 Task: Find connections with filter location Cherbourg-Octeville with filter topic #constructionwith filter profile language English with filter current company JSW Energy Ltd with filter school SVS College of Engineering with filter industry Commercial and Service Industry Machinery Manufacturing with filter service category Information Security with filter keywords title Beautician
Action: Mouse moved to (600, 84)
Screenshot: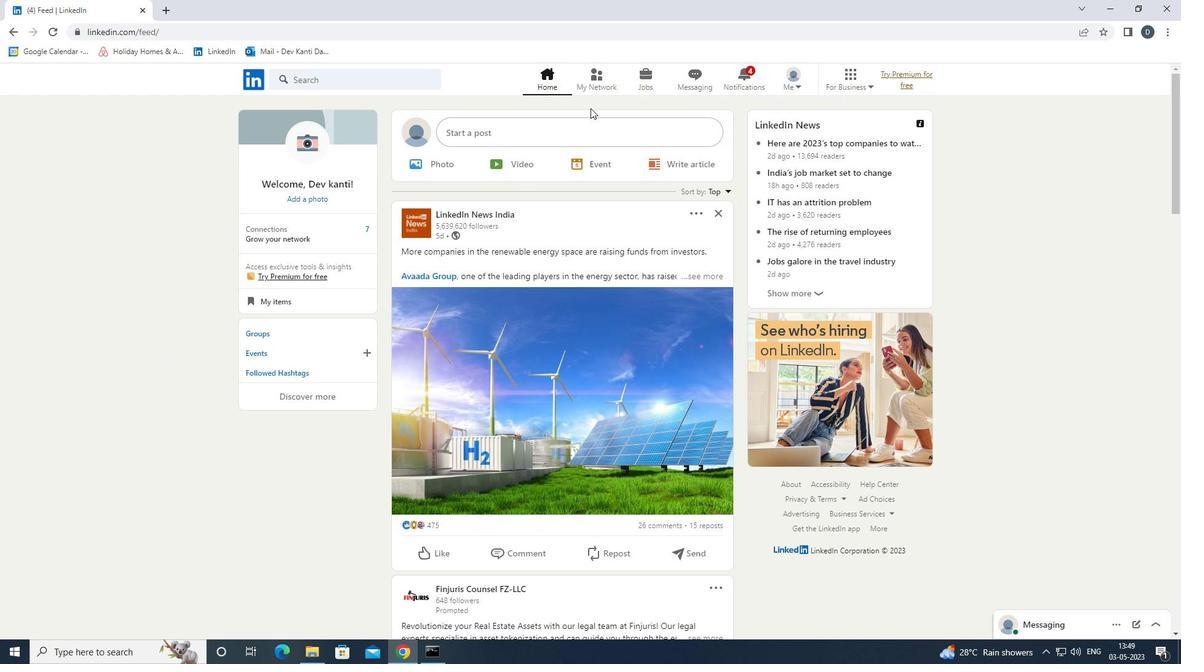 
Action: Mouse pressed left at (600, 84)
Screenshot: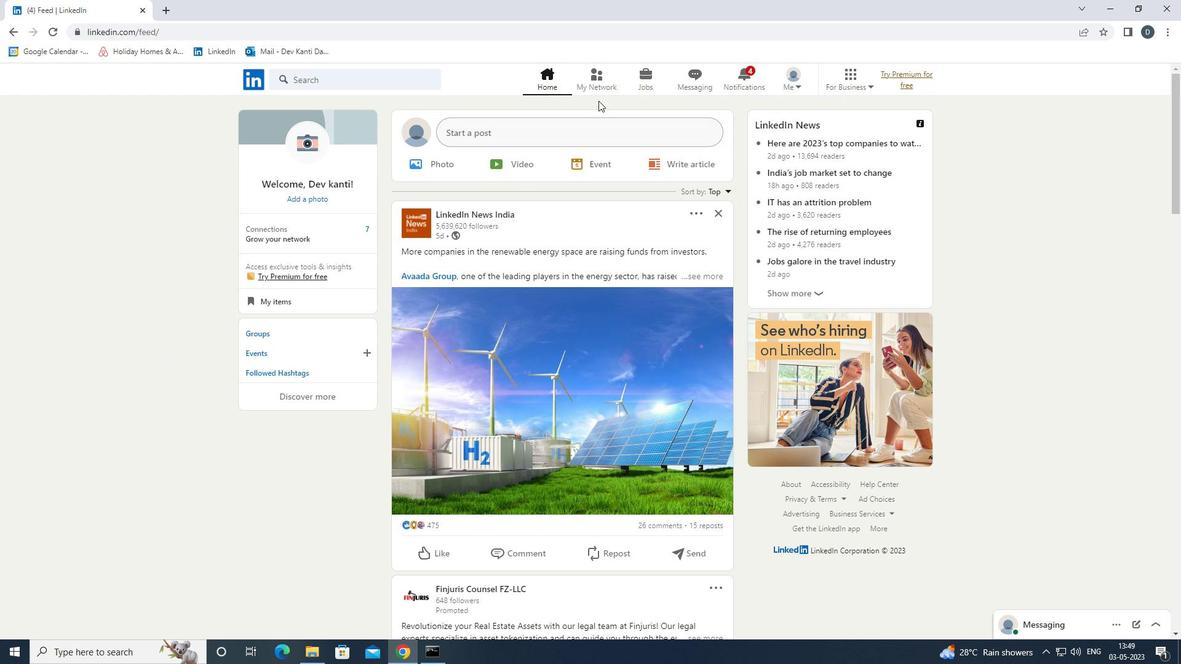 
Action: Mouse moved to (406, 147)
Screenshot: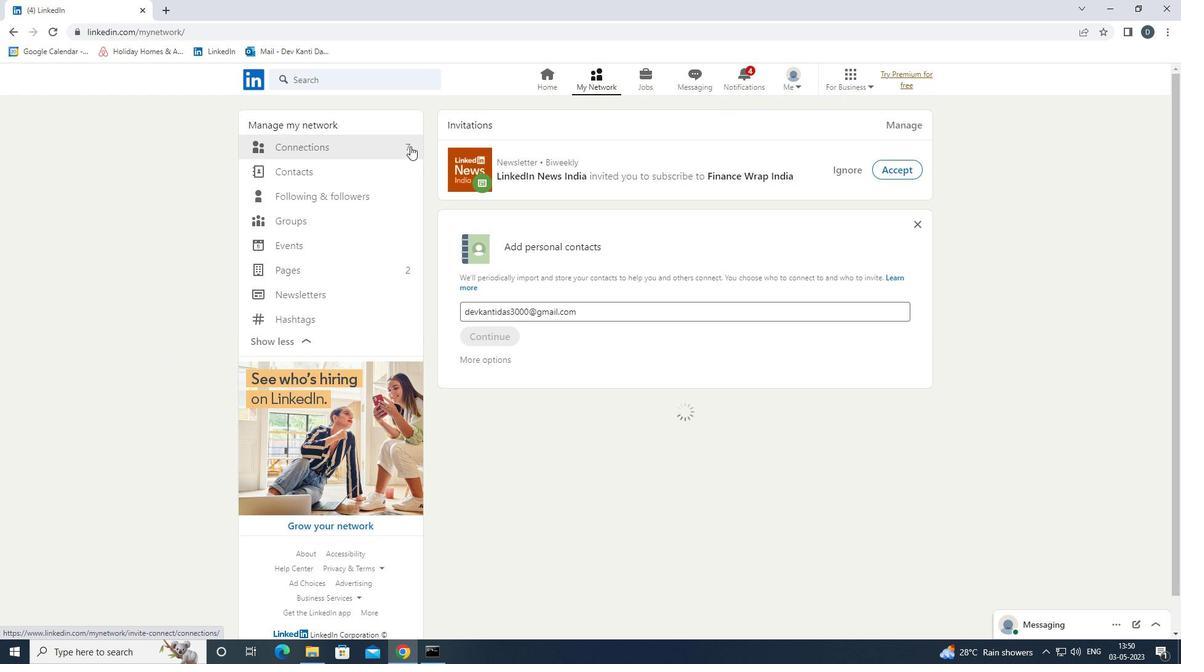 
Action: Mouse pressed left at (406, 147)
Screenshot: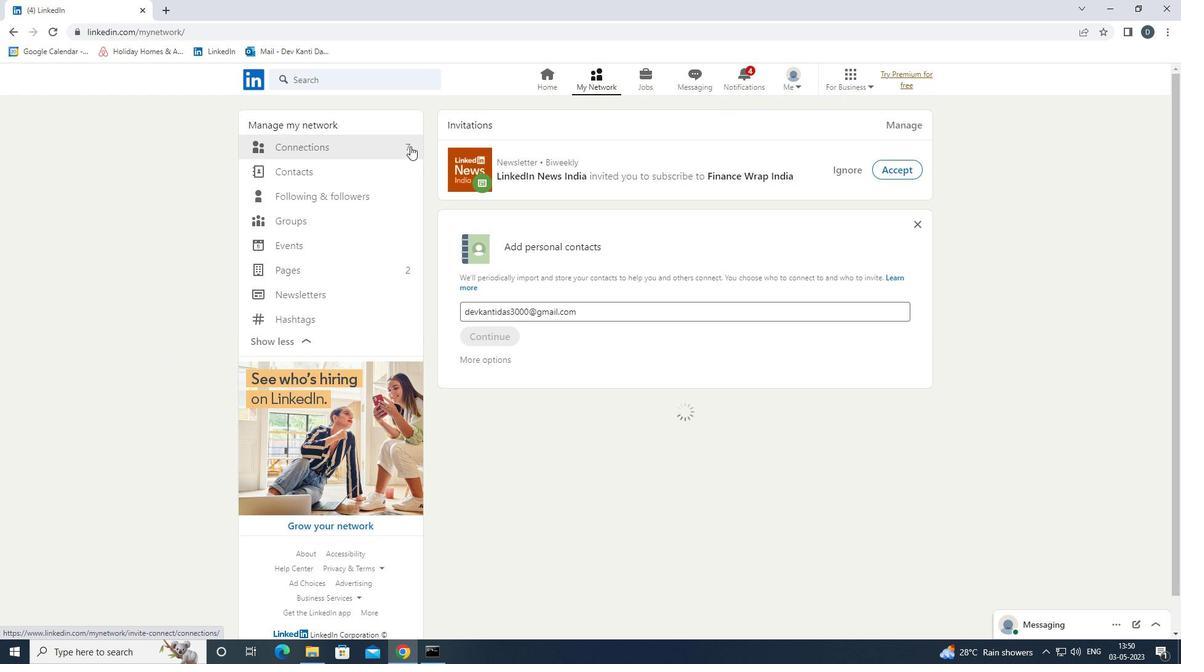 
Action: Mouse moved to (687, 147)
Screenshot: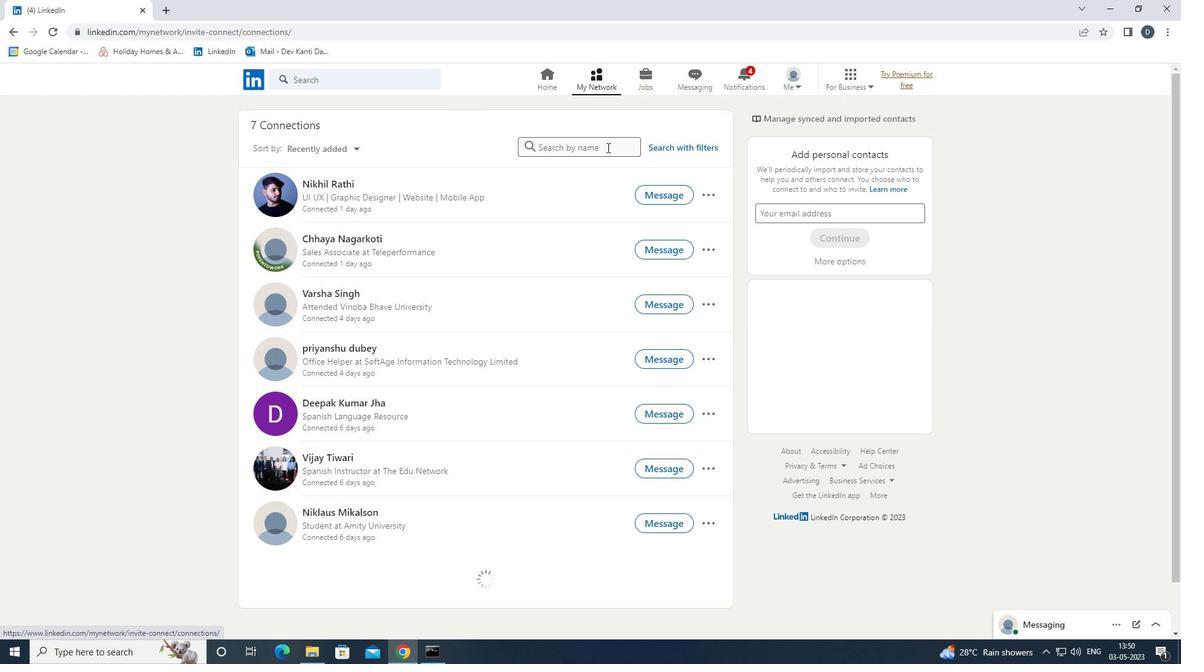 
Action: Mouse pressed left at (687, 147)
Screenshot: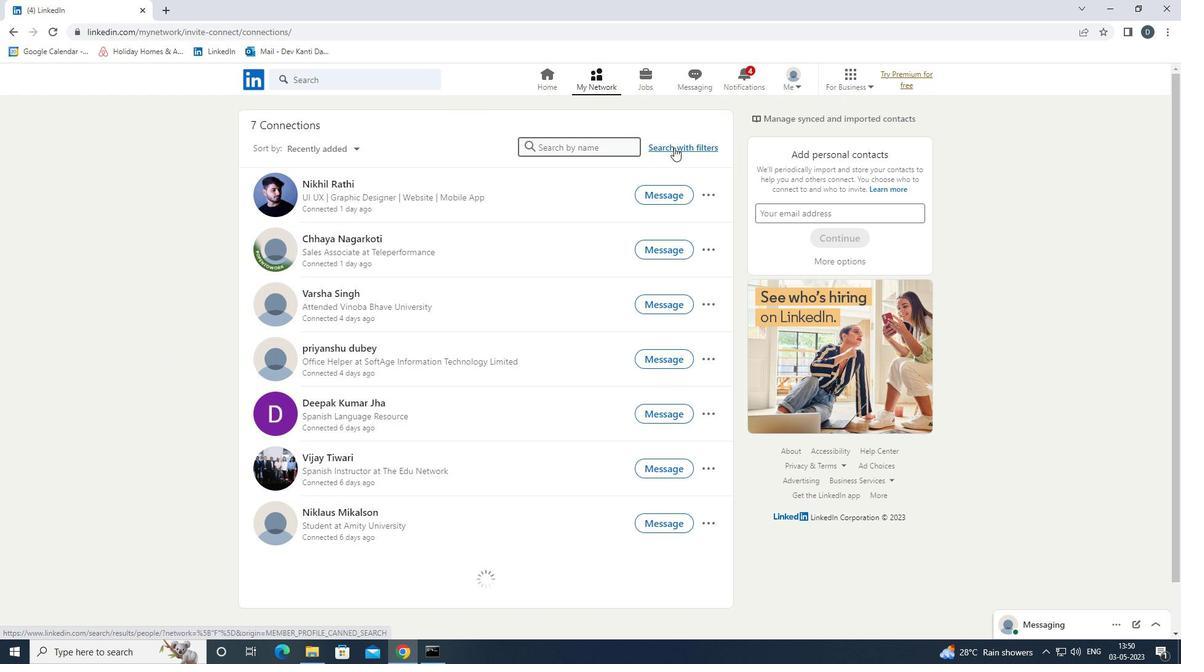 
Action: Mouse moved to (617, 116)
Screenshot: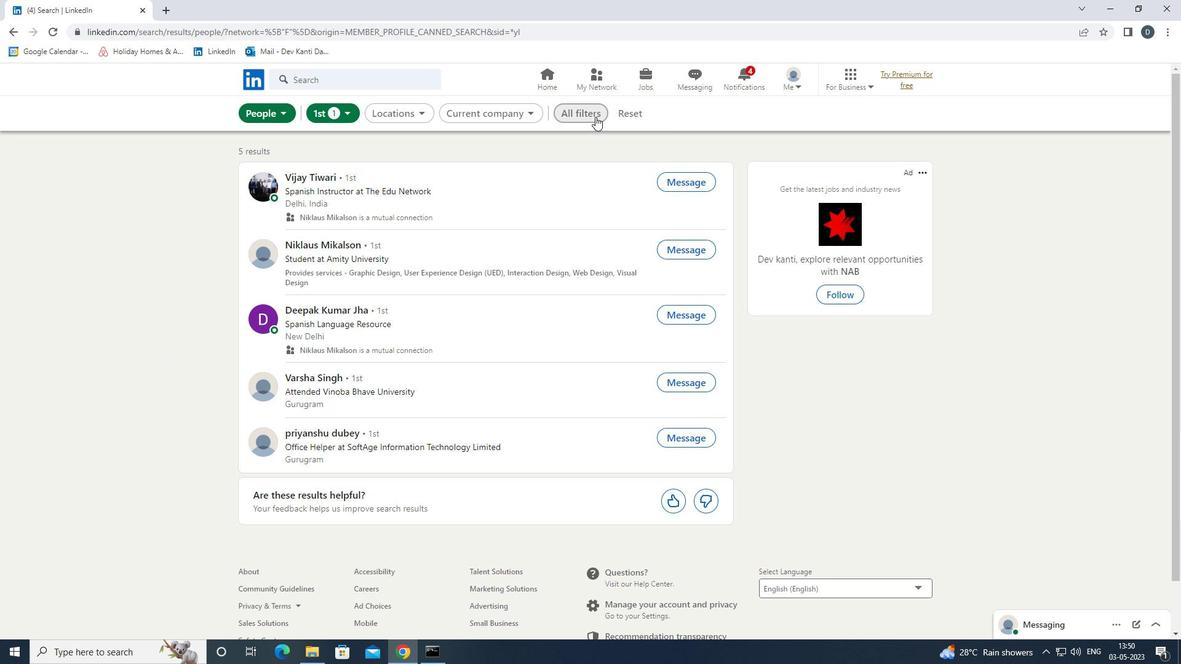
Action: Mouse pressed left at (617, 116)
Screenshot: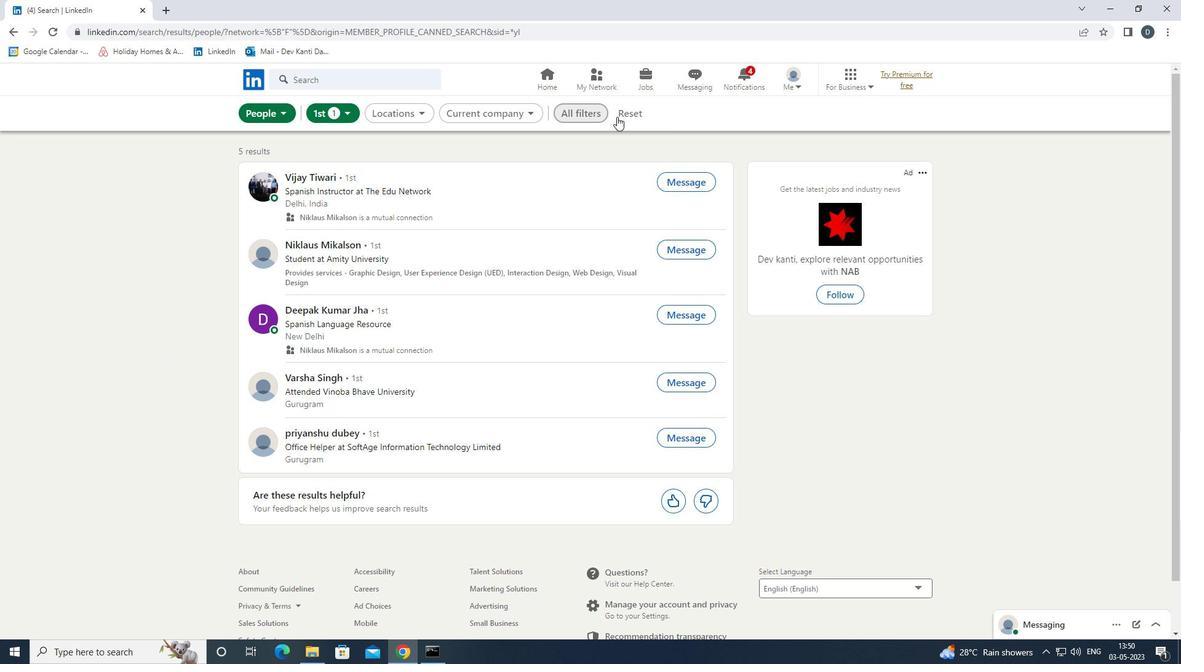 
Action: Mouse moved to (598, 113)
Screenshot: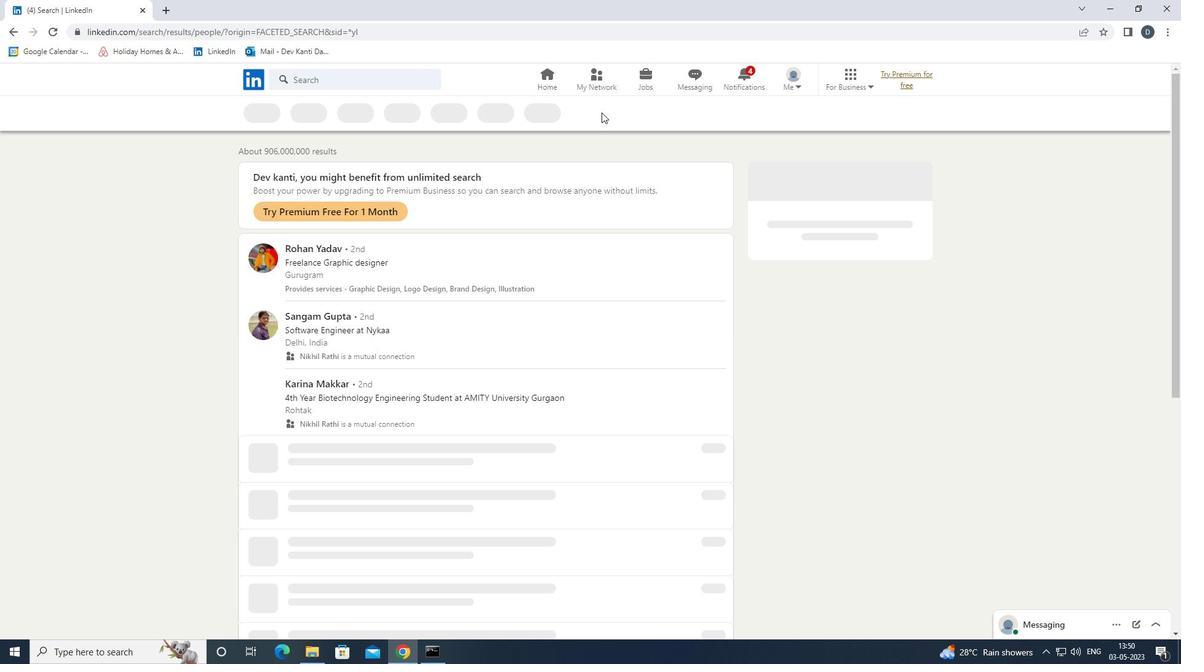 
Action: Mouse pressed left at (598, 113)
Screenshot: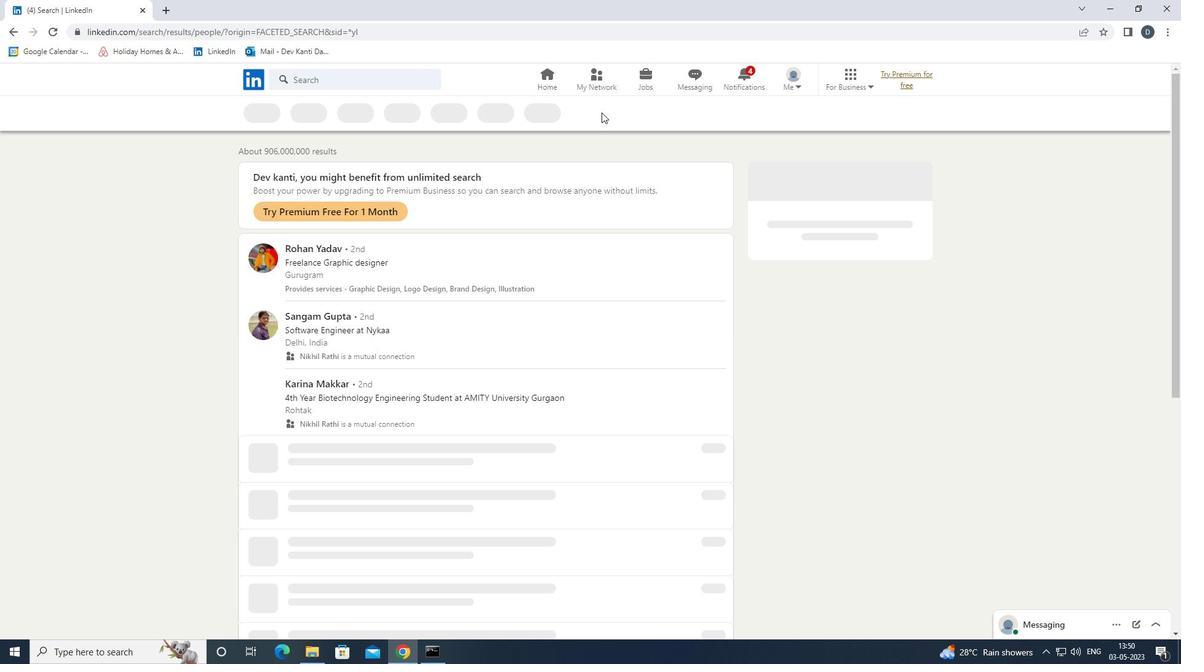 
Action: Mouse pressed left at (598, 113)
Screenshot: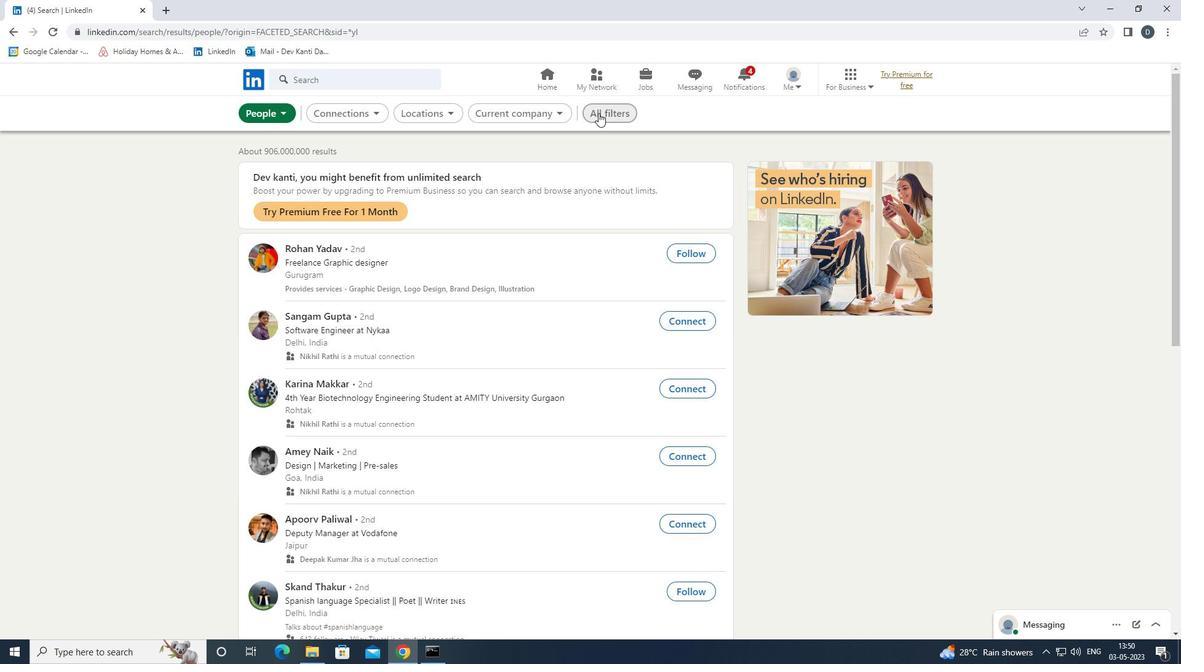 
Action: Mouse moved to (1018, 352)
Screenshot: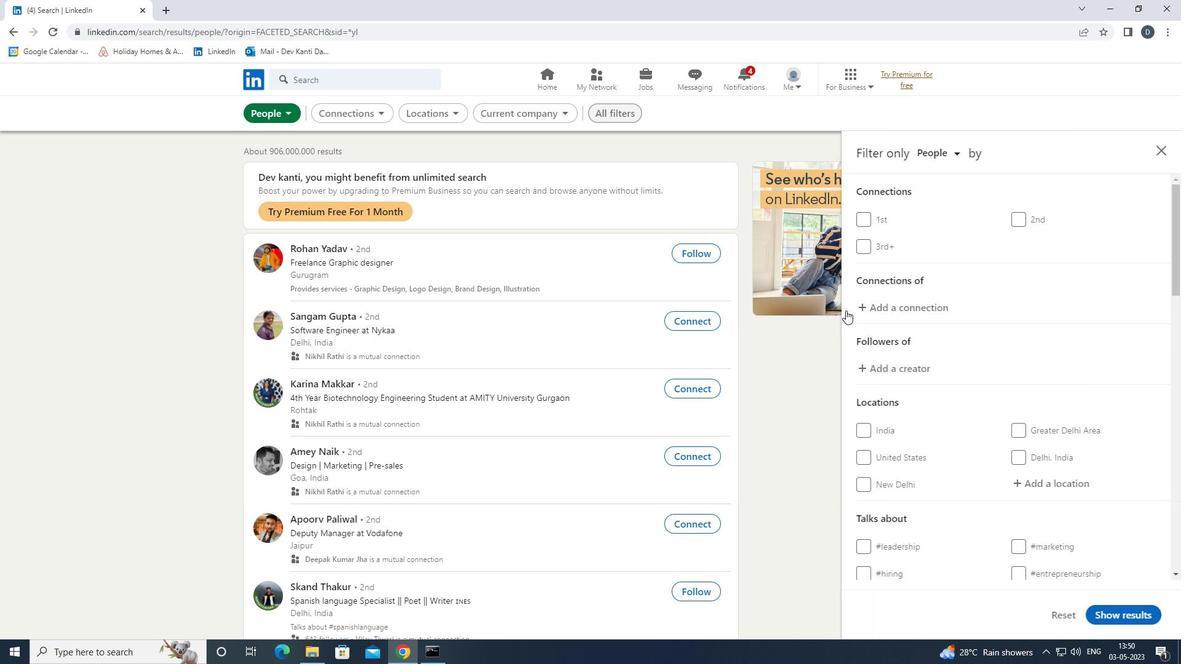 
Action: Mouse scrolled (1018, 351) with delta (0, 0)
Screenshot: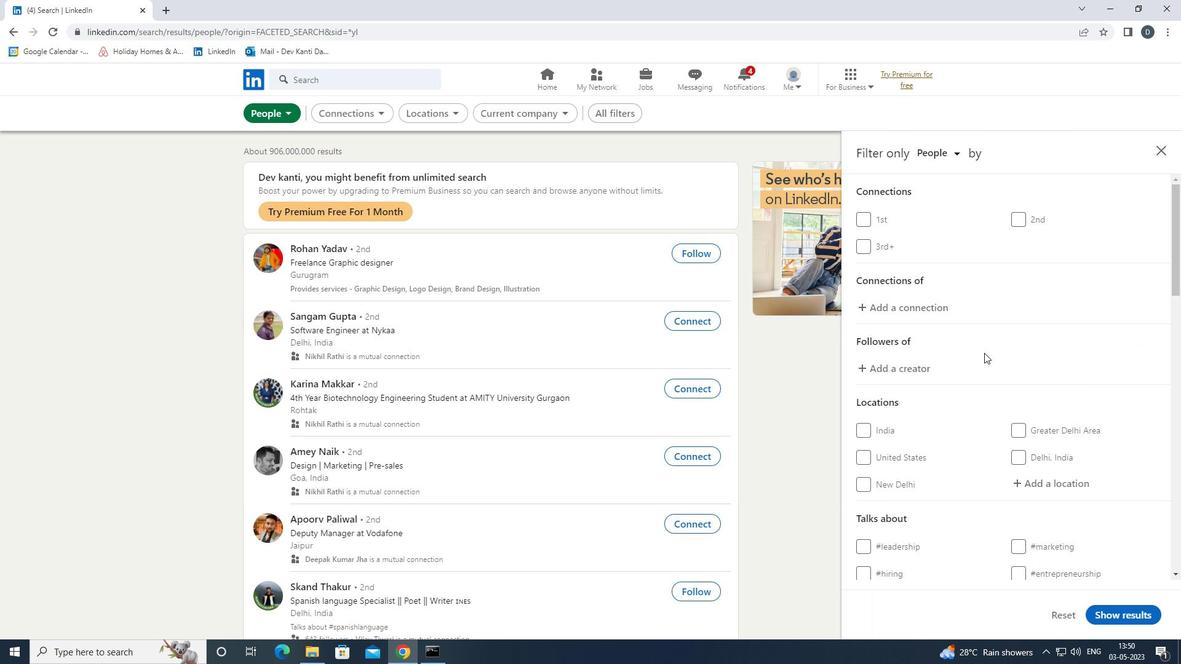 
Action: Mouse scrolled (1018, 351) with delta (0, 0)
Screenshot: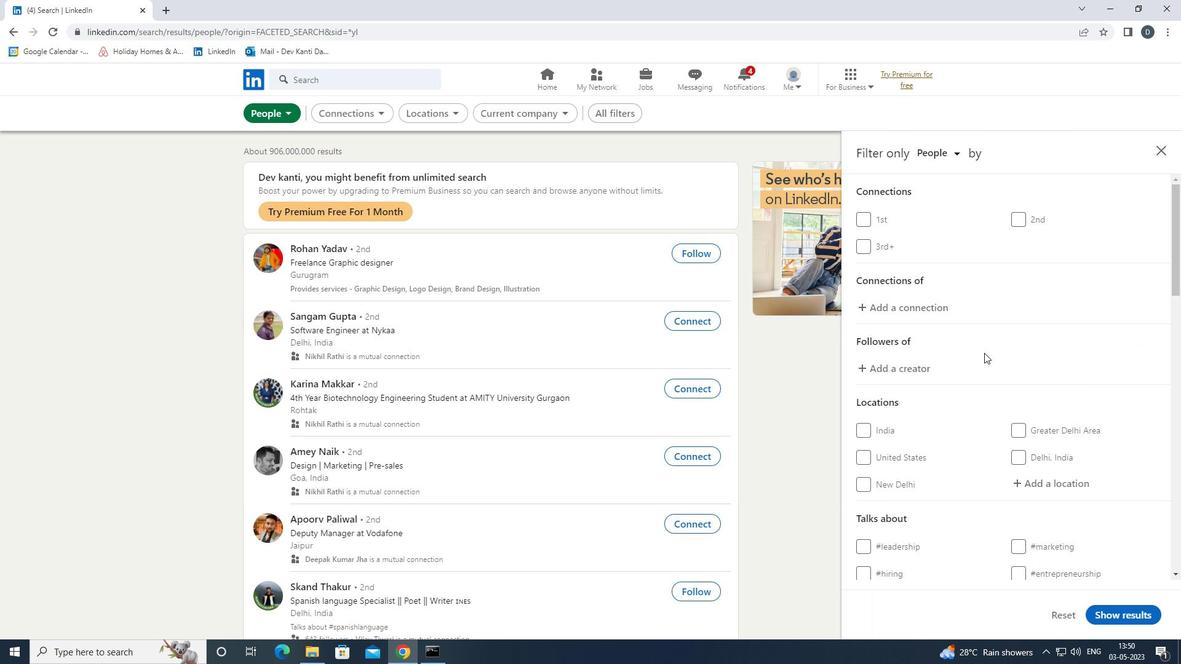
Action: Mouse moved to (1055, 359)
Screenshot: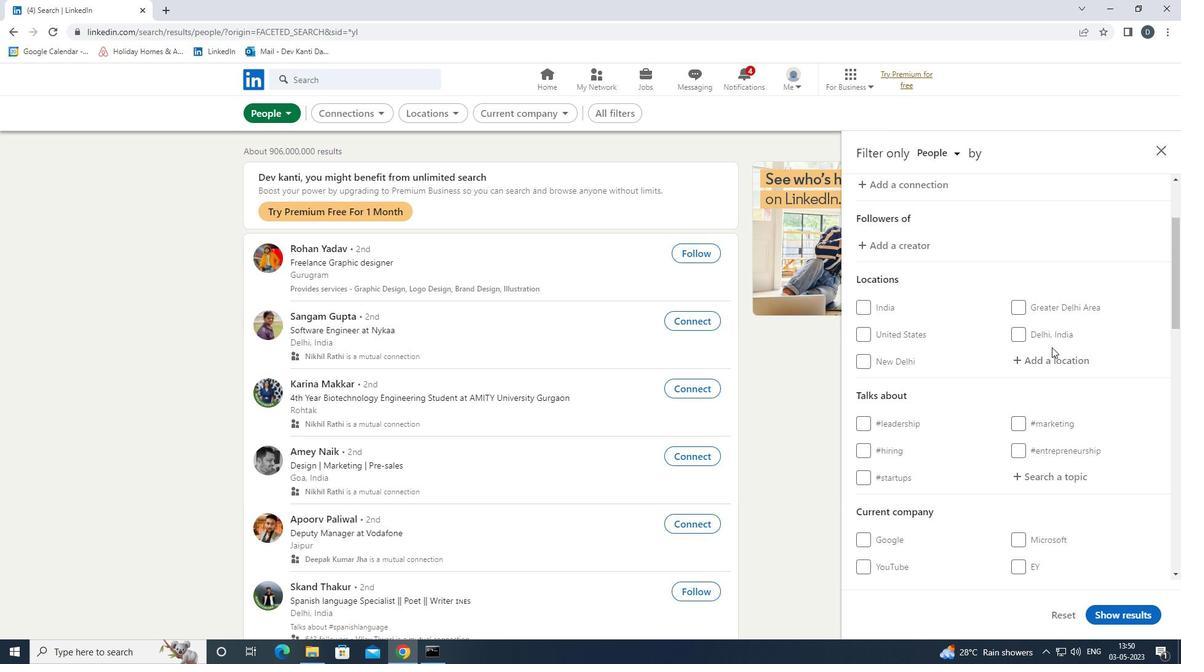 
Action: Mouse pressed left at (1055, 359)
Screenshot: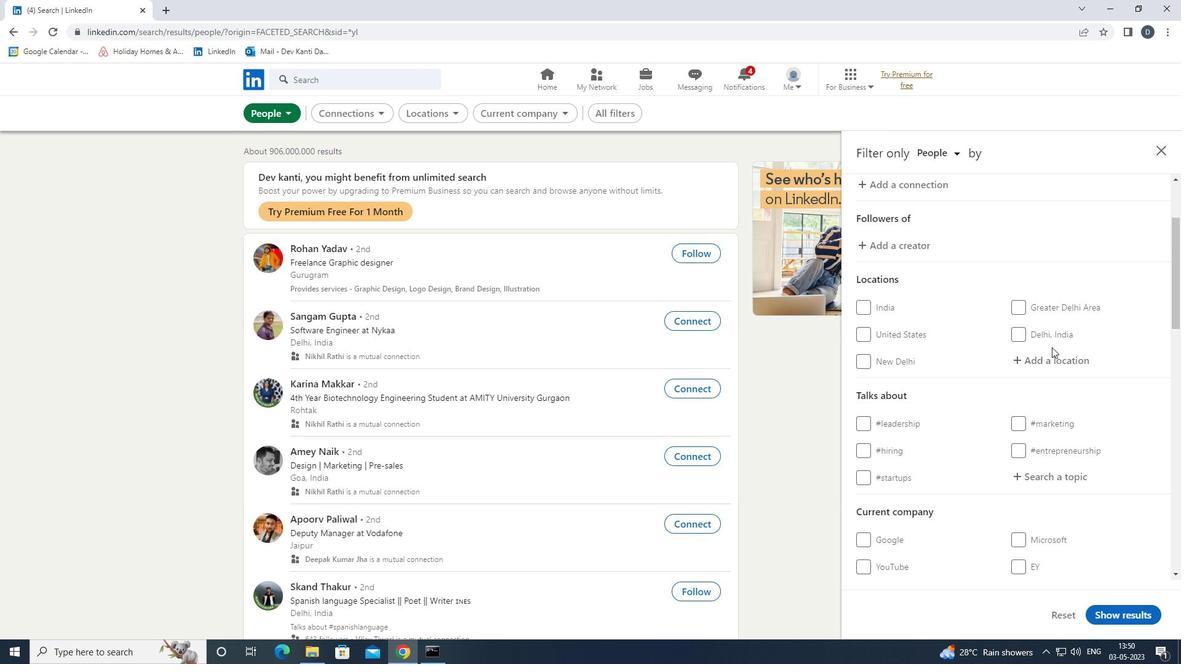 
Action: Key pressed <Key.shift>CHERBOURG<Key.down><Key.up><Key.down>-OC<Key.backspace><Key.backspace><Key.shift>OC<Key.backspace>CTEVILLE<Key.down><Key.down><Key.enter>
Screenshot: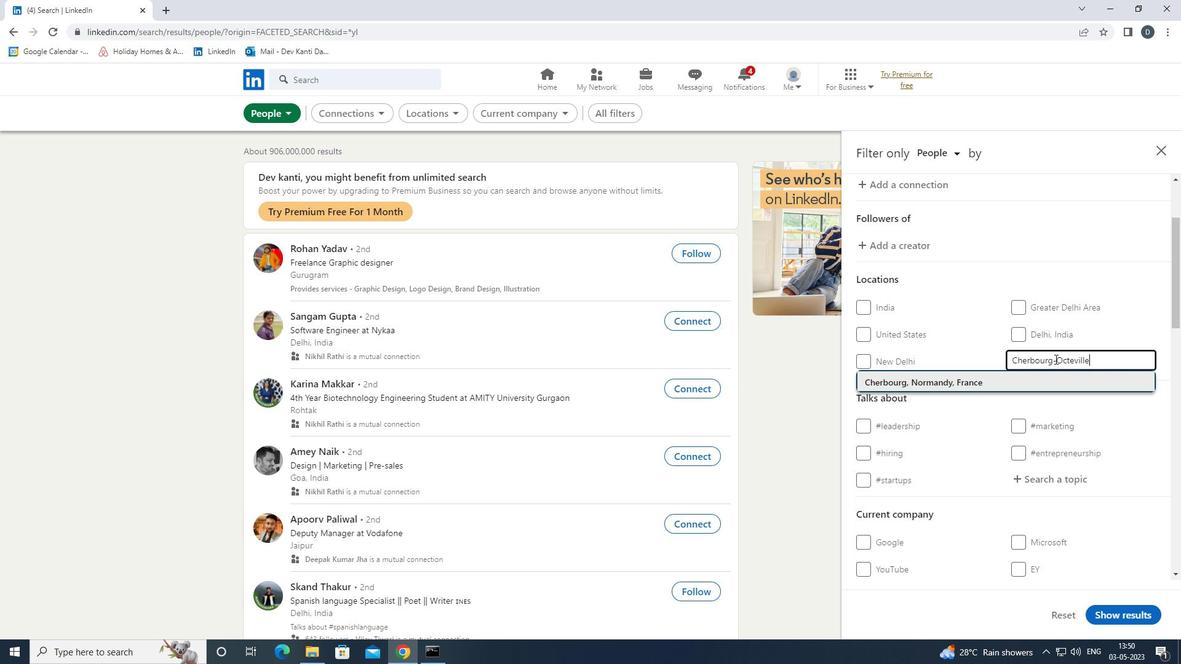 
Action: Mouse scrolled (1055, 358) with delta (0, 0)
Screenshot: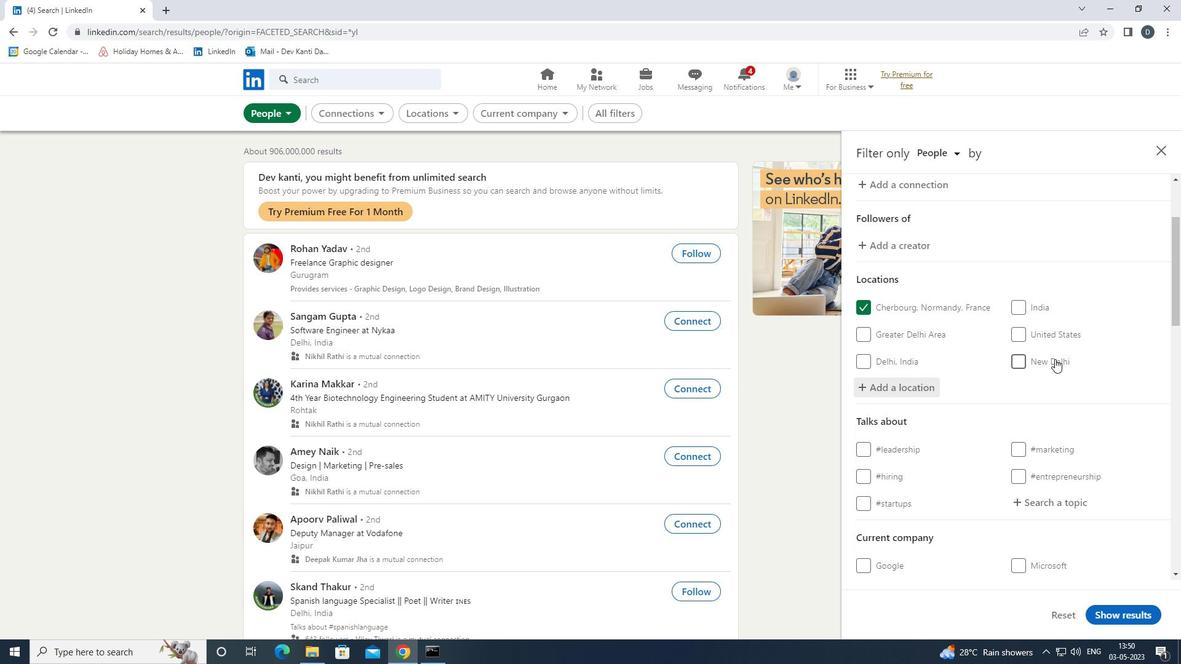
Action: Mouse scrolled (1055, 358) with delta (0, 0)
Screenshot: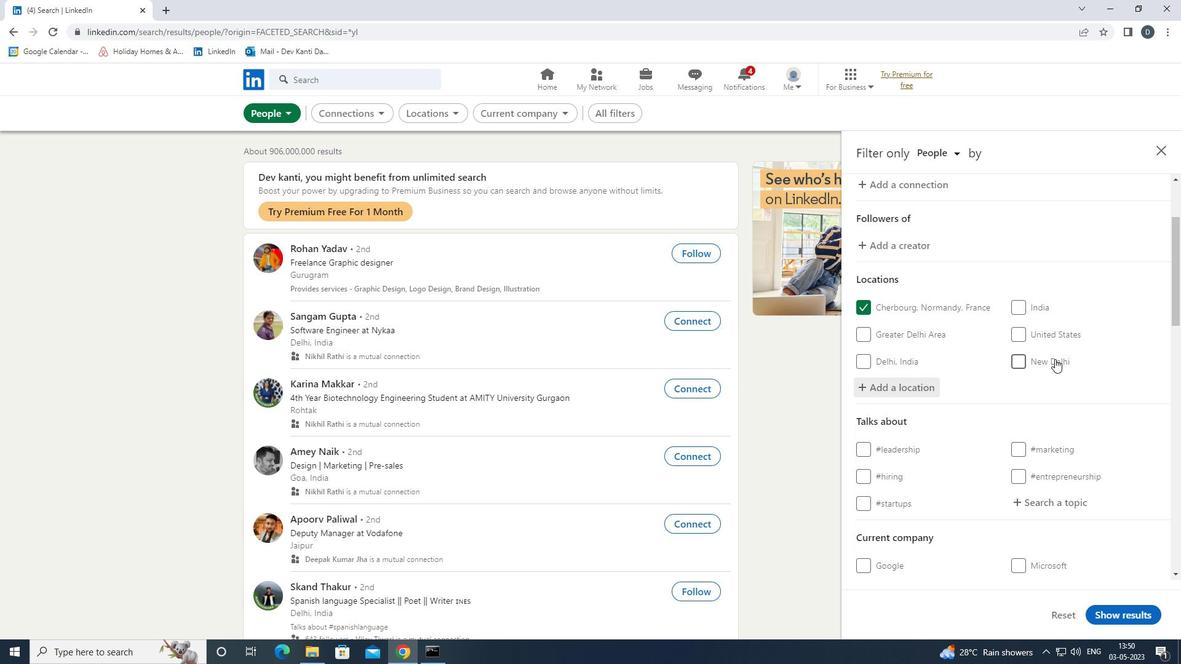
Action: Mouse moved to (1076, 379)
Screenshot: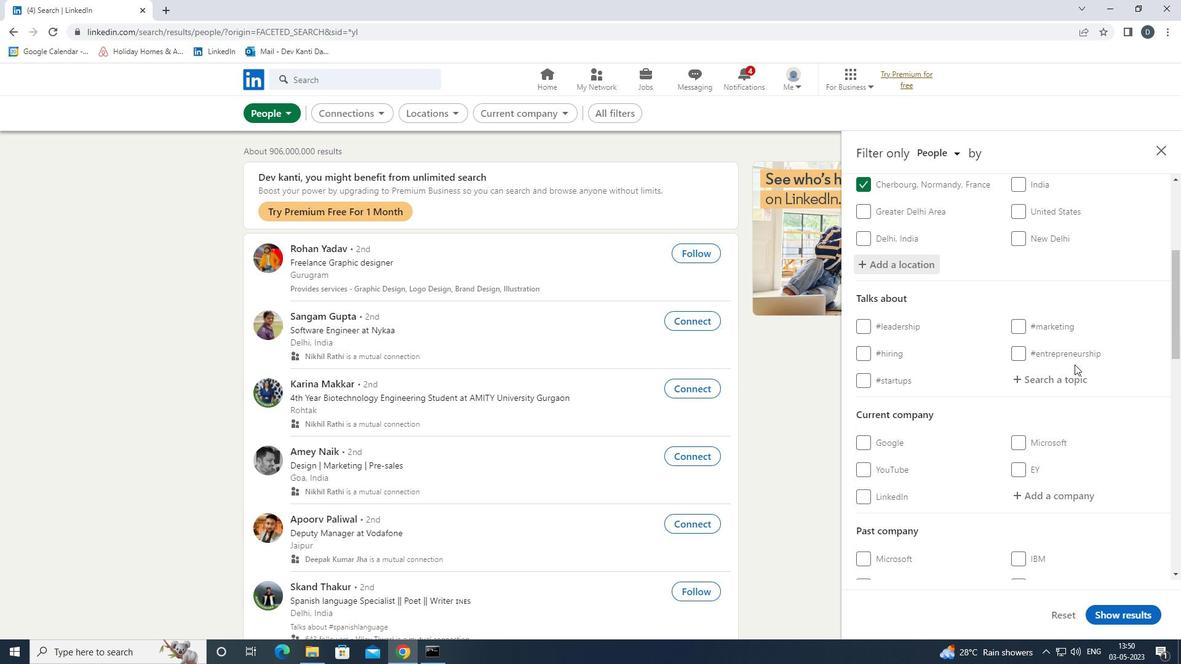 
Action: Mouse pressed left at (1076, 379)
Screenshot: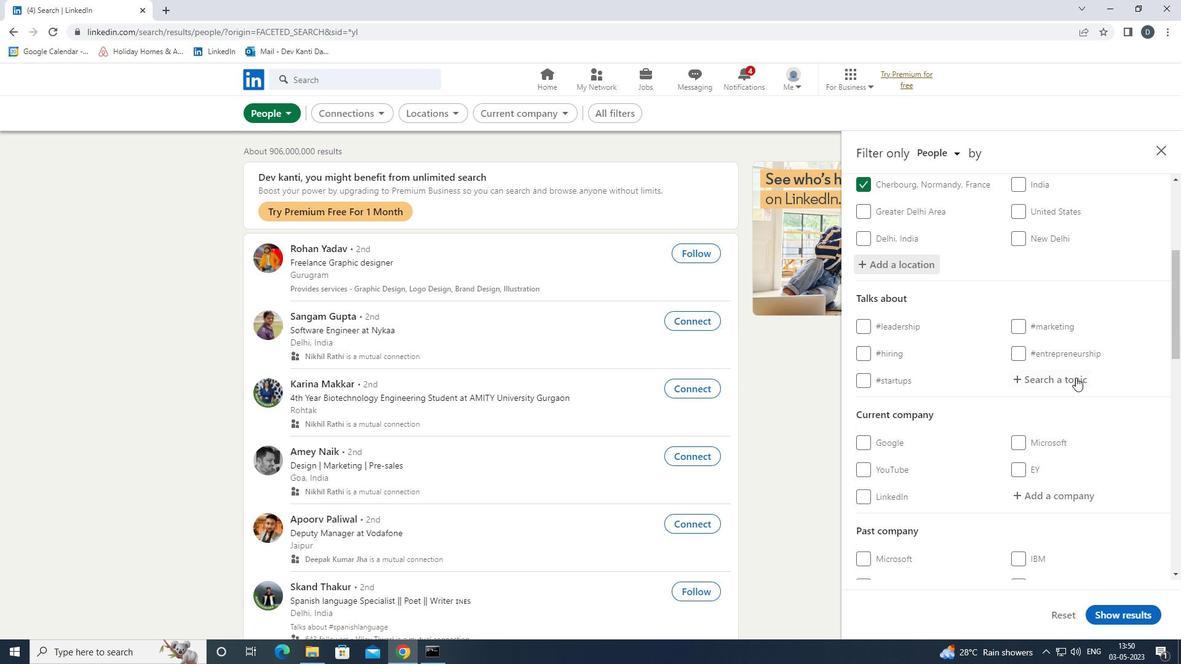 
Action: Mouse moved to (1075, 380)
Screenshot: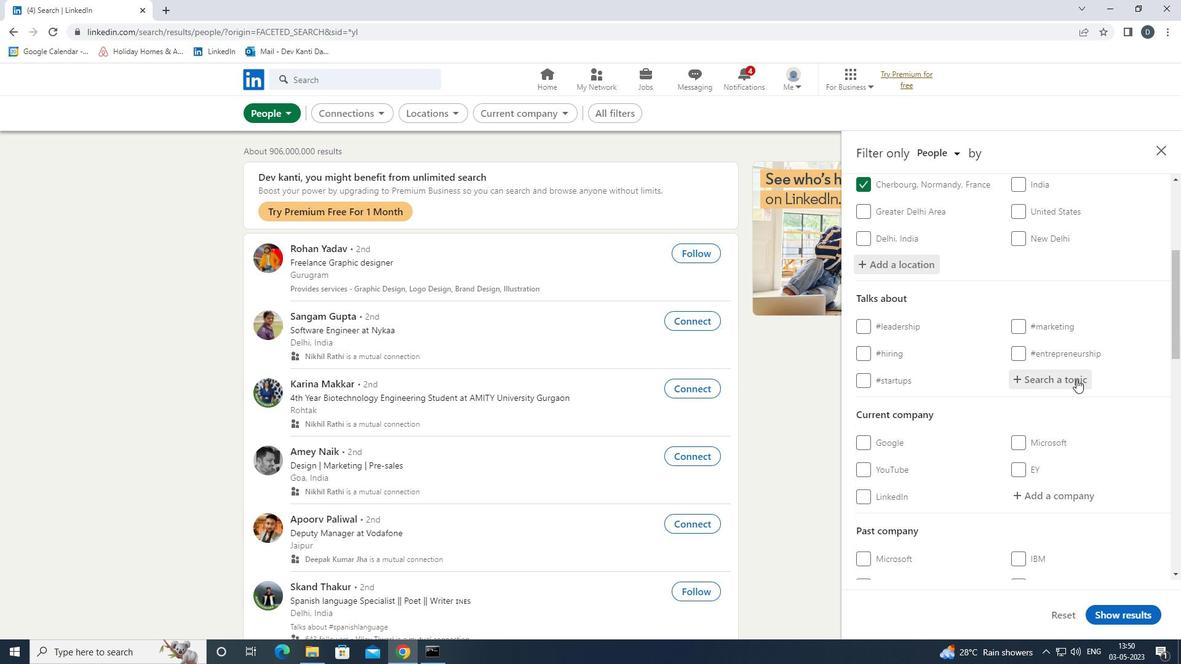 
Action: Key pressed CONSTRUCTION<Key.down><Key.enter>
Screenshot: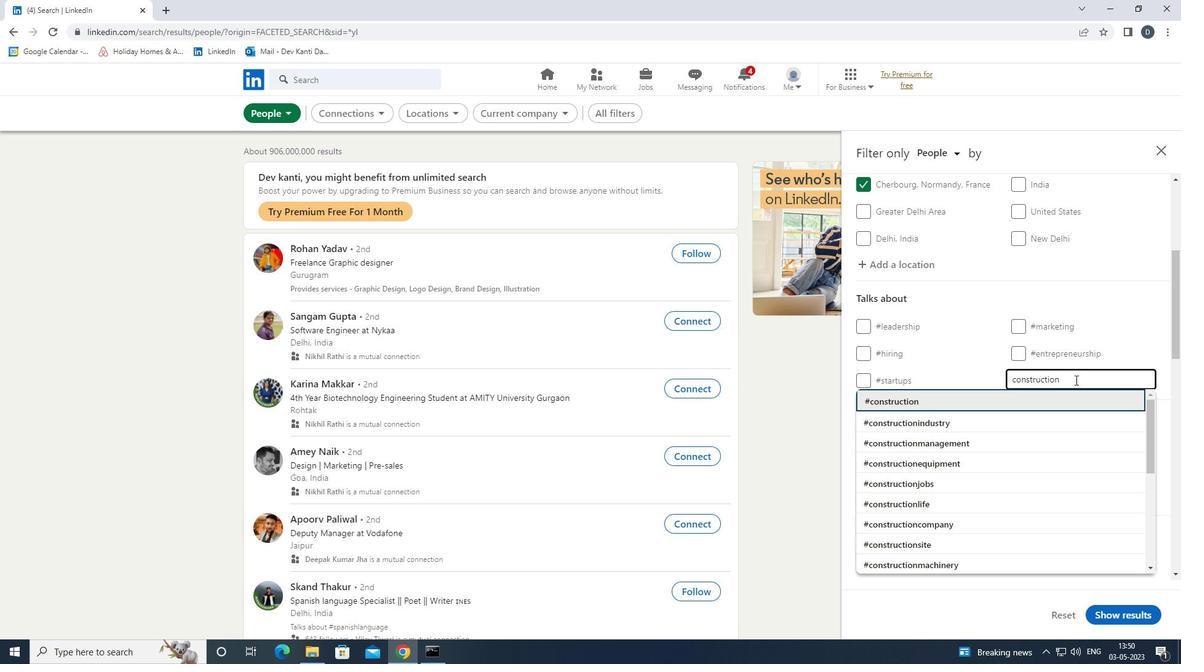 
Action: Mouse moved to (1078, 294)
Screenshot: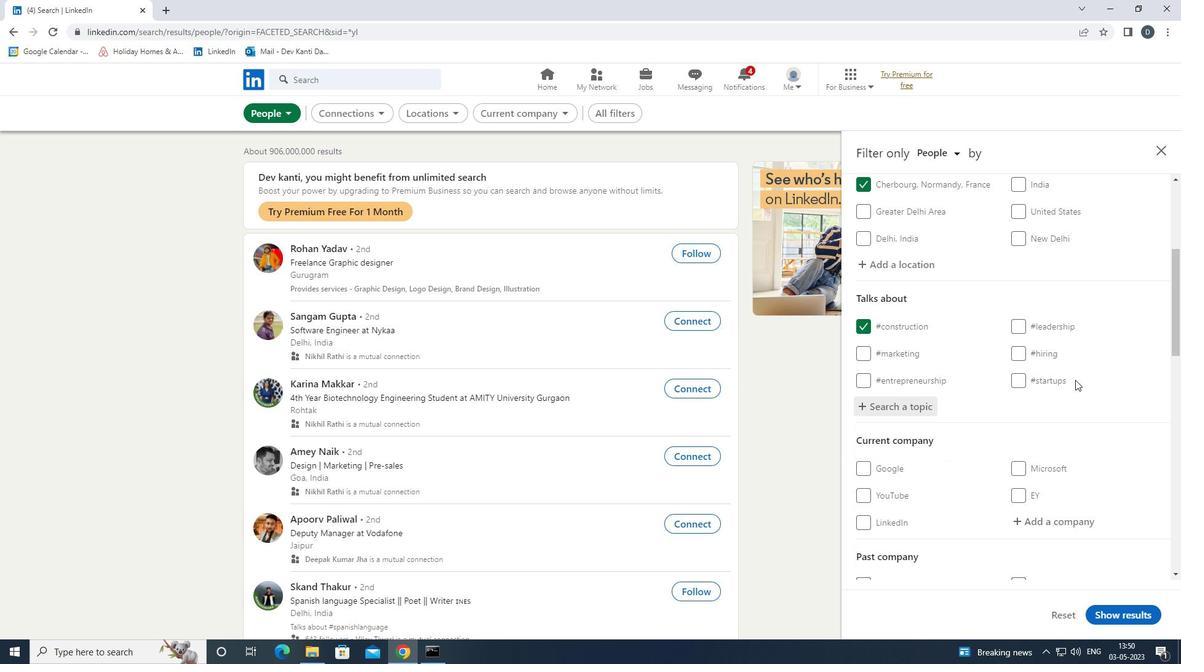 
Action: Mouse scrolled (1078, 293) with delta (0, 0)
Screenshot: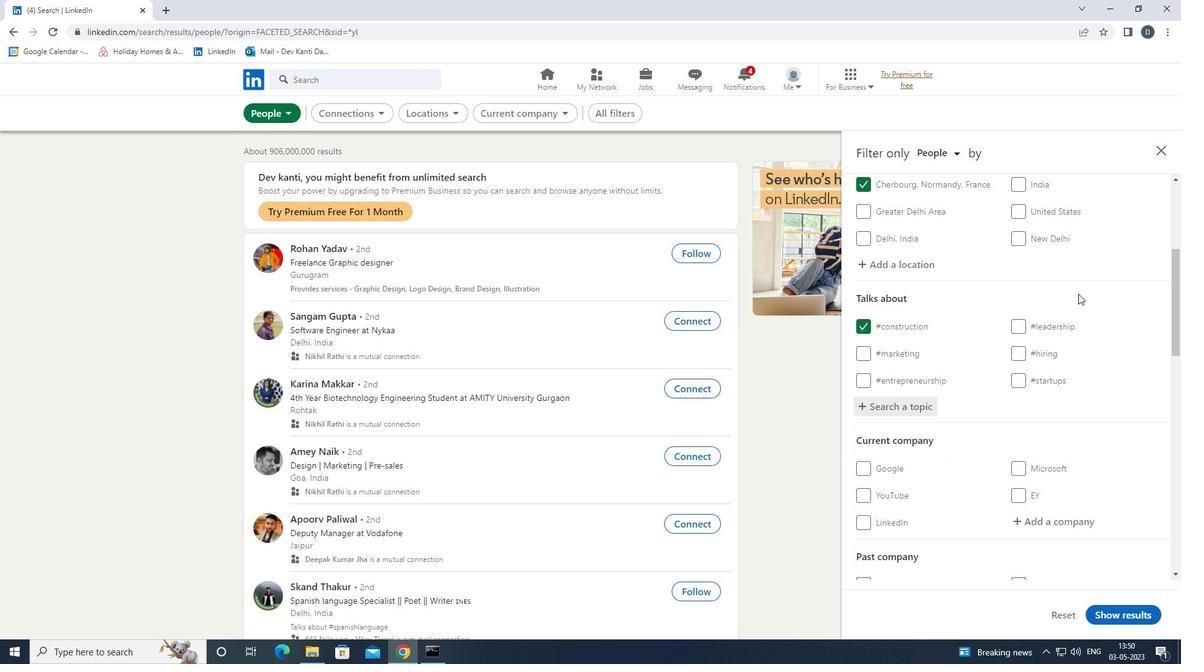 
Action: Mouse scrolled (1078, 293) with delta (0, 0)
Screenshot: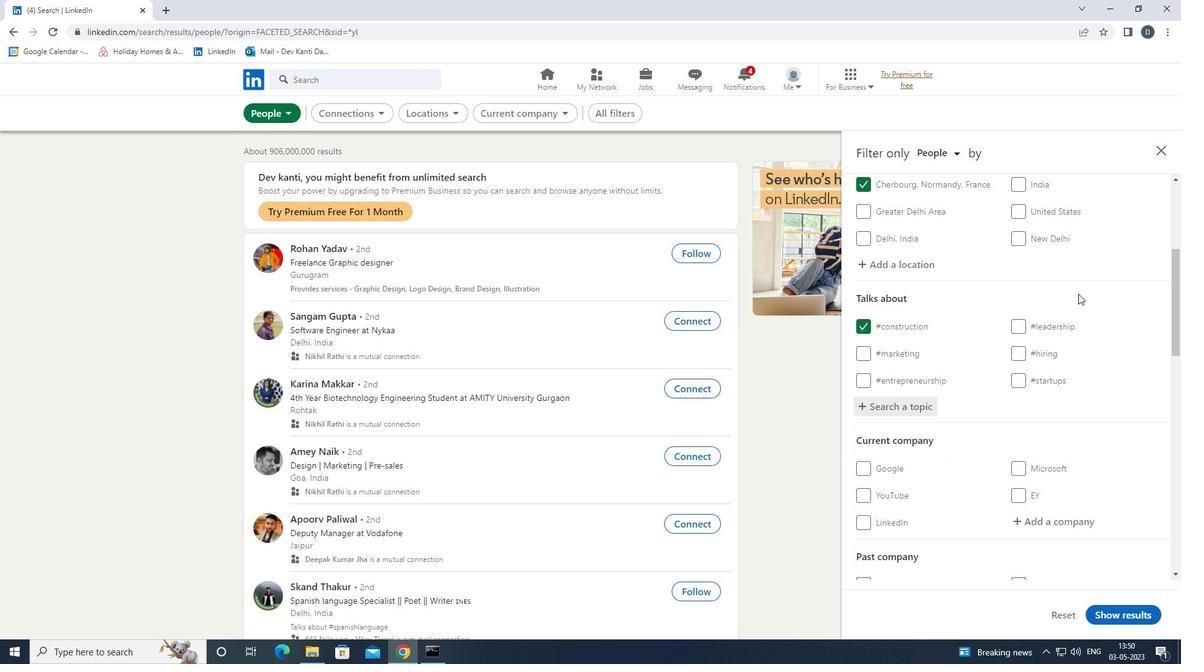 
Action: Mouse scrolled (1078, 293) with delta (0, 0)
Screenshot: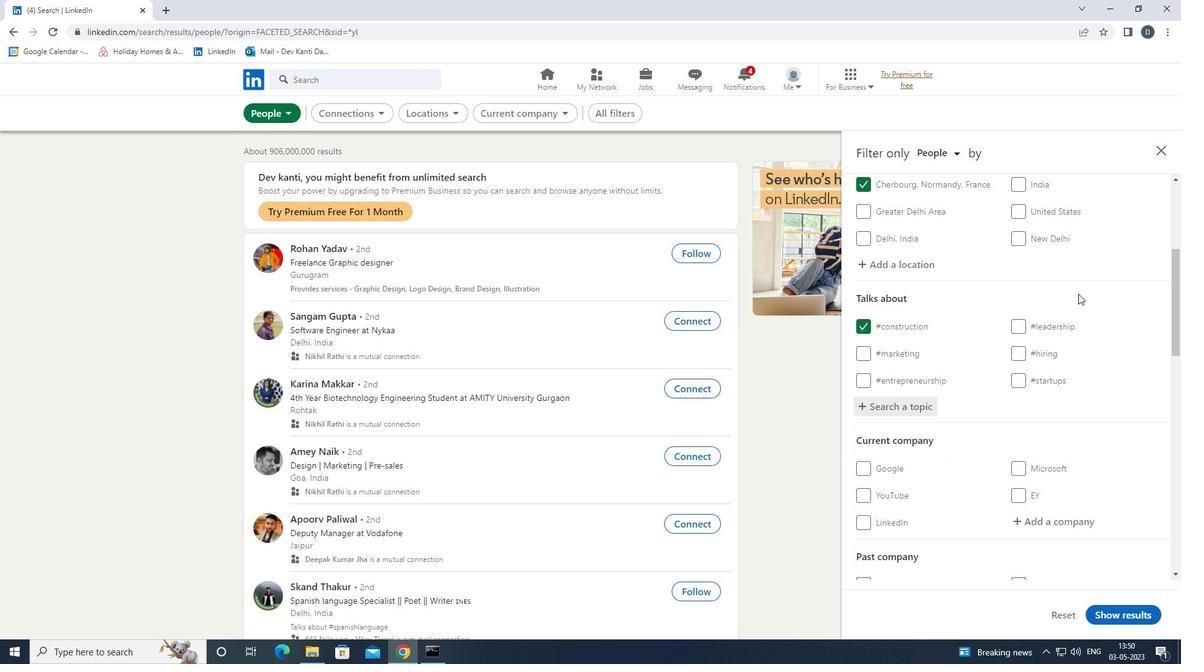 
Action: Mouse scrolled (1078, 293) with delta (0, 0)
Screenshot: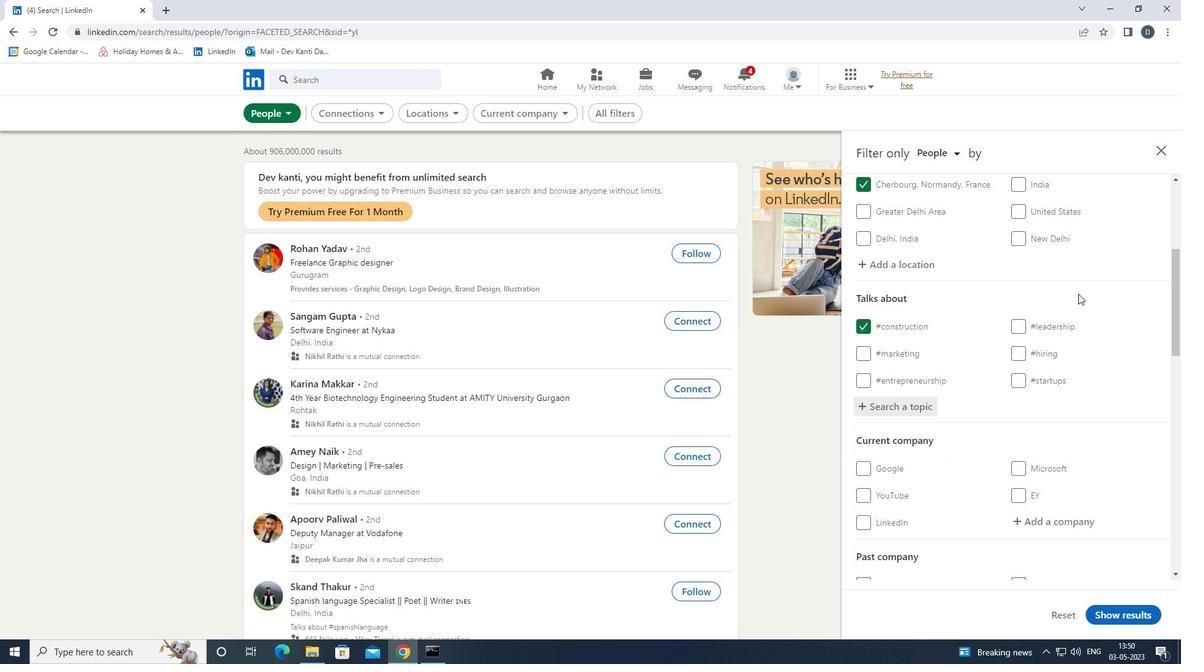 
Action: Mouse moved to (1079, 295)
Screenshot: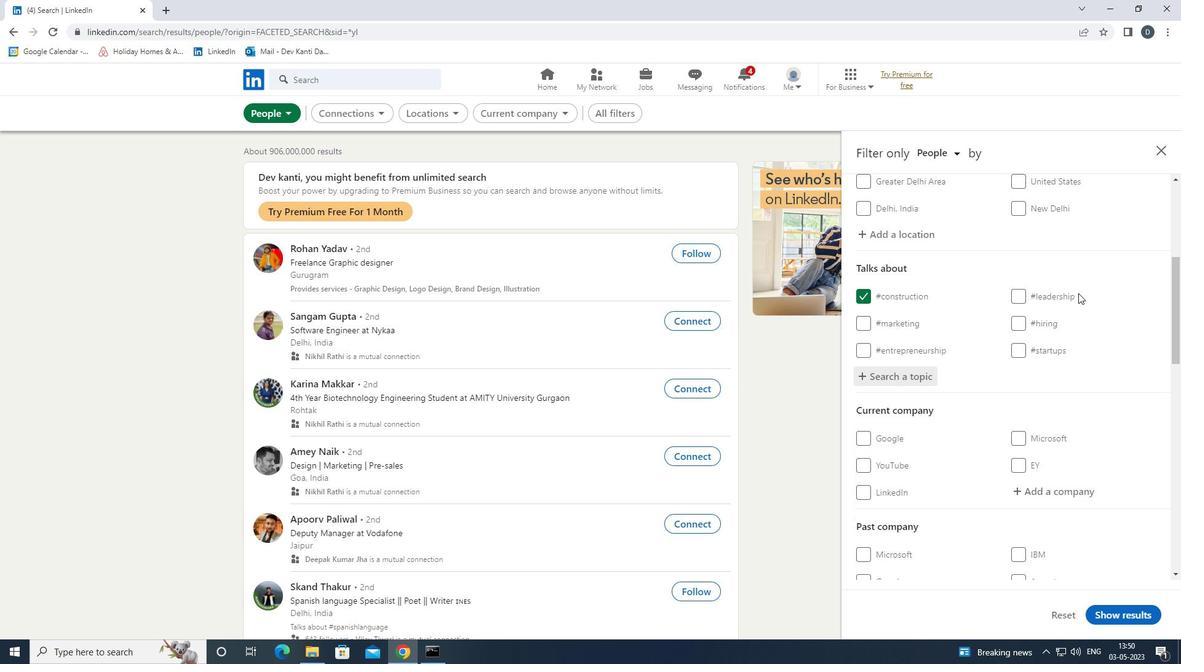 
Action: Mouse scrolled (1079, 295) with delta (0, 0)
Screenshot: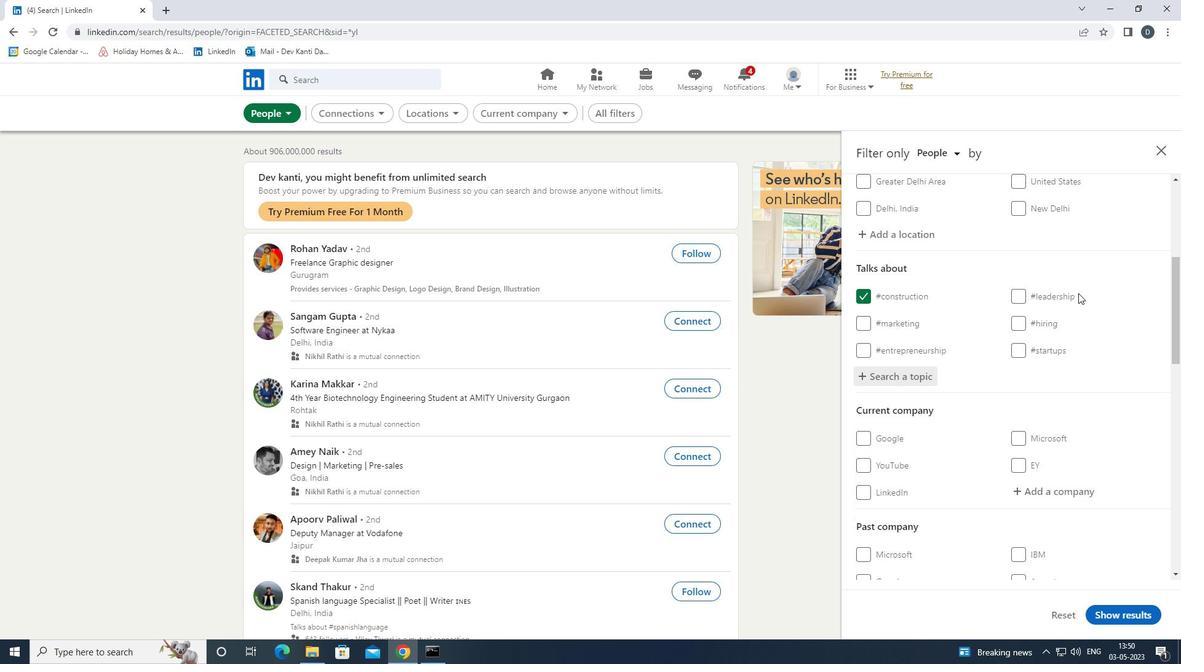 
Action: Mouse moved to (1079, 297)
Screenshot: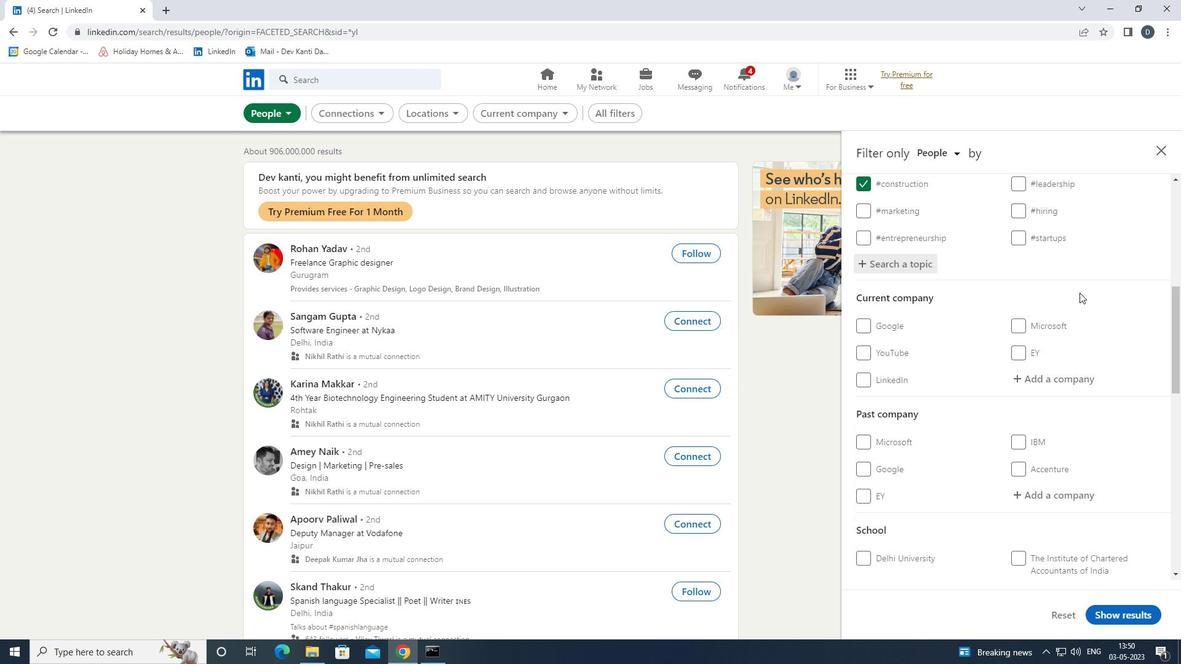 
Action: Mouse scrolled (1079, 297) with delta (0, 0)
Screenshot: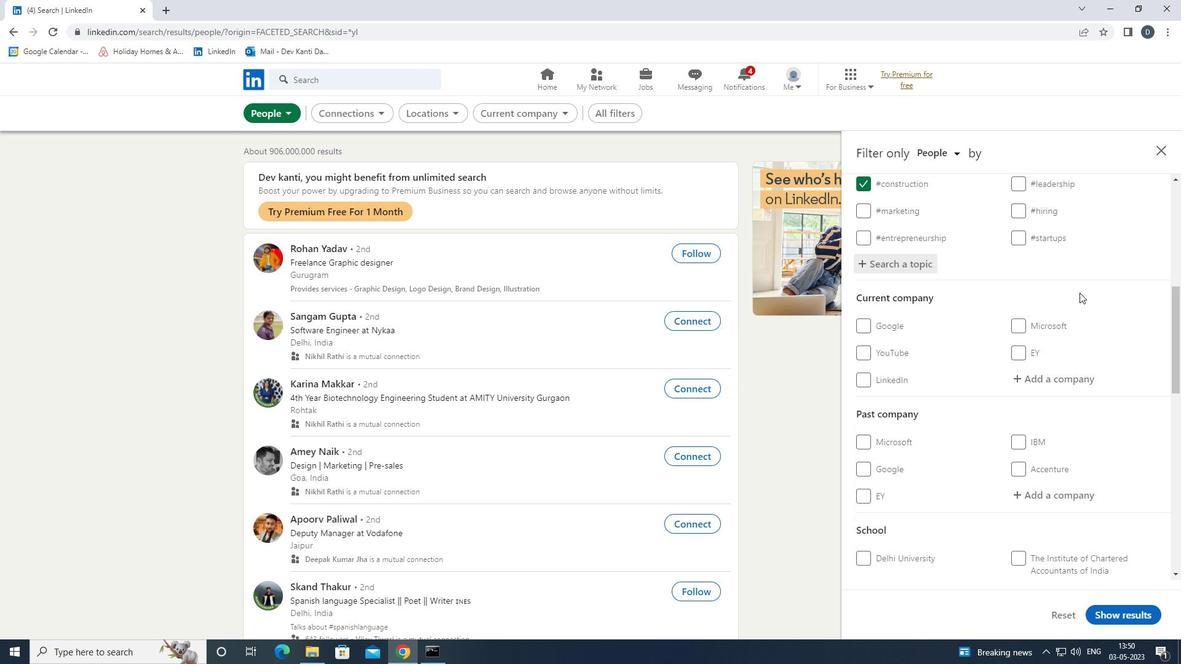 
Action: Mouse moved to (1079, 299)
Screenshot: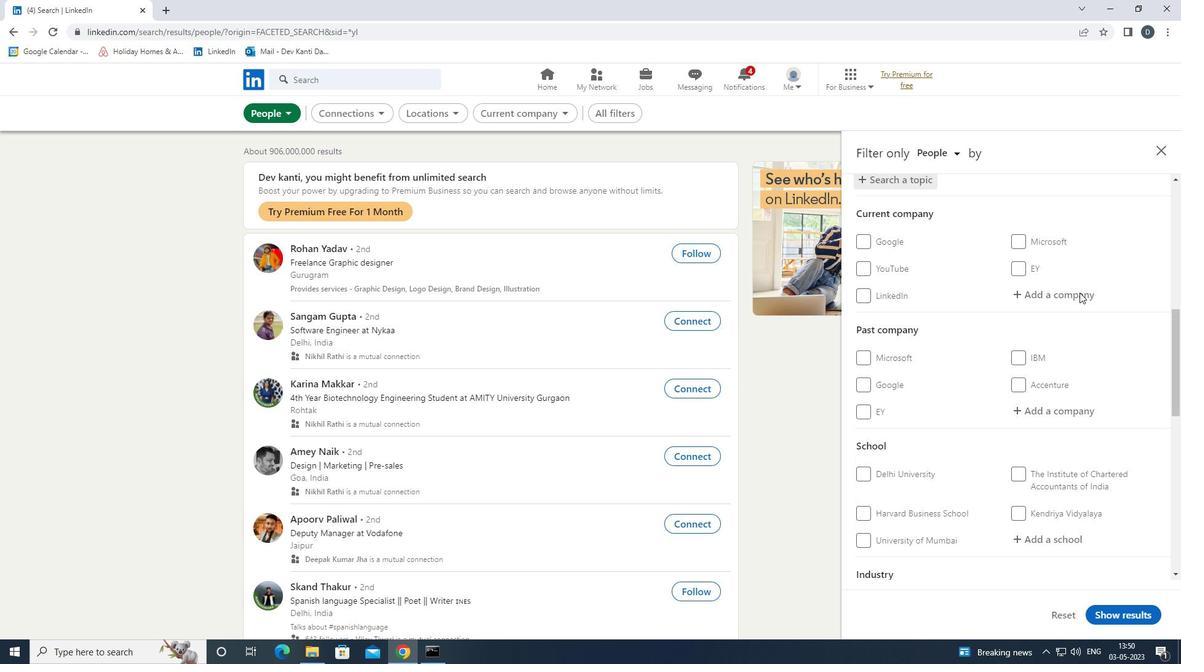 
Action: Mouse scrolled (1079, 298) with delta (0, 0)
Screenshot: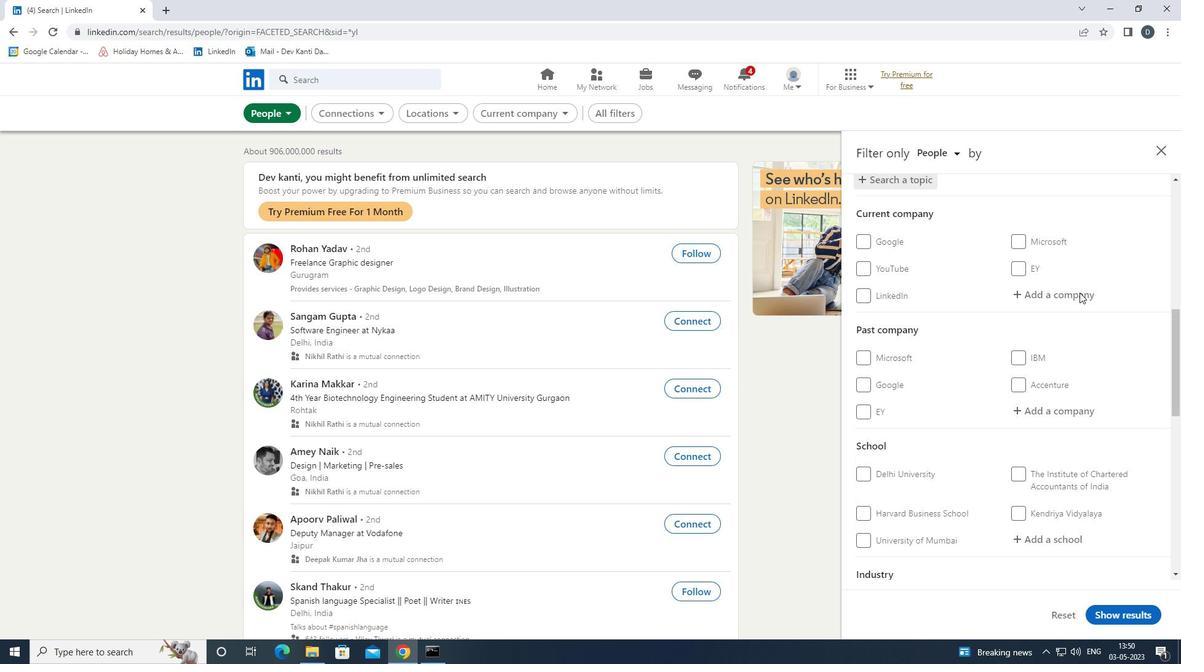 
Action: Mouse moved to (1079, 300)
Screenshot: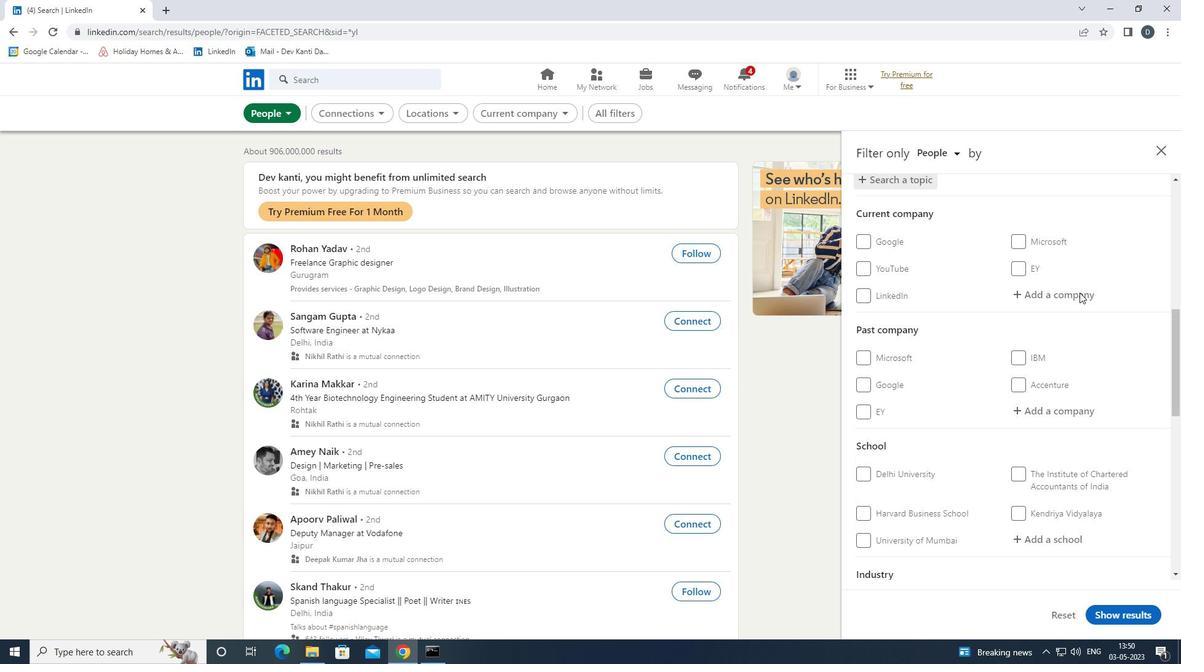 
Action: Mouse scrolled (1079, 299) with delta (0, 0)
Screenshot: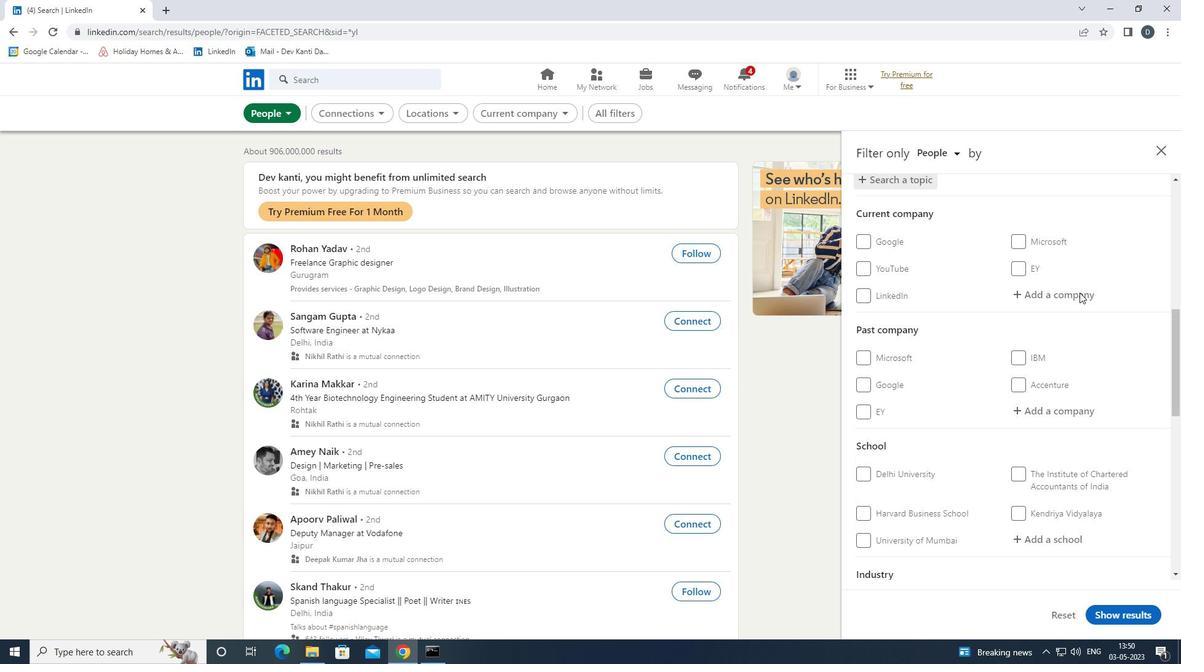 
Action: Mouse moved to (1079, 301)
Screenshot: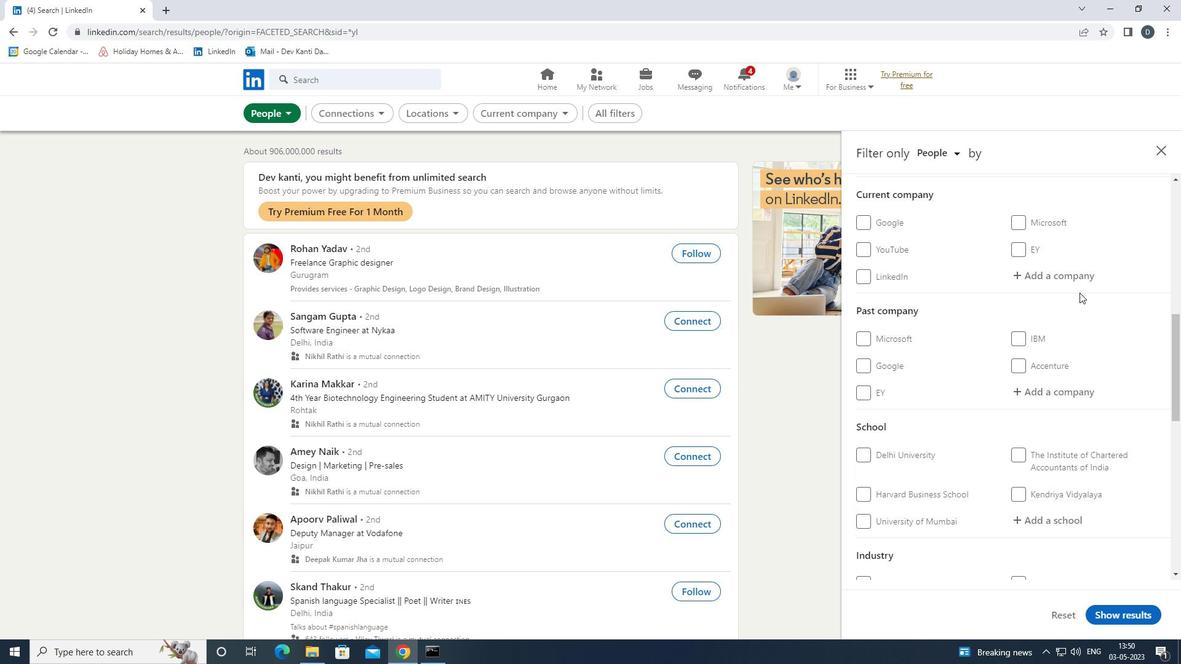
Action: Mouse scrolled (1079, 300) with delta (0, 0)
Screenshot: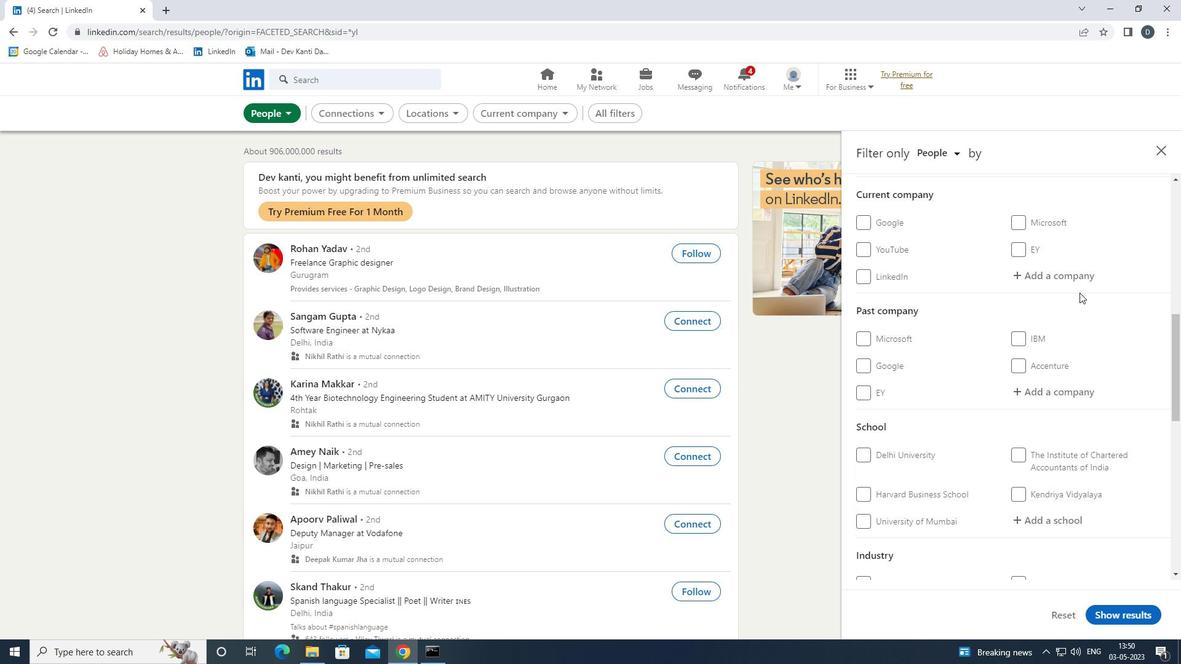 
Action: Mouse moved to (891, 418)
Screenshot: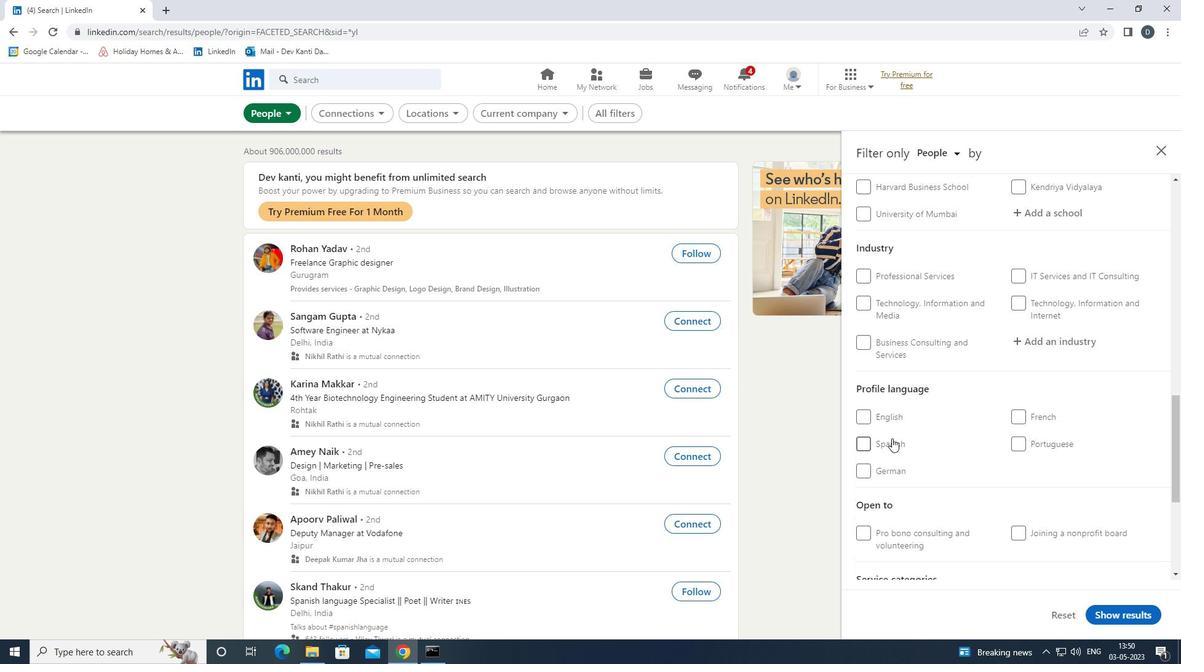 
Action: Mouse pressed left at (891, 418)
Screenshot: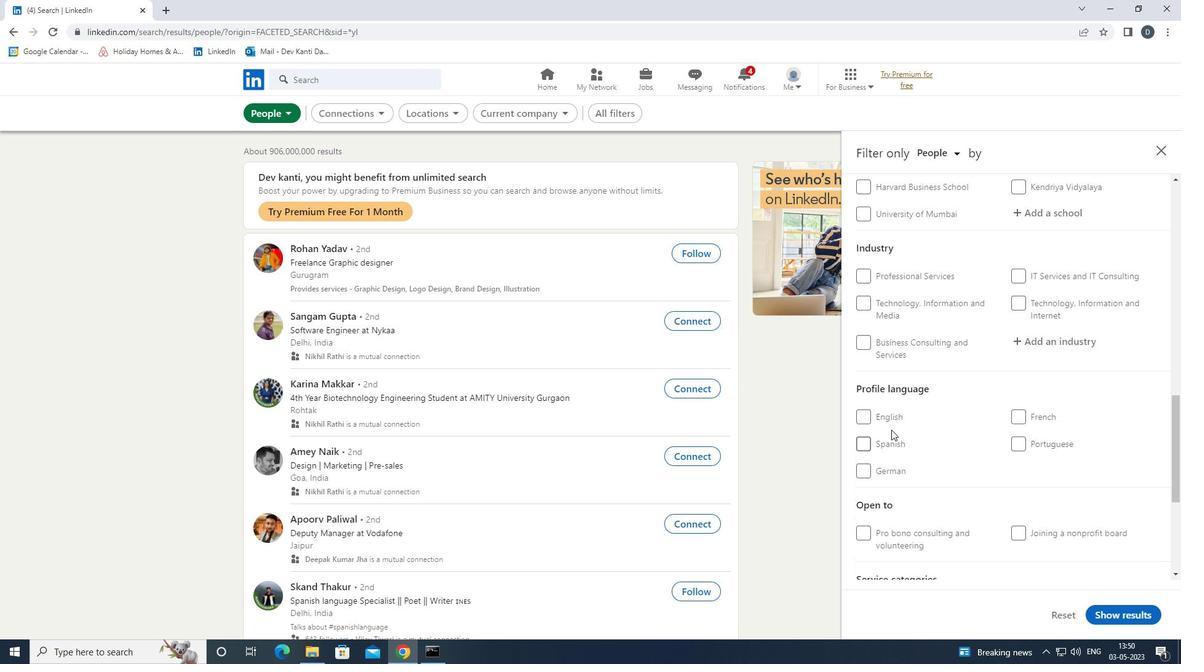 
Action: Mouse scrolled (891, 418) with delta (0, 0)
Screenshot: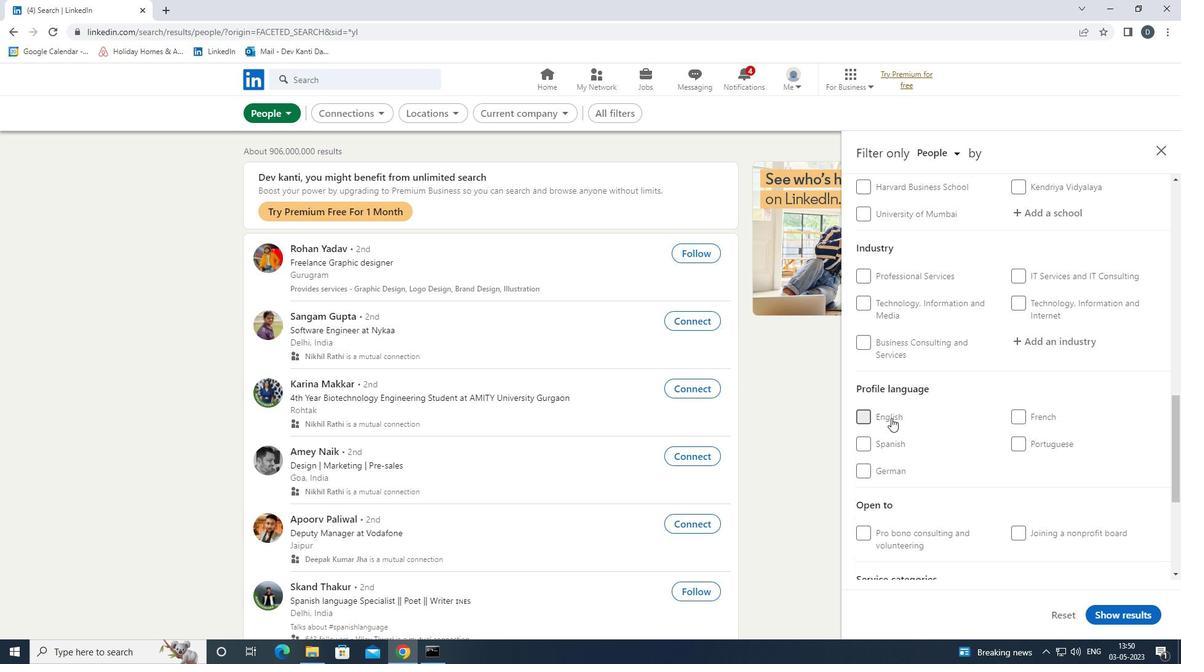 
Action: Mouse scrolled (891, 418) with delta (0, 0)
Screenshot: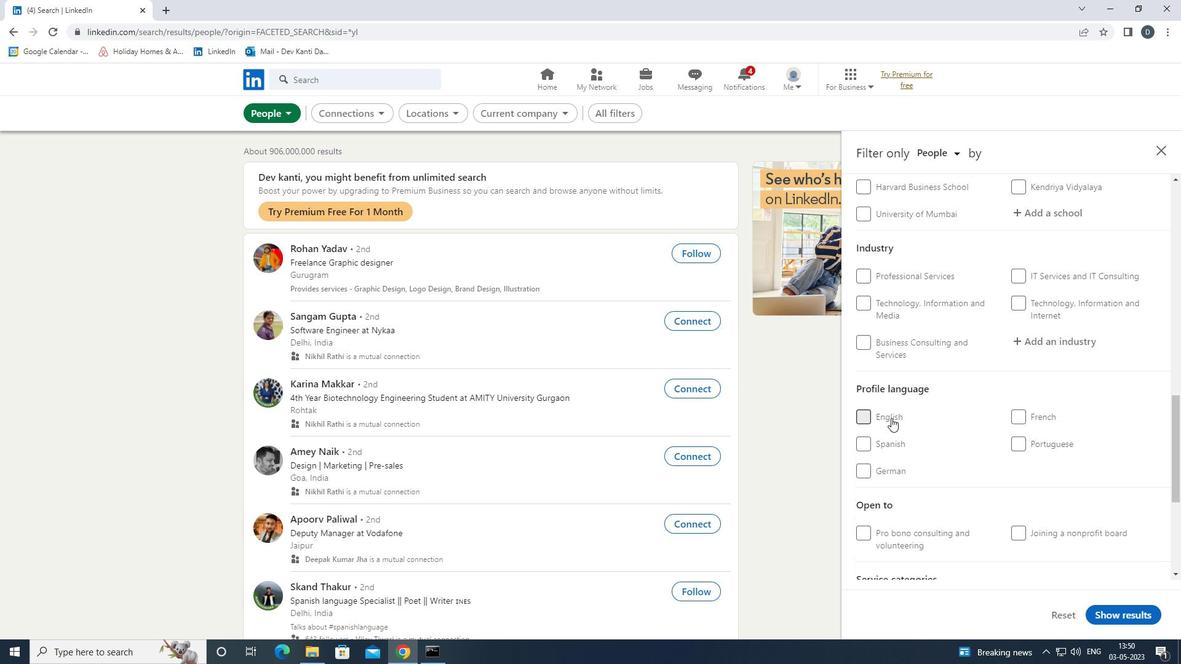 
Action: Mouse scrolled (891, 418) with delta (0, 0)
Screenshot: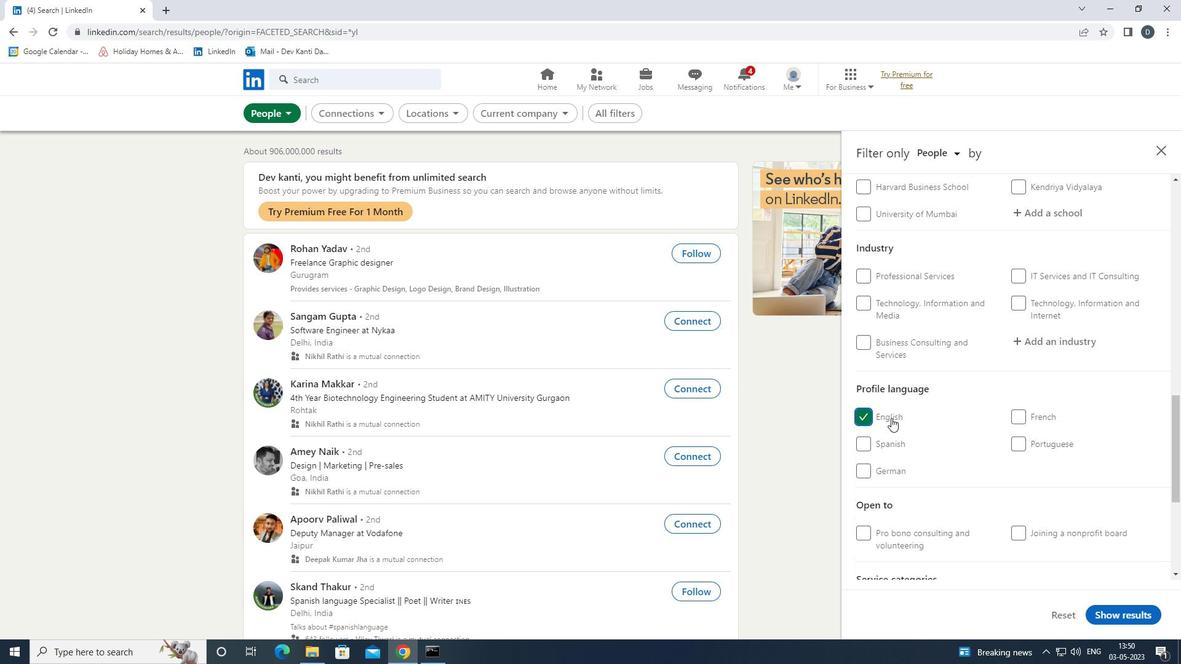 
Action: Mouse scrolled (891, 418) with delta (0, 0)
Screenshot: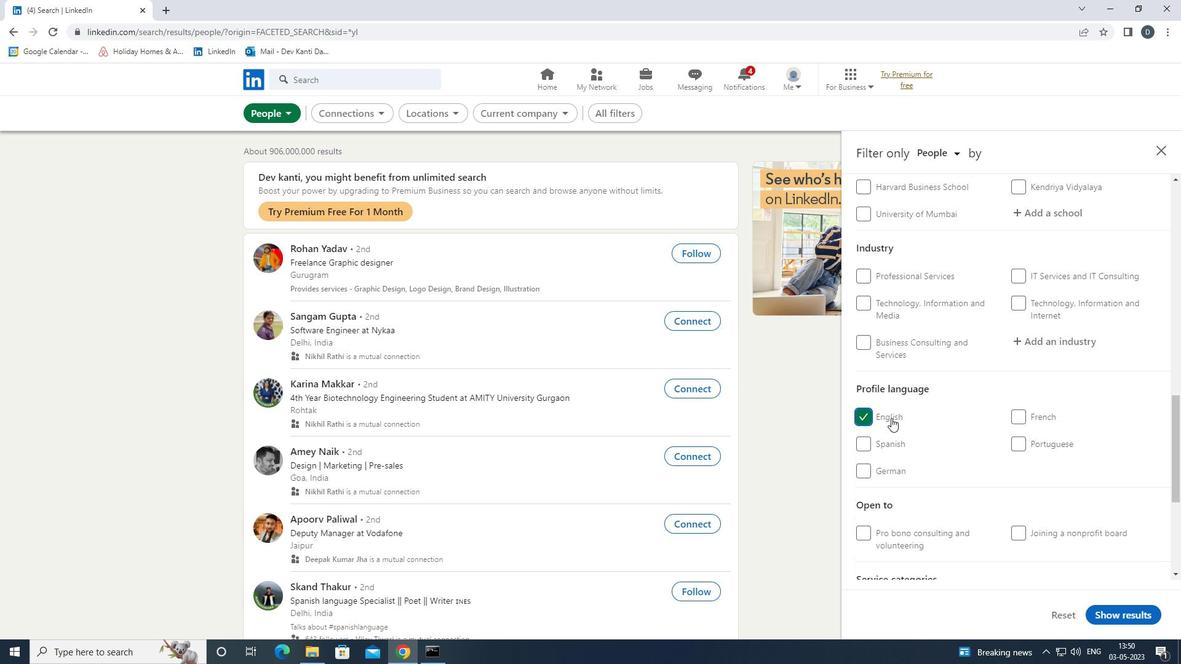 
Action: Mouse scrolled (891, 418) with delta (0, 0)
Screenshot: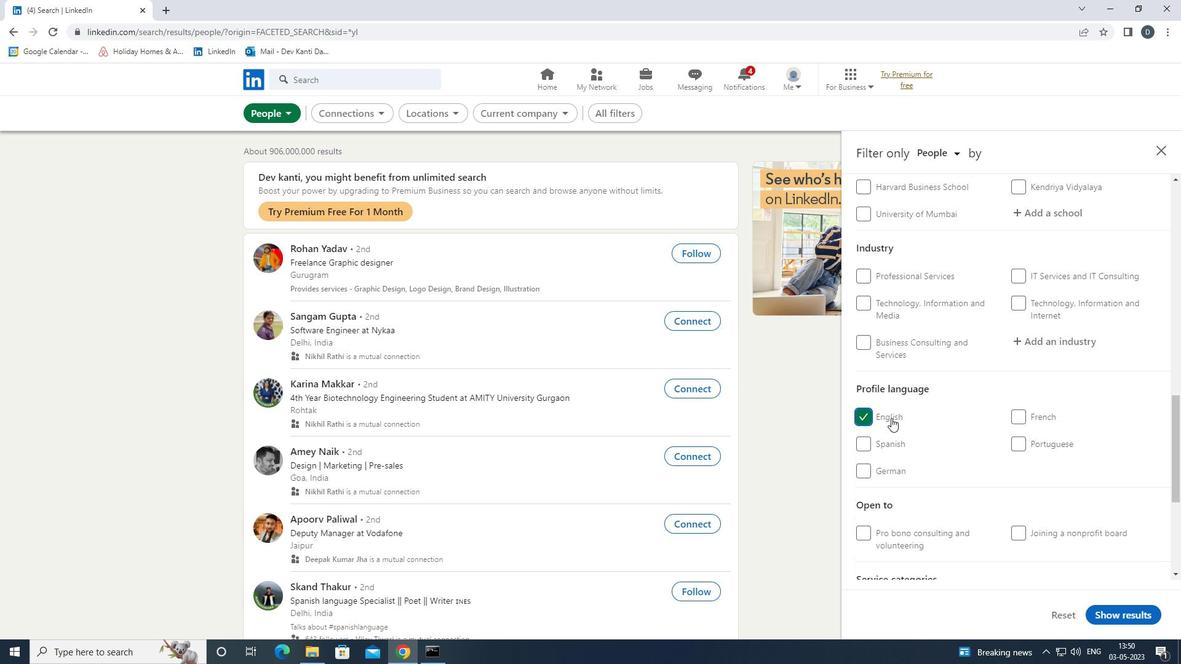 
Action: Mouse moved to (1028, 270)
Screenshot: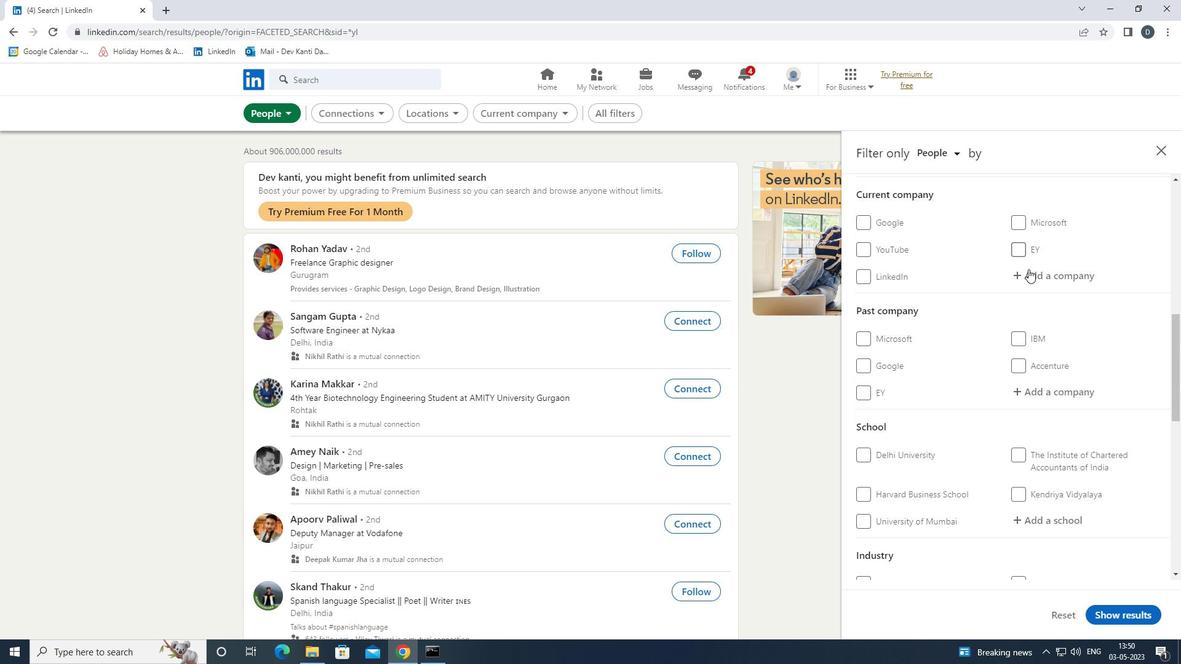 
Action: Mouse pressed left at (1028, 270)
Screenshot: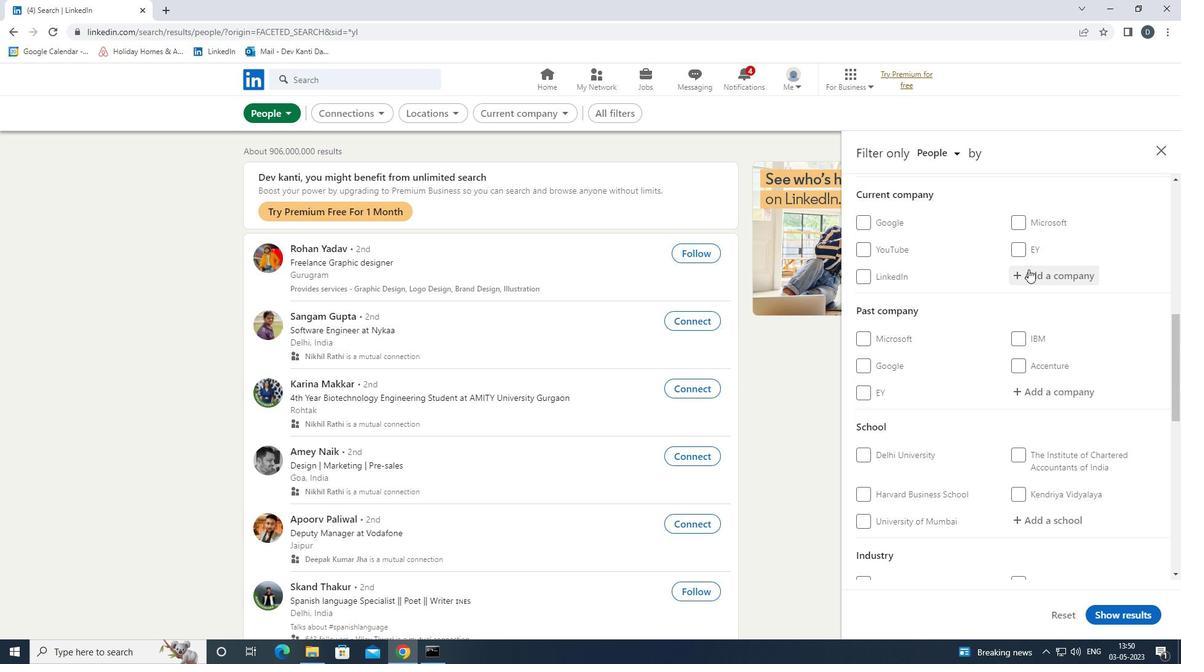 
Action: Key pressed <Key.shift><Key.shift>JSW<Key.space><Key.down><Key.down><Key.down><Key.down><Key.enter>
Screenshot: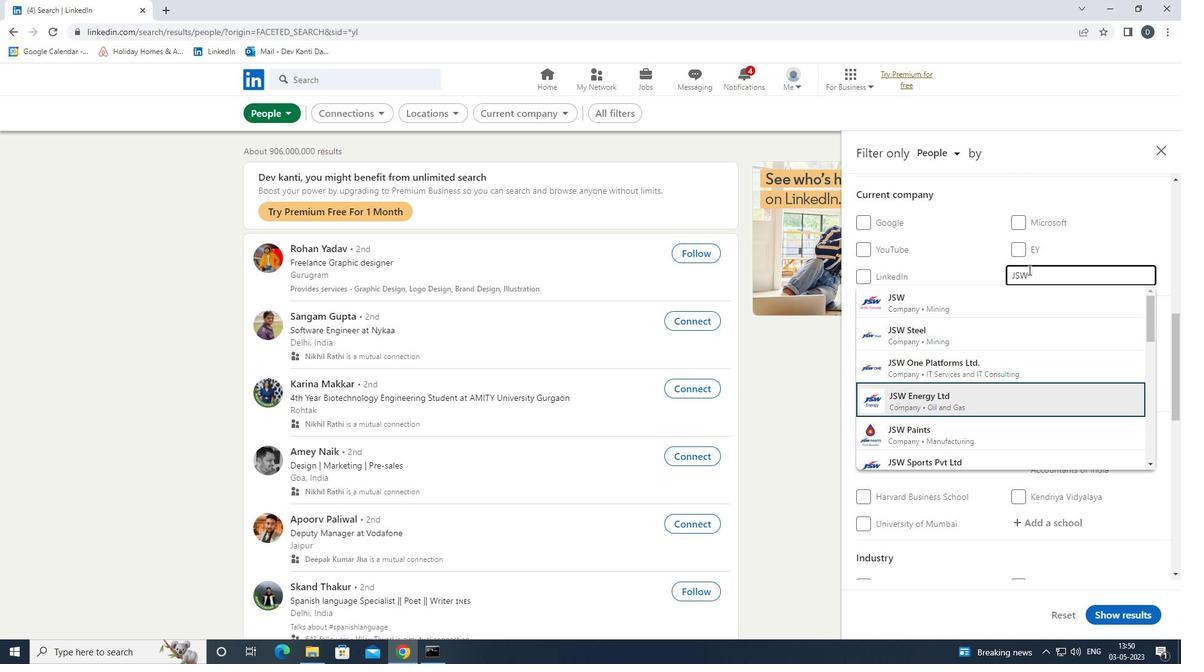 
Action: Mouse moved to (1047, 267)
Screenshot: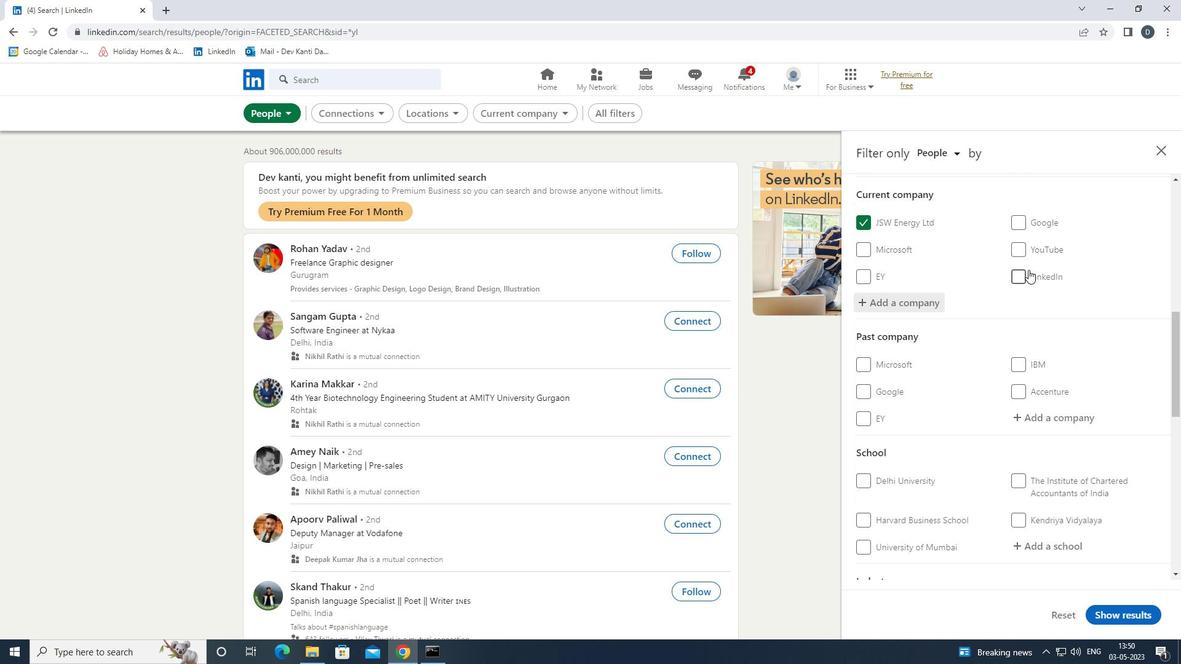 
Action: Mouse scrolled (1047, 266) with delta (0, 0)
Screenshot: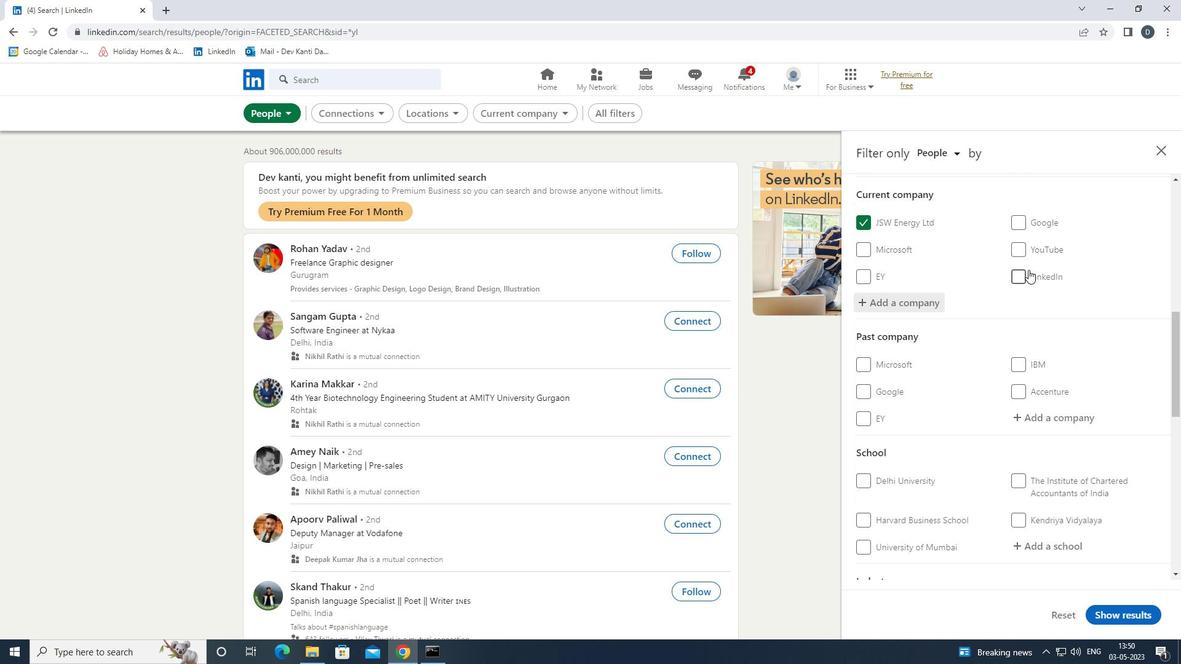 
Action: Mouse moved to (1048, 267)
Screenshot: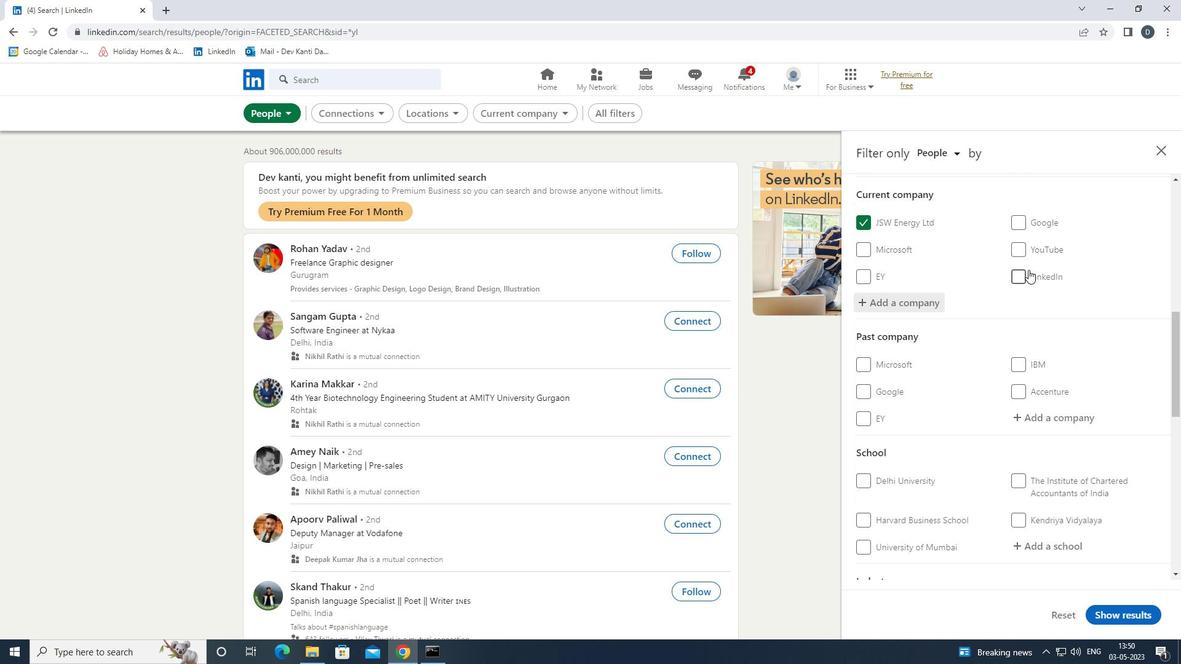 
Action: Mouse scrolled (1048, 266) with delta (0, 0)
Screenshot: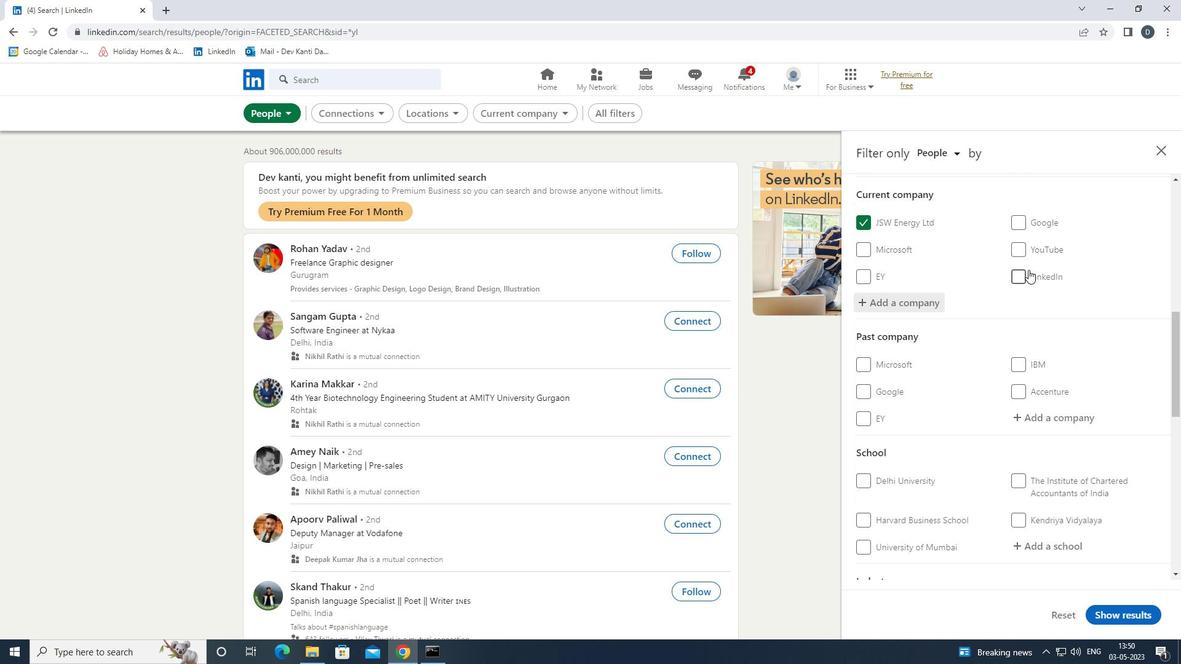 
Action: Mouse moved to (1053, 271)
Screenshot: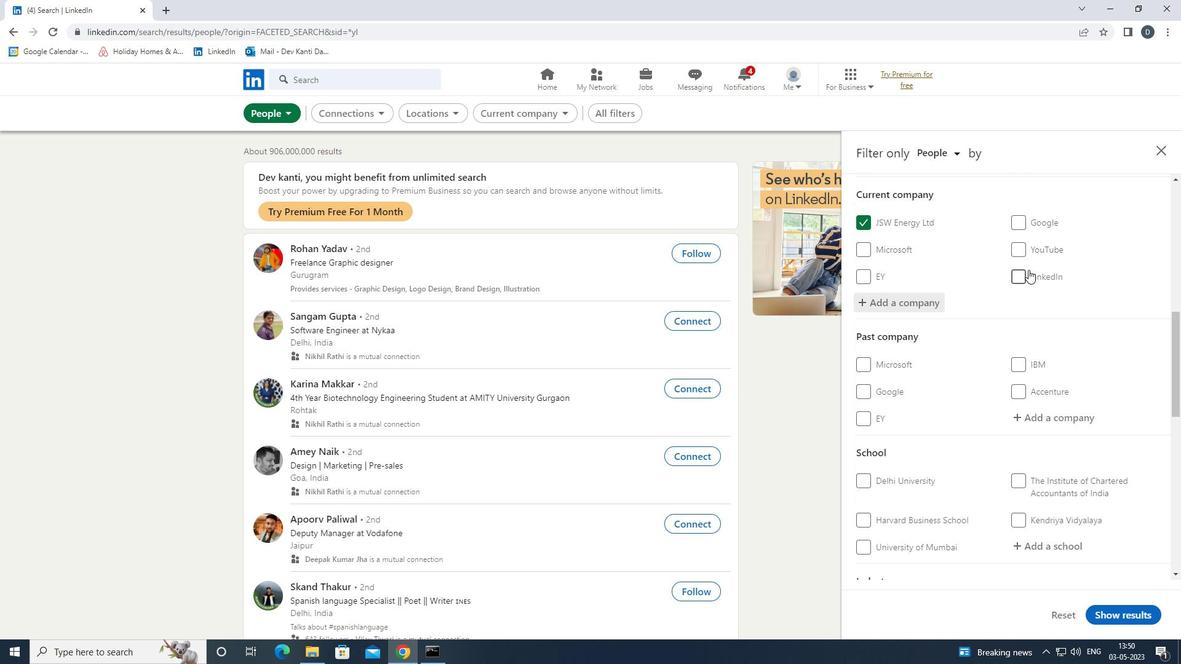 
Action: Mouse scrolled (1053, 270) with delta (0, 0)
Screenshot: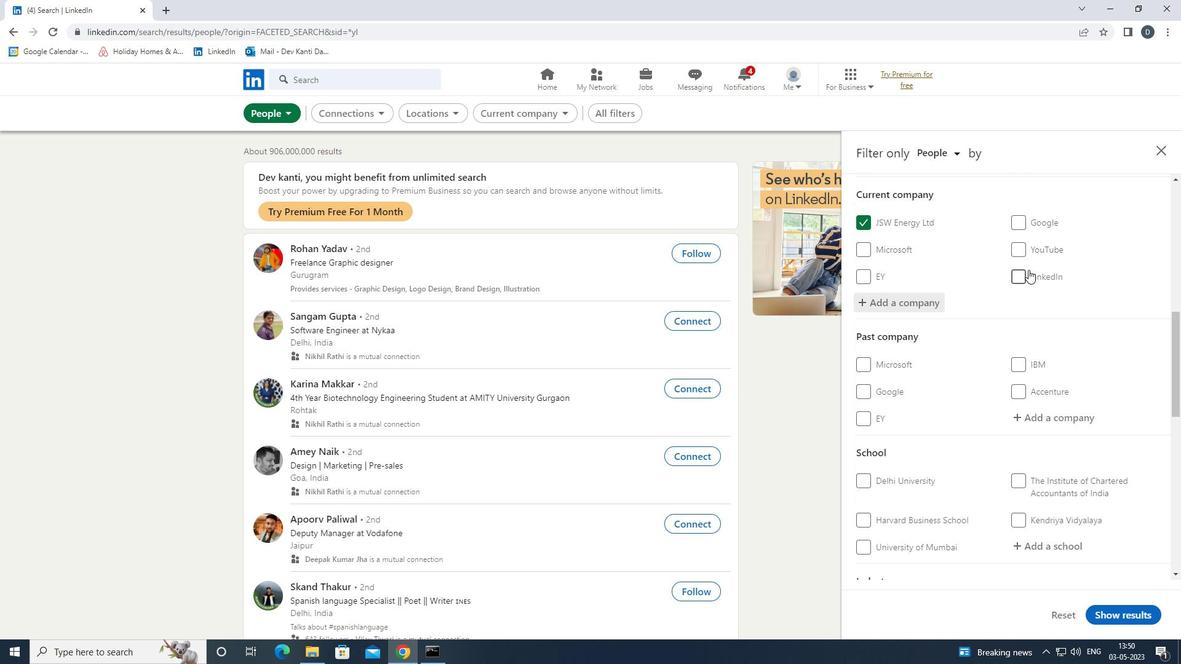 
Action: Mouse moved to (1032, 362)
Screenshot: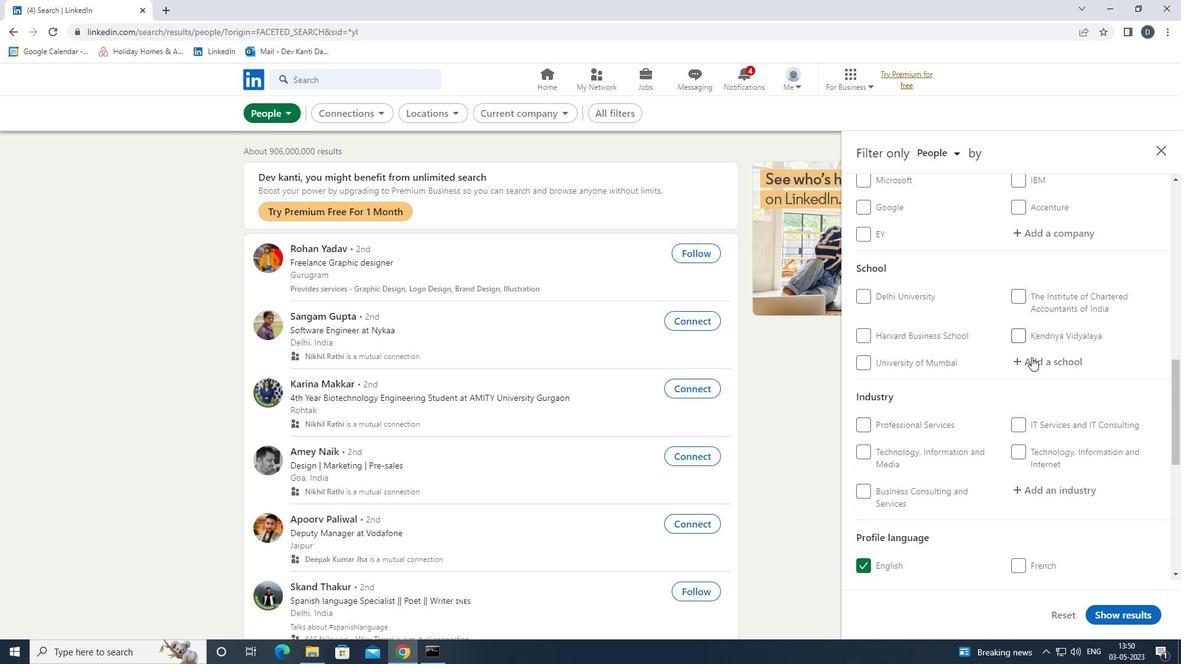
Action: Mouse pressed left at (1032, 362)
Screenshot: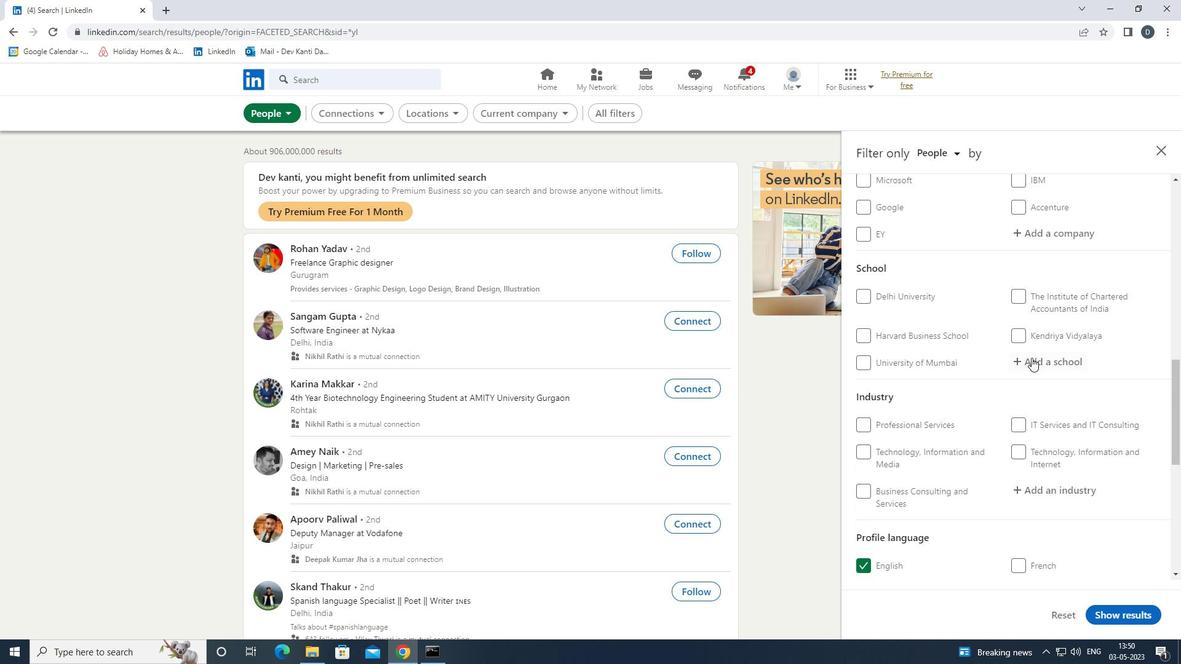 
Action: Key pressed <Key.shift>SVS<Key.space><Key.shift>COLLEGE<Key.backspace><Key.backspace><Key.backspace><Key.backspace><Key.backspace>LLEGE<Key.down><Key.enter>
Screenshot: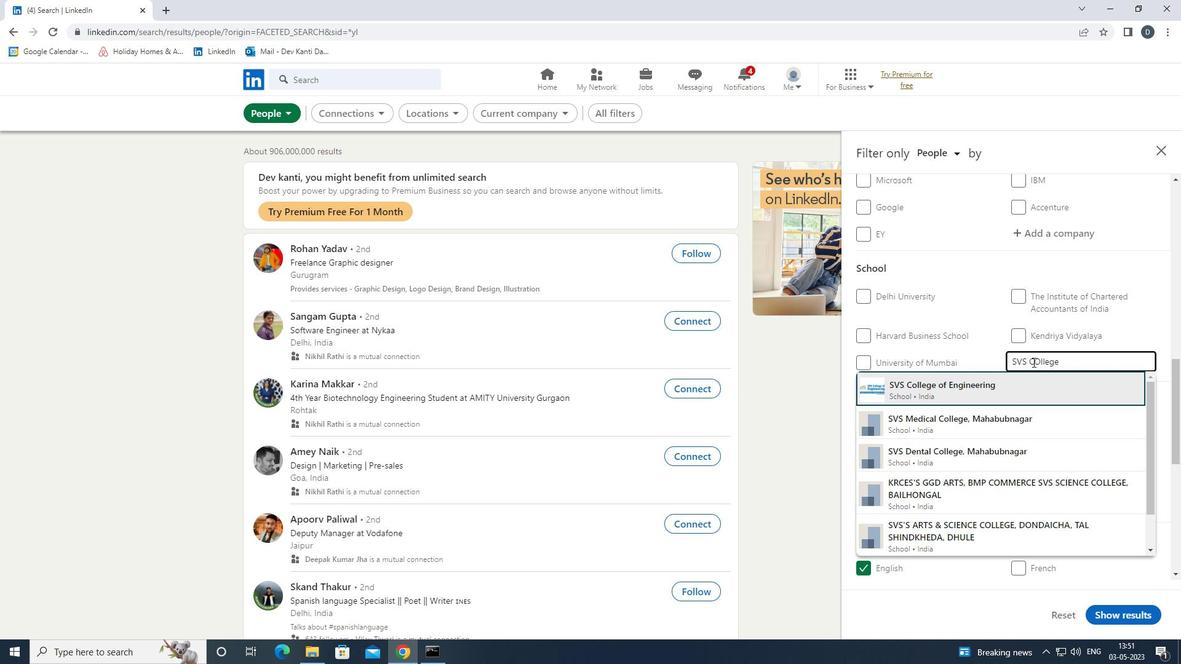 
Action: Mouse moved to (1033, 362)
Screenshot: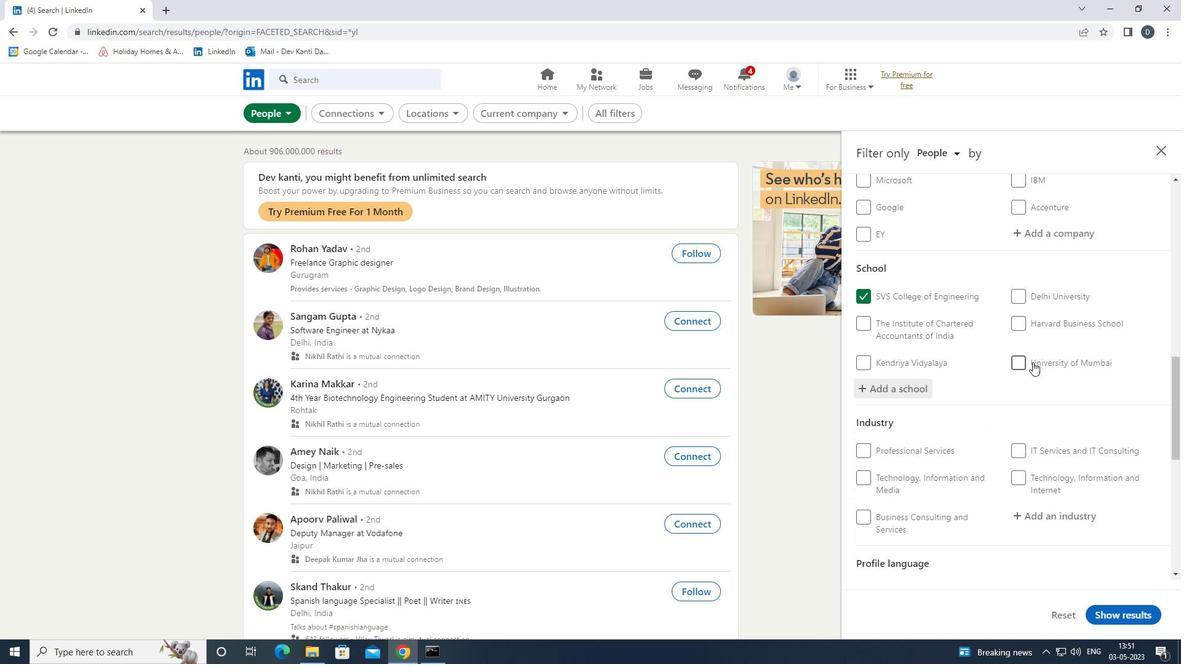 
Action: Mouse scrolled (1033, 362) with delta (0, 0)
Screenshot: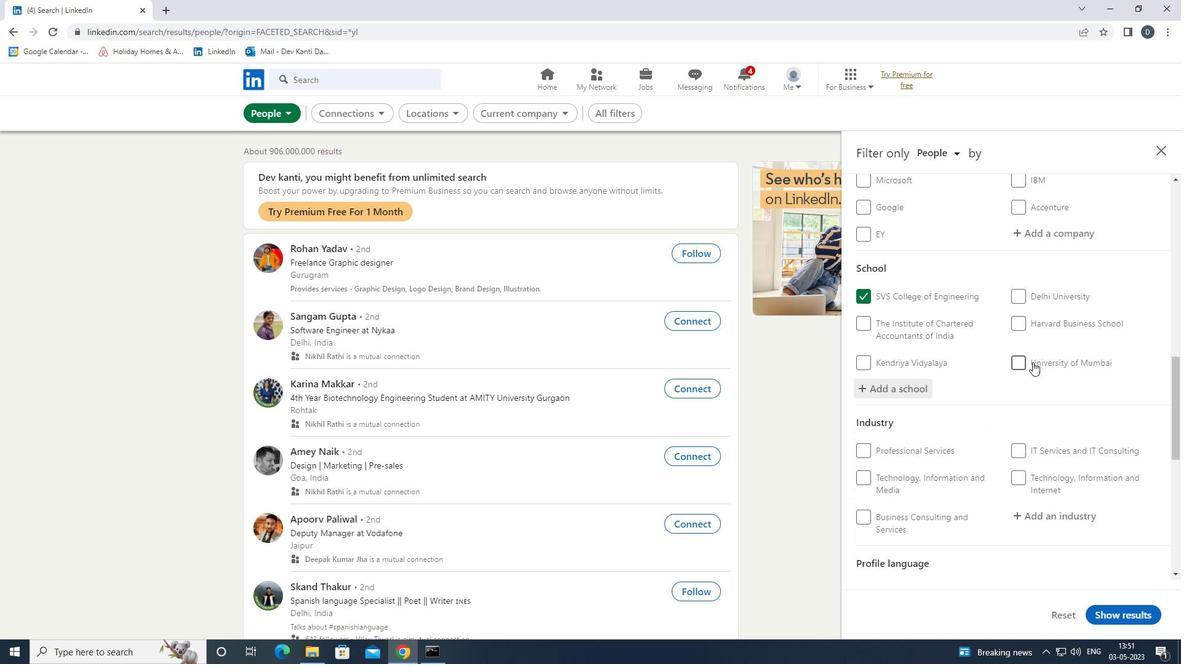 
Action: Mouse moved to (1032, 362)
Screenshot: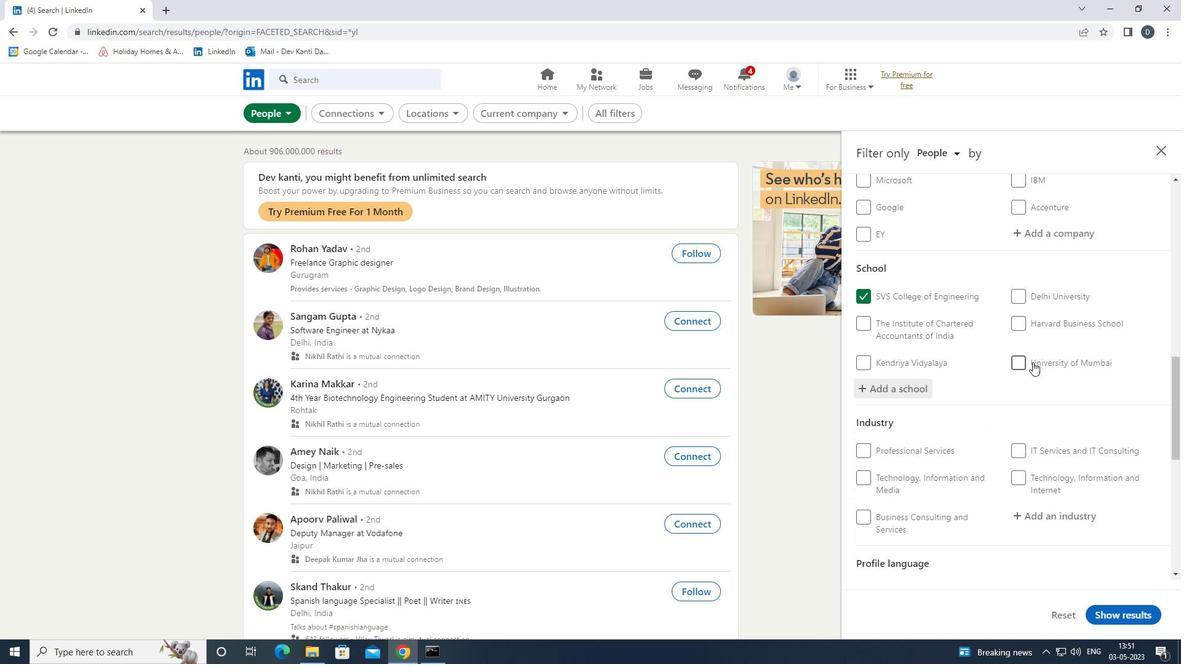 
Action: Mouse scrolled (1032, 362) with delta (0, 0)
Screenshot: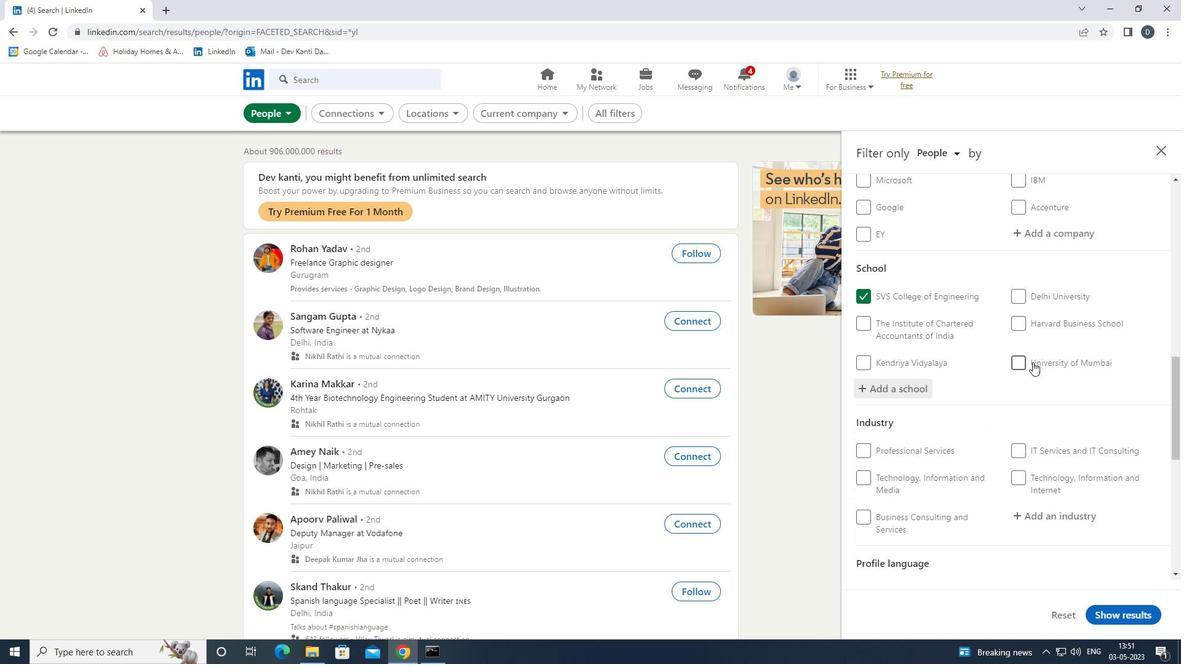 
Action: Mouse scrolled (1032, 362) with delta (0, 0)
Screenshot: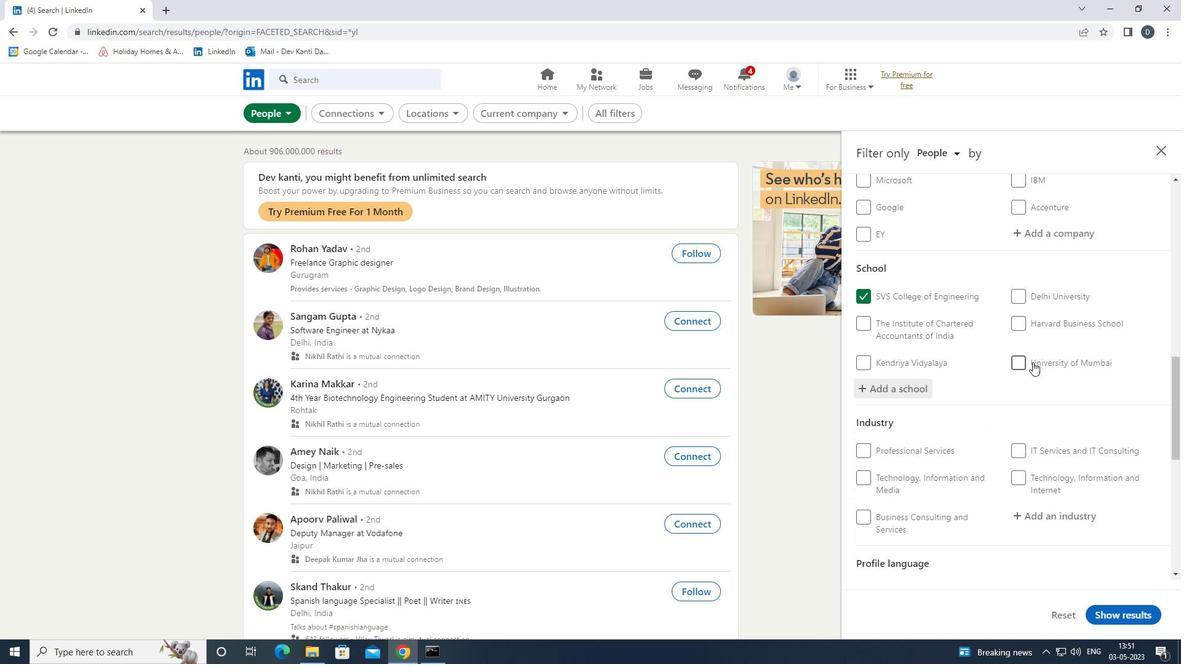 
Action: Mouse moved to (1063, 328)
Screenshot: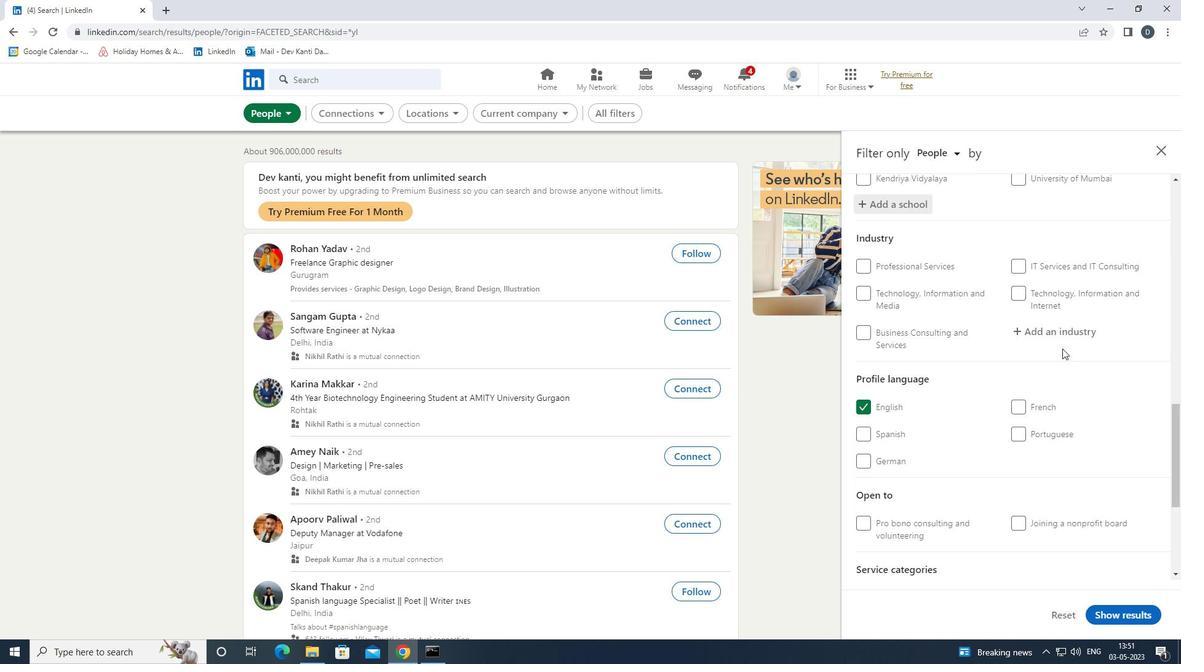 
Action: Mouse pressed left at (1063, 328)
Screenshot: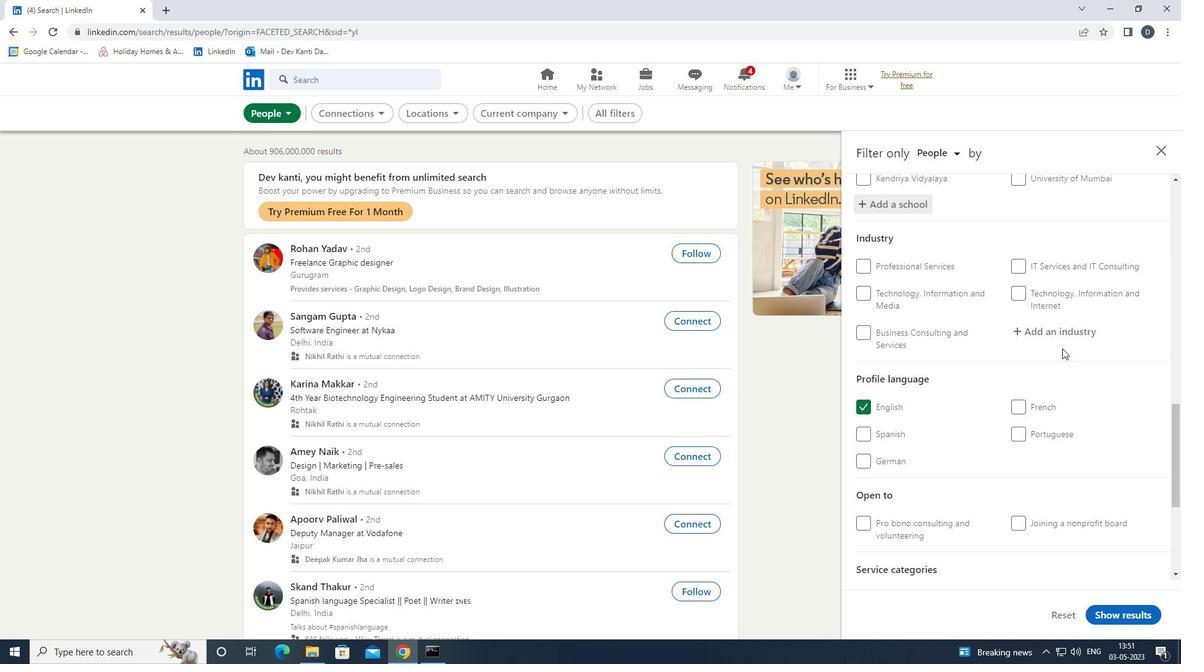 
Action: Key pressed <Key.shift>COMMERIC<Key.backspace><Key.backspace>CIAL<Key.down><Key.down><Key.down><Key.enter>
Screenshot: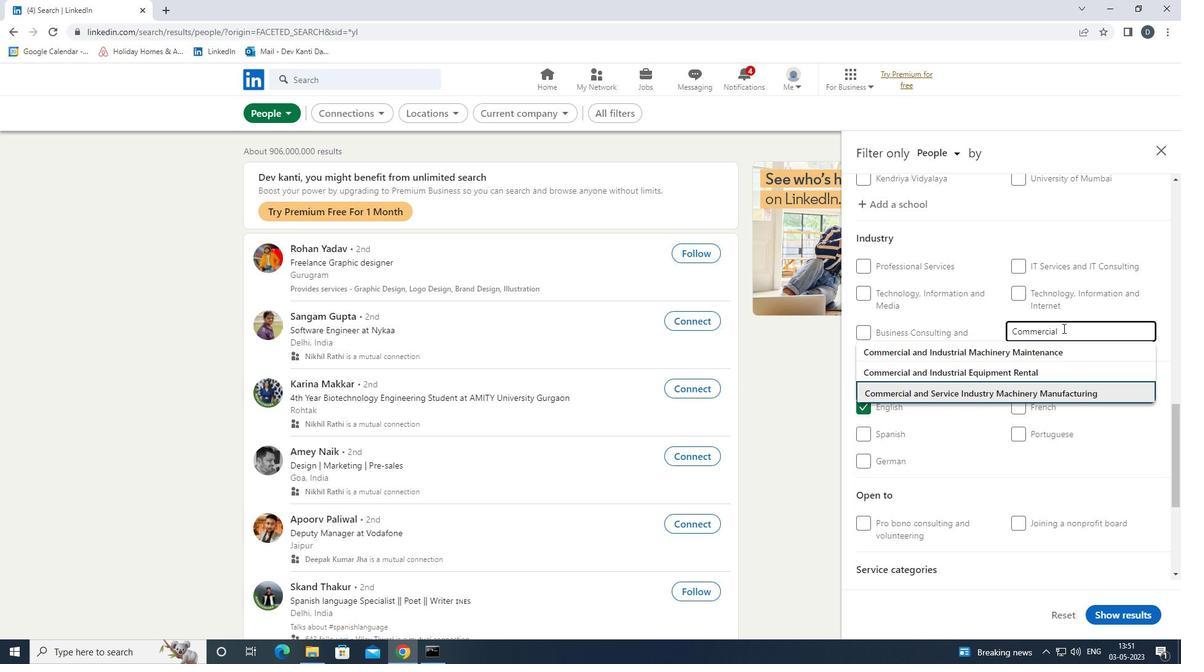 
Action: Mouse moved to (1068, 326)
Screenshot: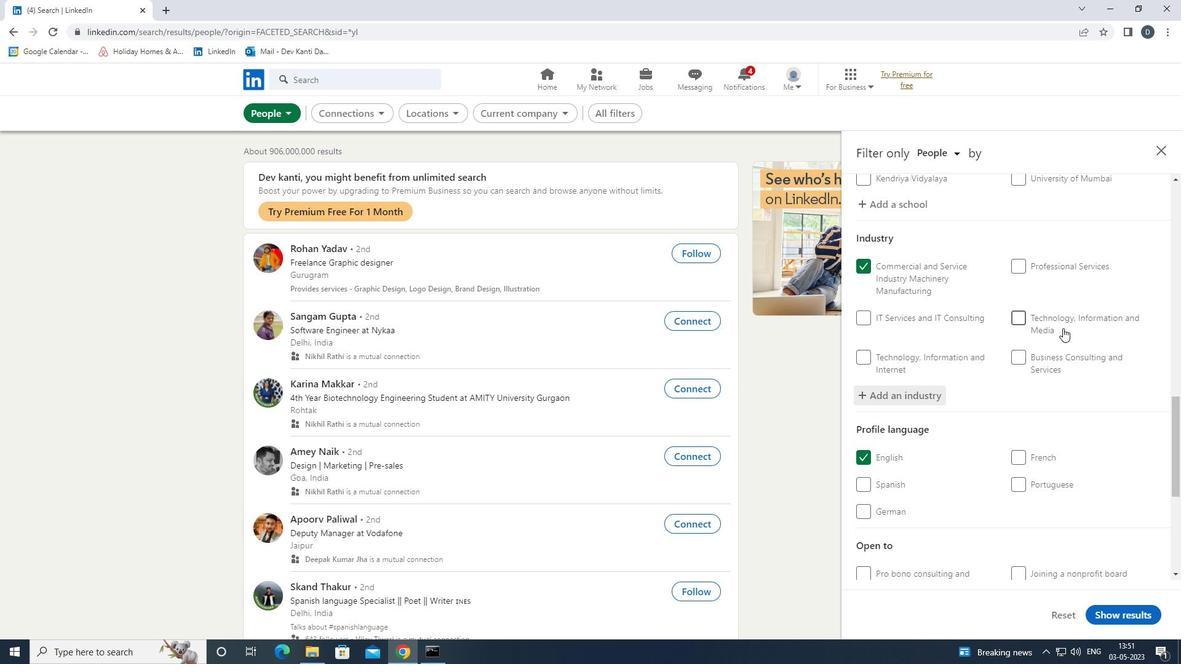 
Action: Mouse scrolled (1068, 325) with delta (0, 0)
Screenshot: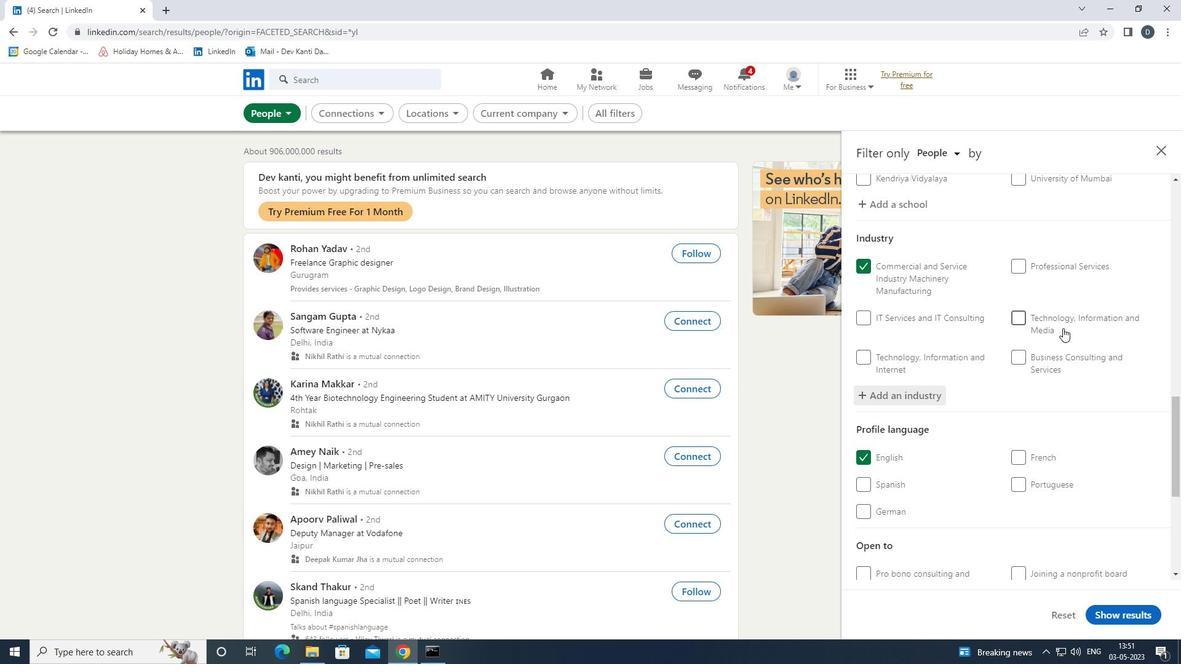 
Action: Mouse scrolled (1068, 325) with delta (0, 0)
Screenshot: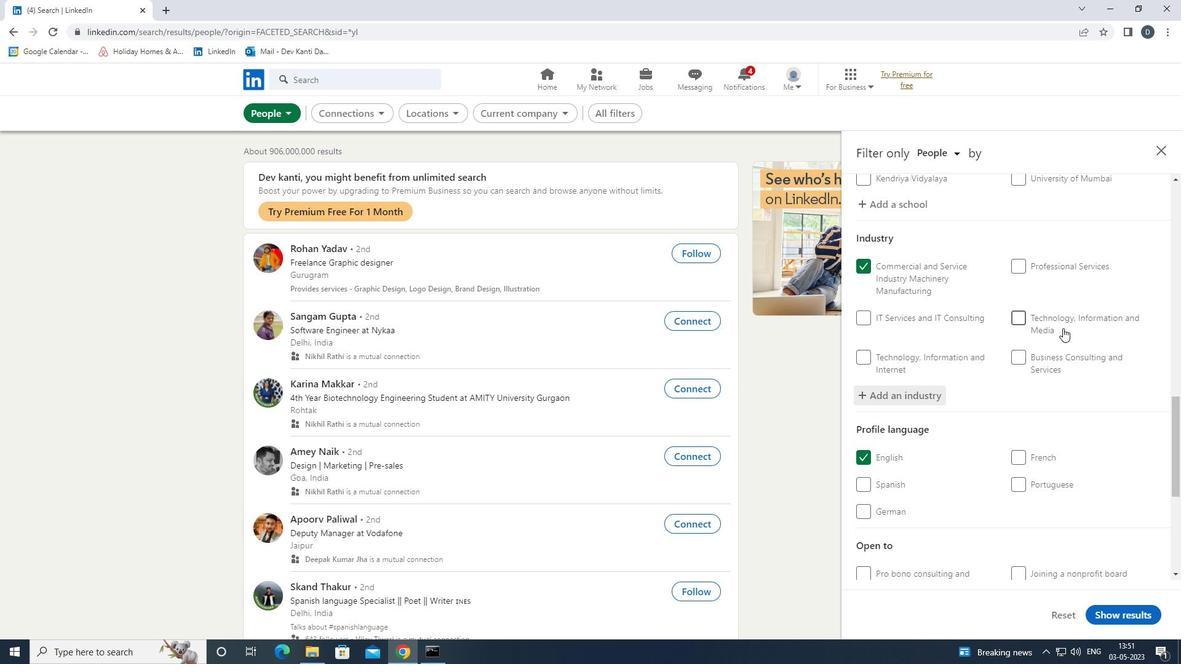 
Action: Mouse scrolled (1068, 325) with delta (0, 0)
Screenshot: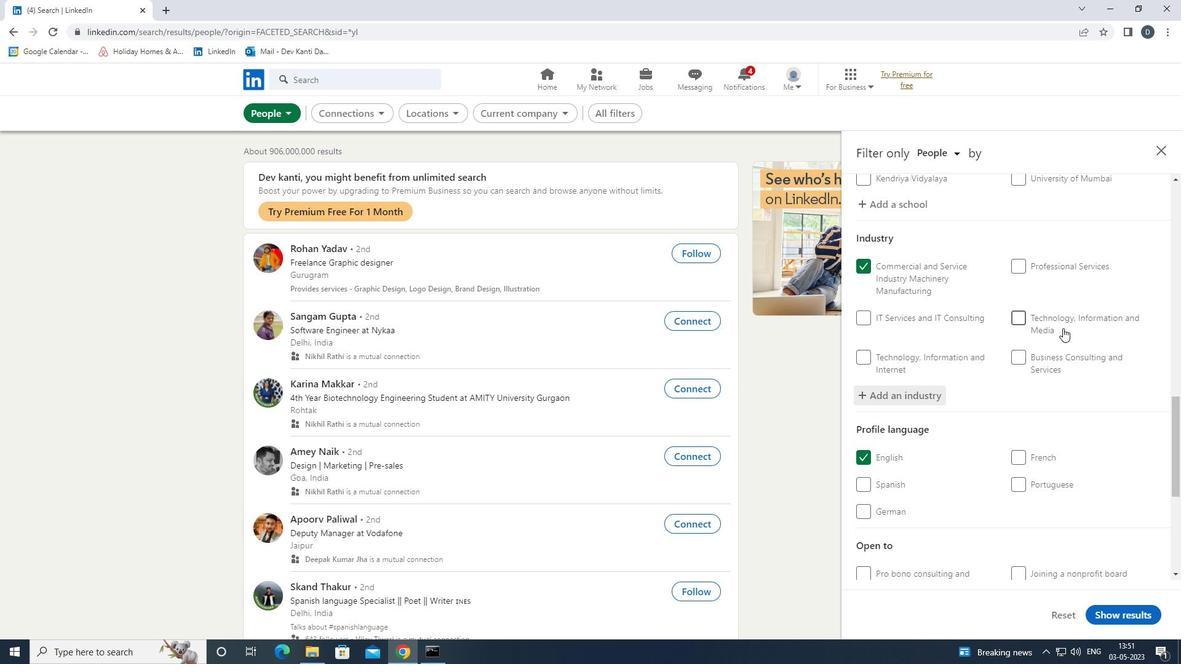 
Action: Mouse scrolled (1068, 325) with delta (0, 0)
Screenshot: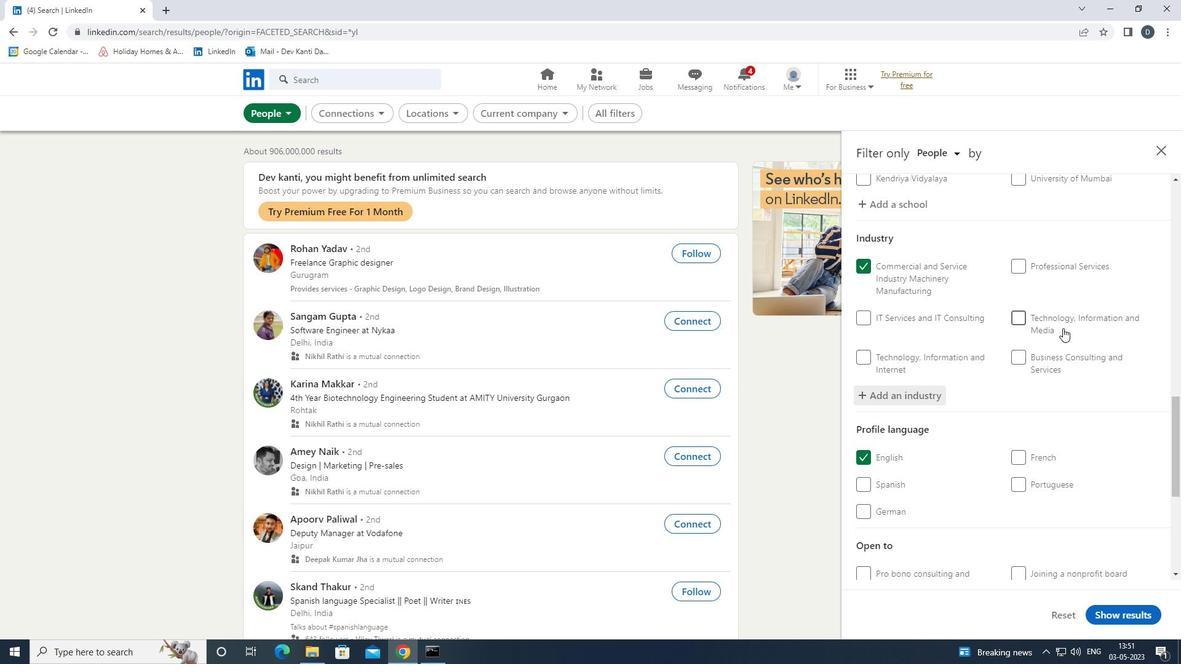 
Action: Mouse scrolled (1068, 326) with delta (0, 0)
Screenshot: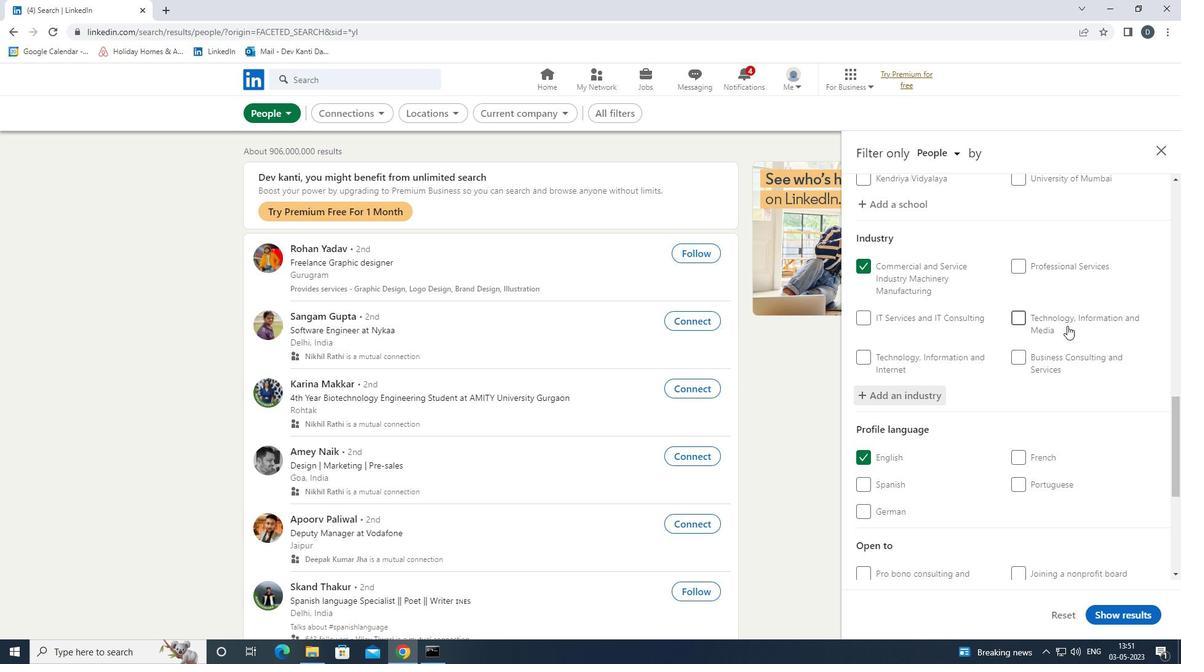 
Action: Mouse moved to (1061, 522)
Screenshot: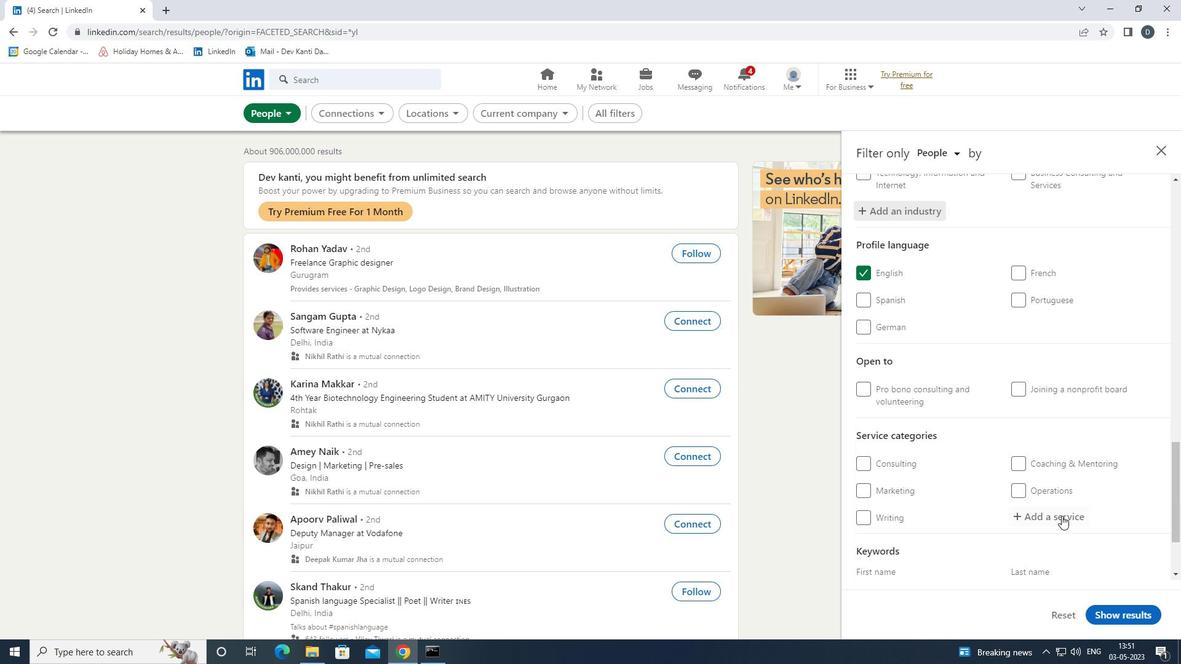 
Action: Mouse pressed left at (1061, 522)
Screenshot: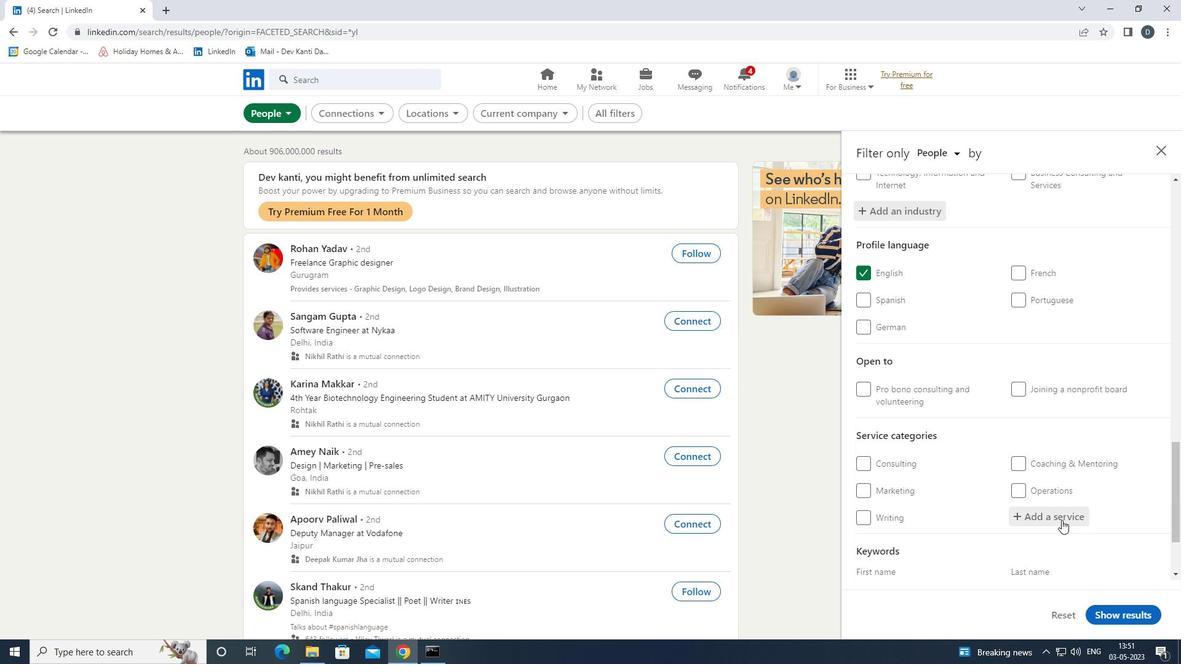 
Action: Mouse moved to (1053, 485)
Screenshot: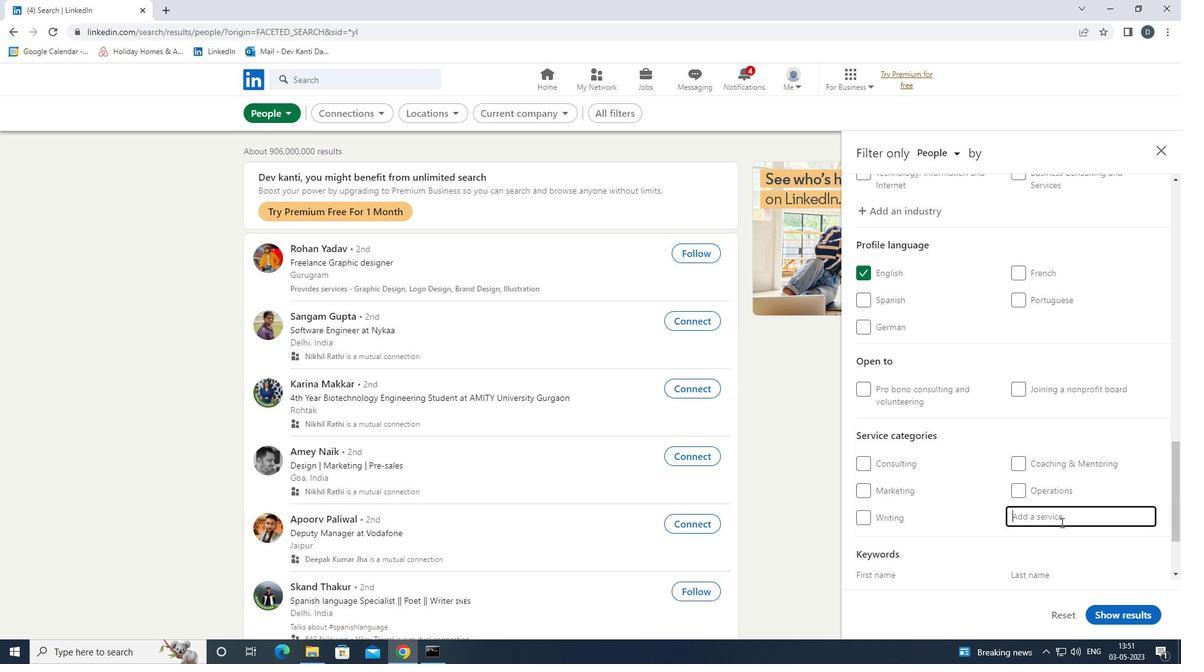 
Action: Key pressed <Key.shift><Key.shift><Key.shift><Key.shift>INFORMATIO<Key.down><Key.enter>
Screenshot: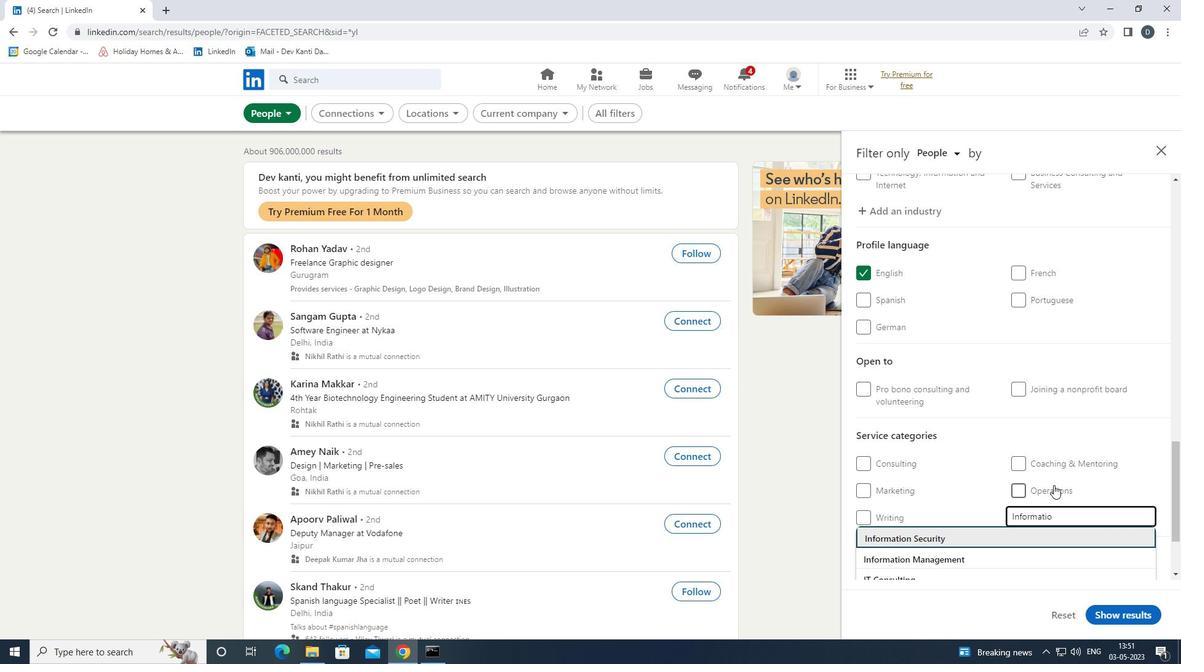 
Action: Mouse scrolled (1053, 484) with delta (0, 0)
Screenshot: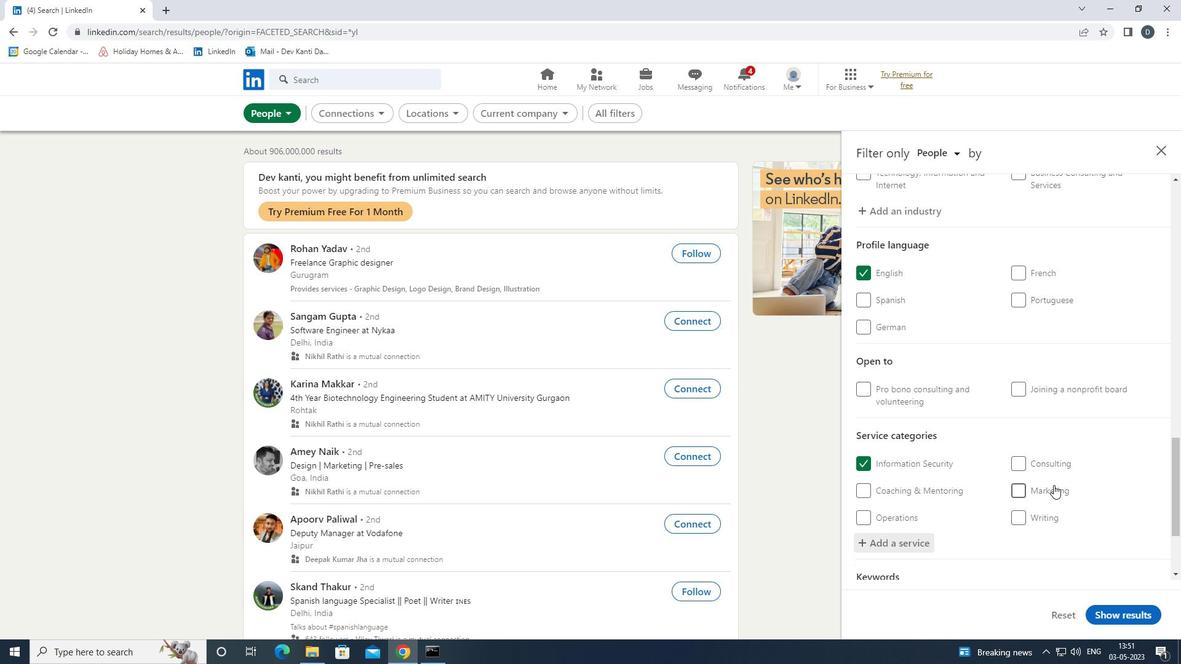 
Action: Mouse scrolled (1053, 484) with delta (0, 0)
Screenshot: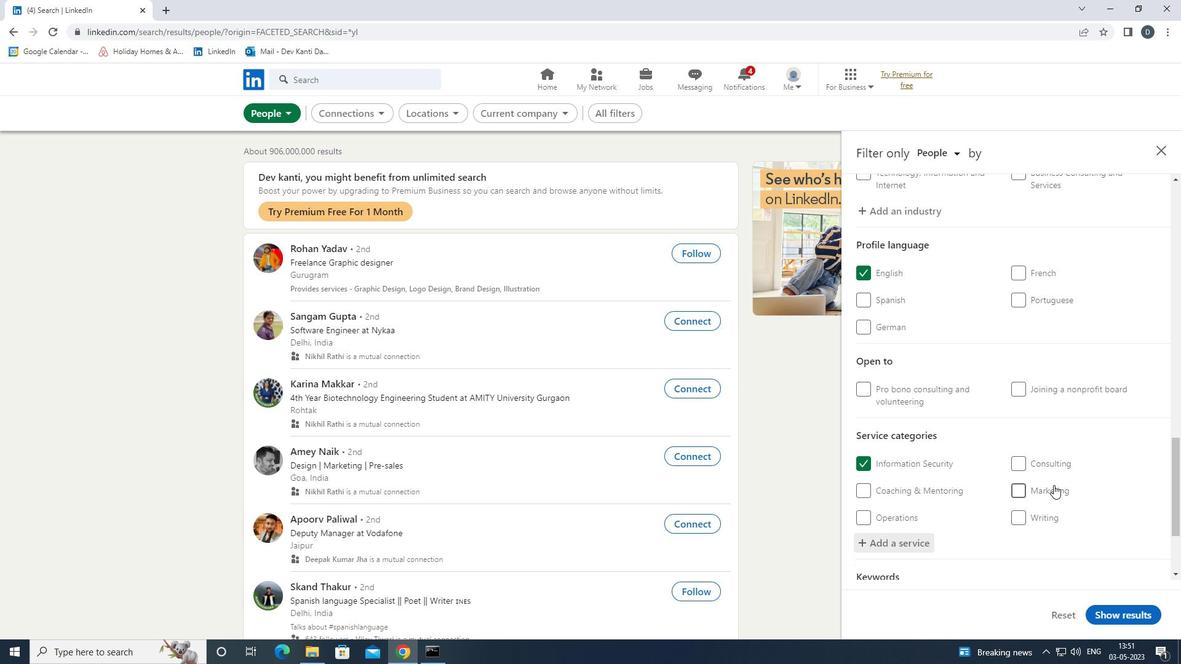 
Action: Mouse scrolled (1053, 484) with delta (0, 0)
Screenshot: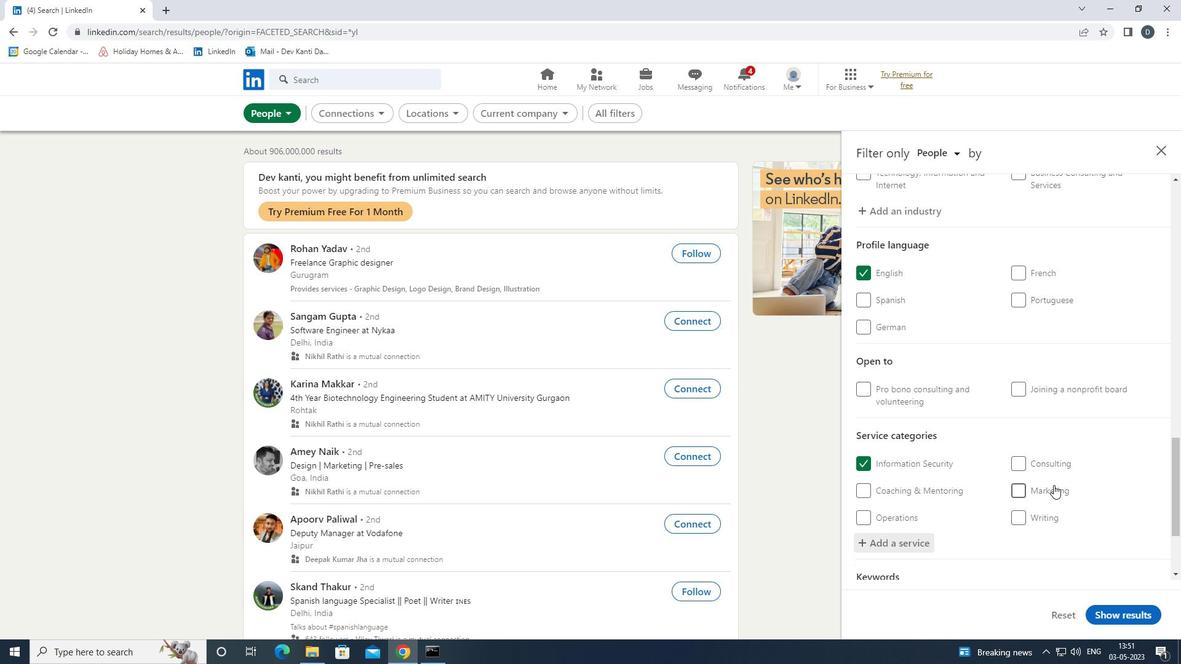 
Action: Mouse scrolled (1053, 484) with delta (0, 0)
Screenshot: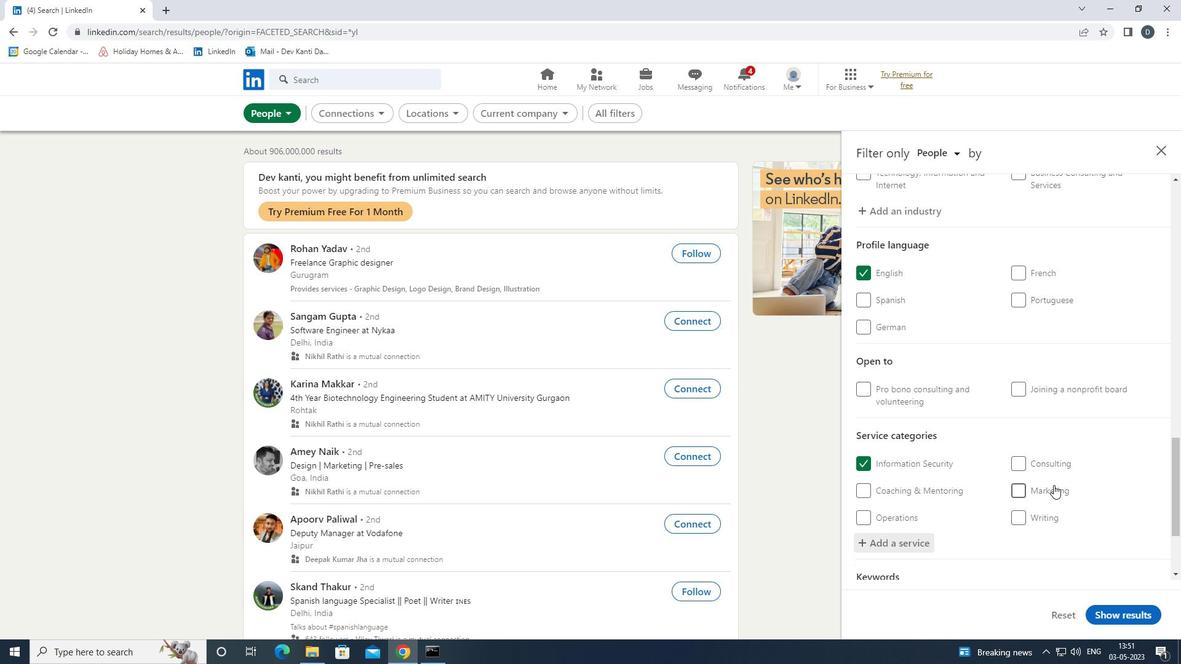 
Action: Mouse scrolled (1053, 484) with delta (0, 0)
Screenshot: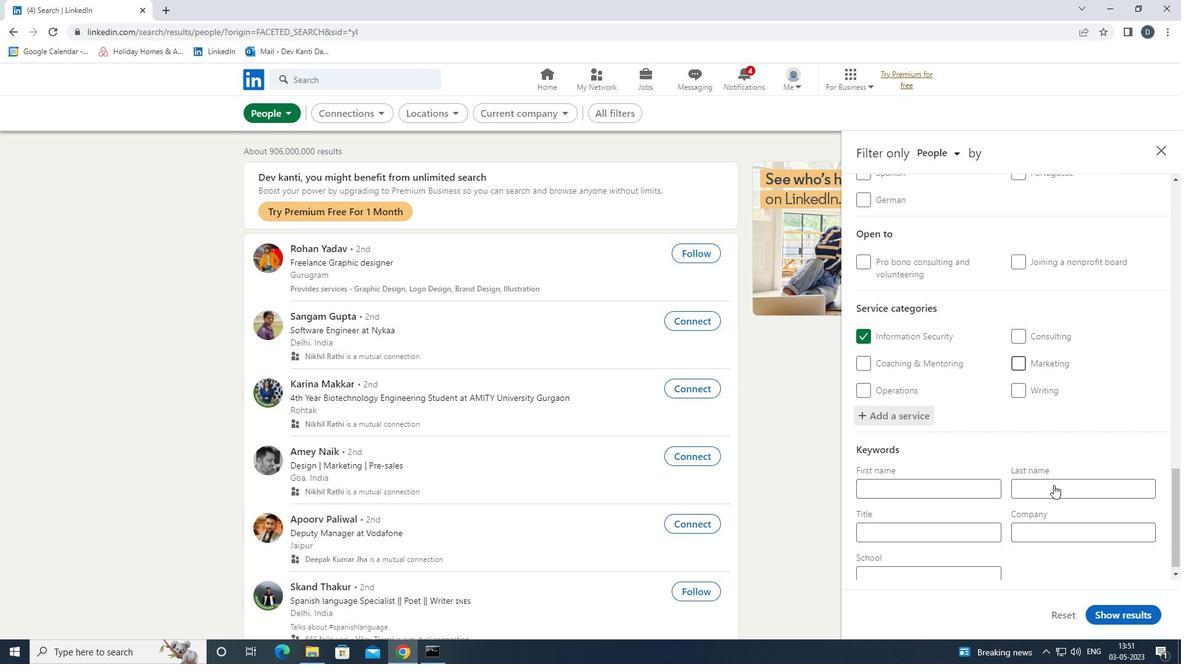 
Action: Mouse scrolled (1053, 484) with delta (0, 0)
Screenshot: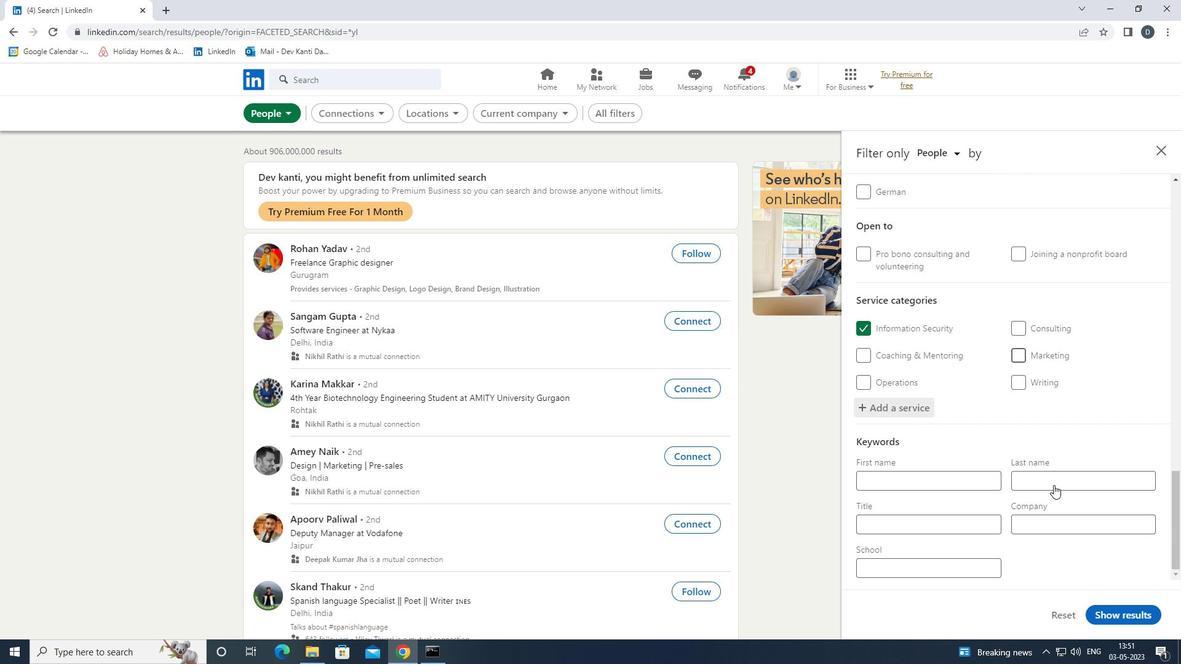 
Action: Mouse scrolled (1053, 484) with delta (0, 0)
Screenshot: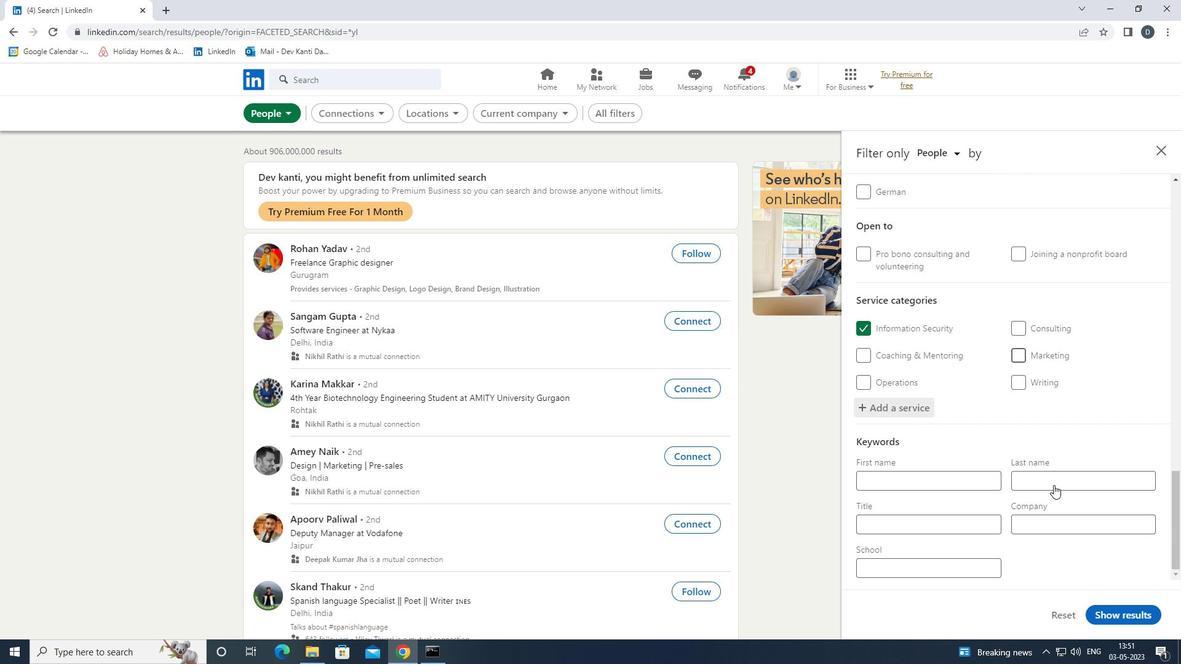 
Action: Mouse scrolled (1053, 484) with delta (0, 0)
Screenshot: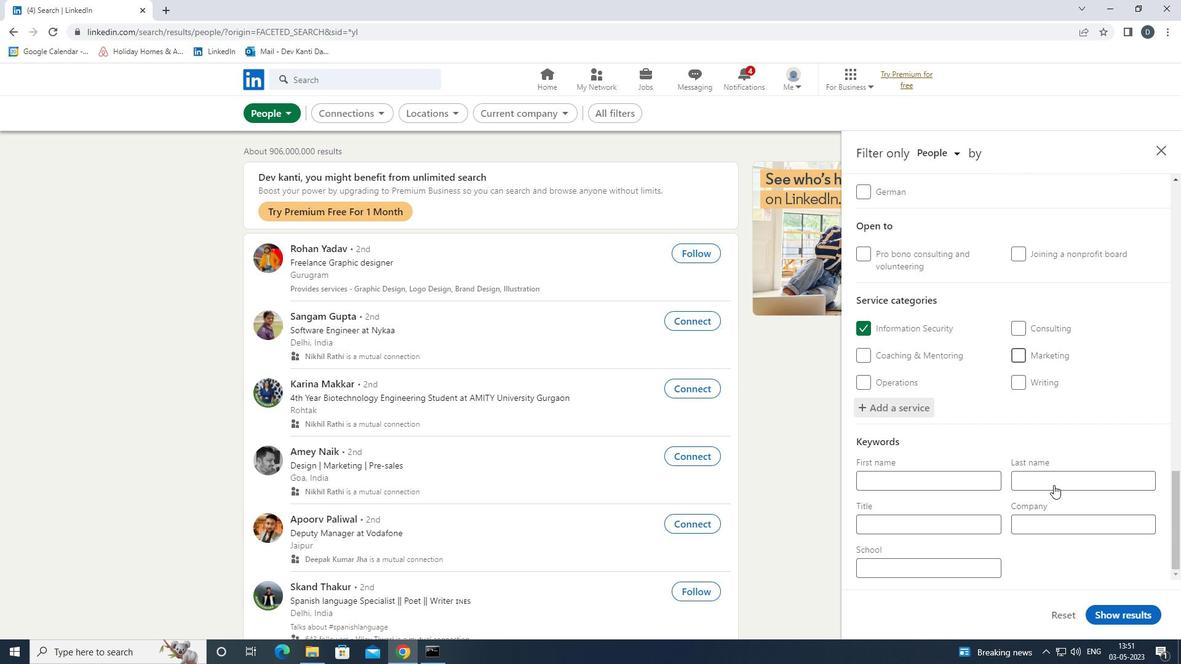 
Action: Mouse moved to (941, 517)
Screenshot: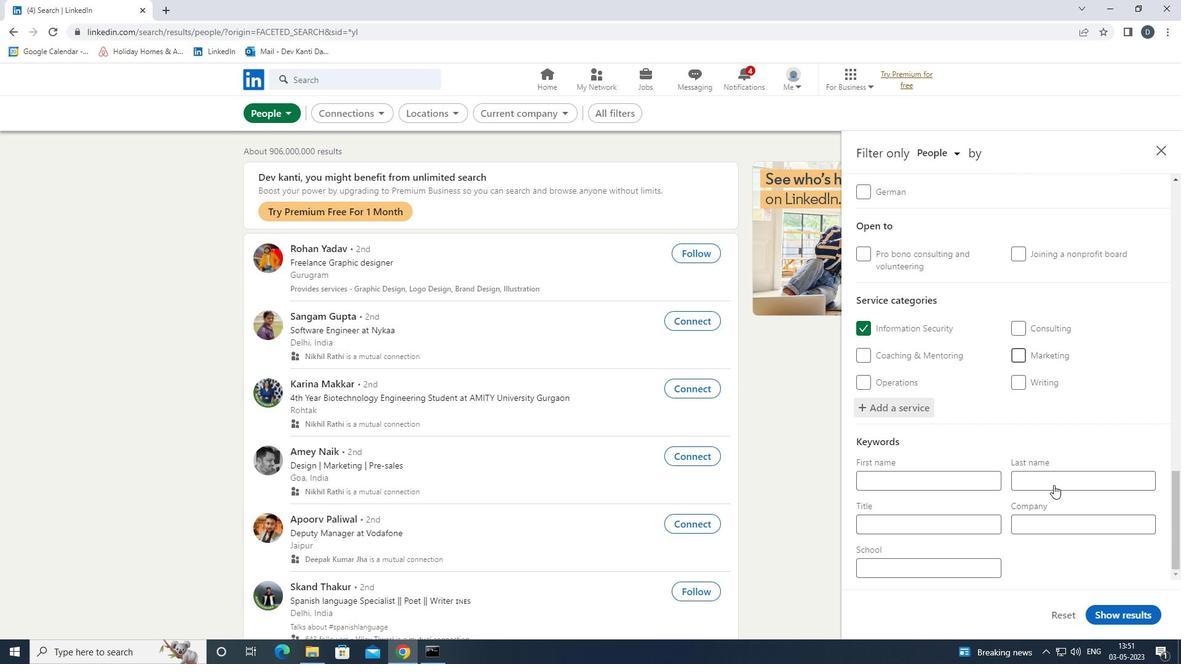 
Action: Mouse pressed left at (941, 517)
Screenshot: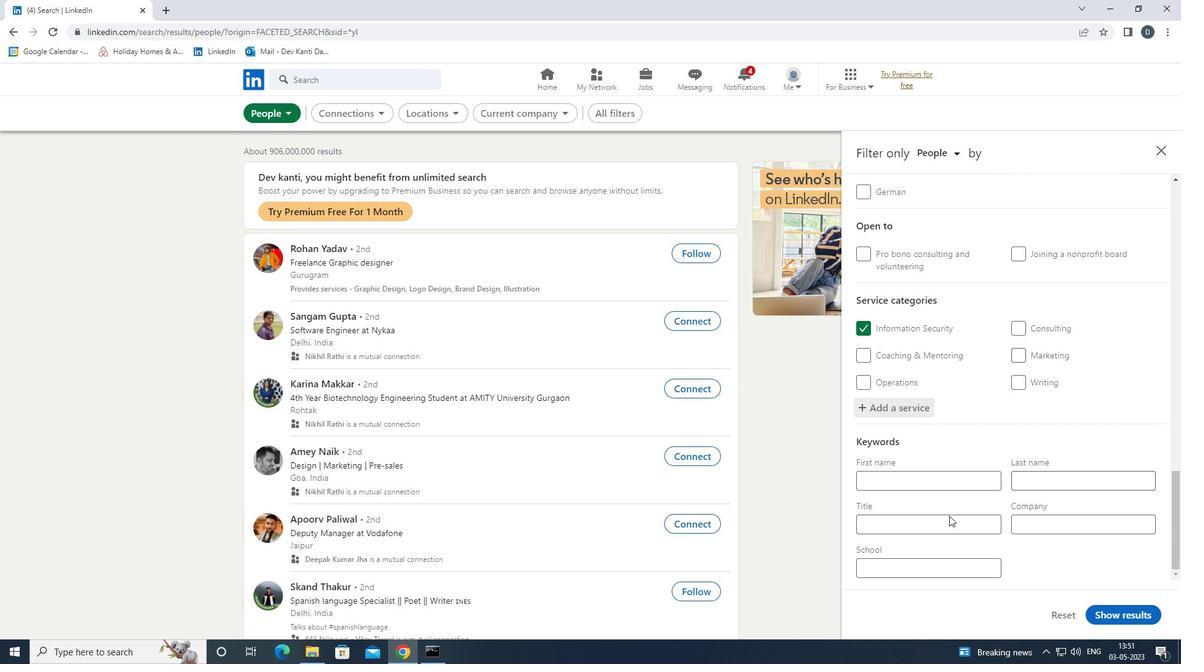 
Action: Key pressed <Key.shift>BAU<Key.backspace><Key.backspace>EAUTICIAN
Screenshot: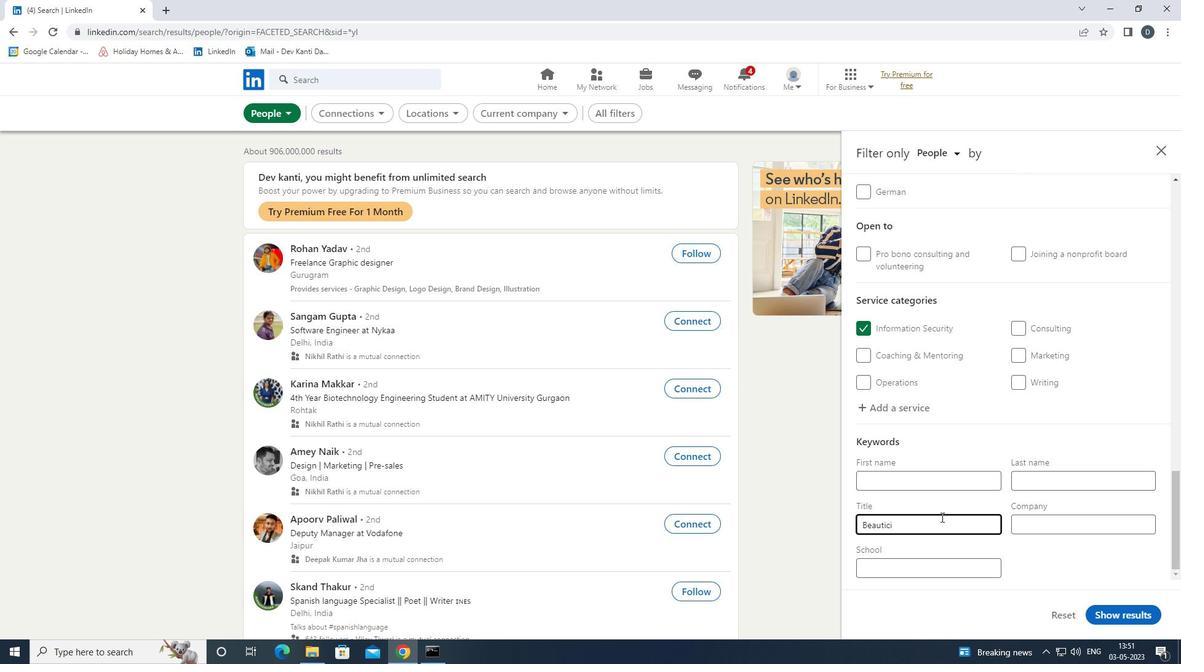 
Action: Mouse moved to (1127, 611)
Screenshot: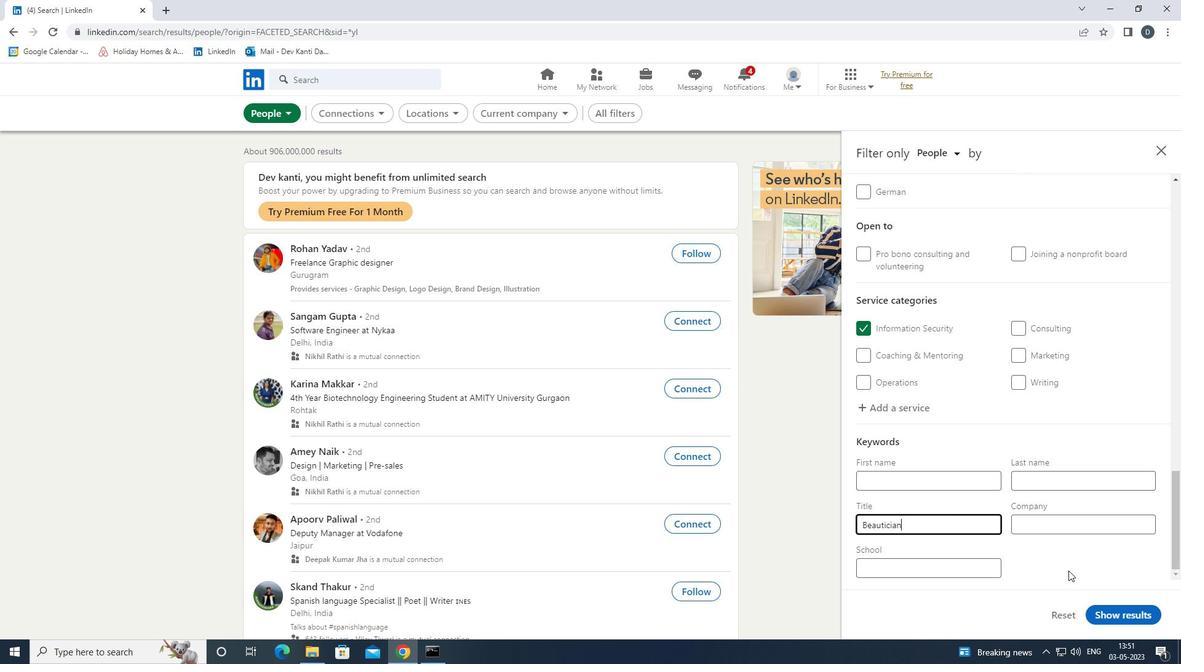 
Action: Mouse pressed left at (1127, 611)
Screenshot: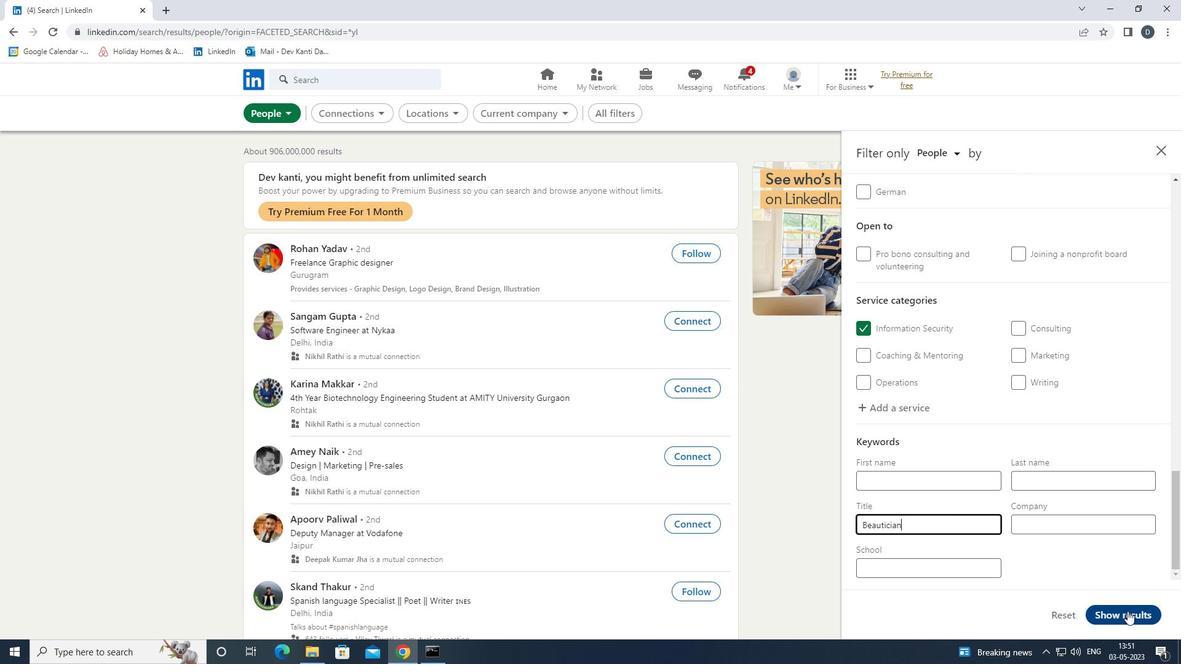
Action: Mouse moved to (399, 91)
Screenshot: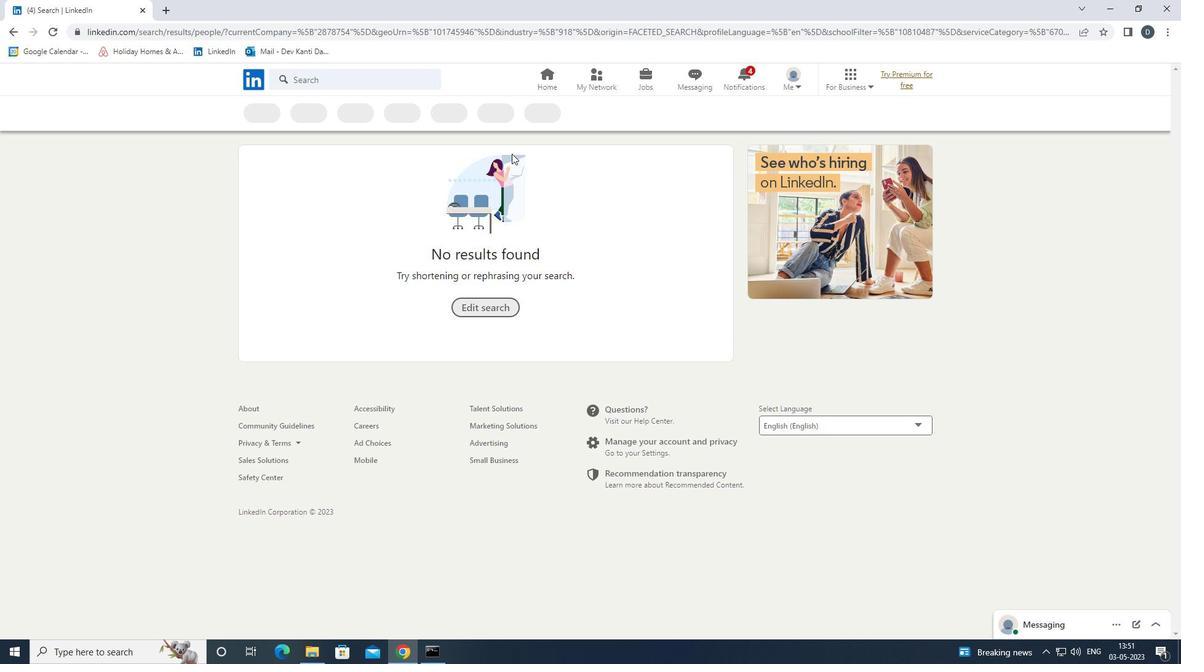 
